 Task: Compose an email with the signature Joseph Clark with the subject Update on a new product launch and the message Just a friendly reminder to complete the mandatory training by the end of the day tomorrow. from softage.5@softage.net to softage.1@softage.net, select the message and change font size to huge, align the email to right Send the email. Finally, move the email from Sent Items to the label App development
Action: Mouse moved to (73, 48)
Screenshot: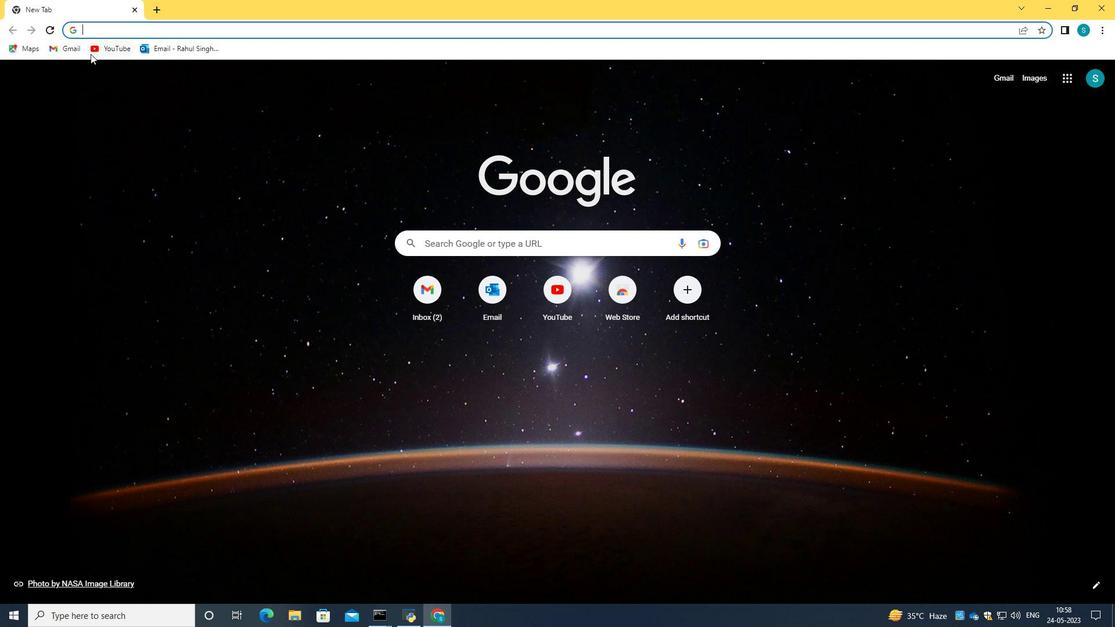 
Action: Mouse pressed left at (73, 48)
Screenshot: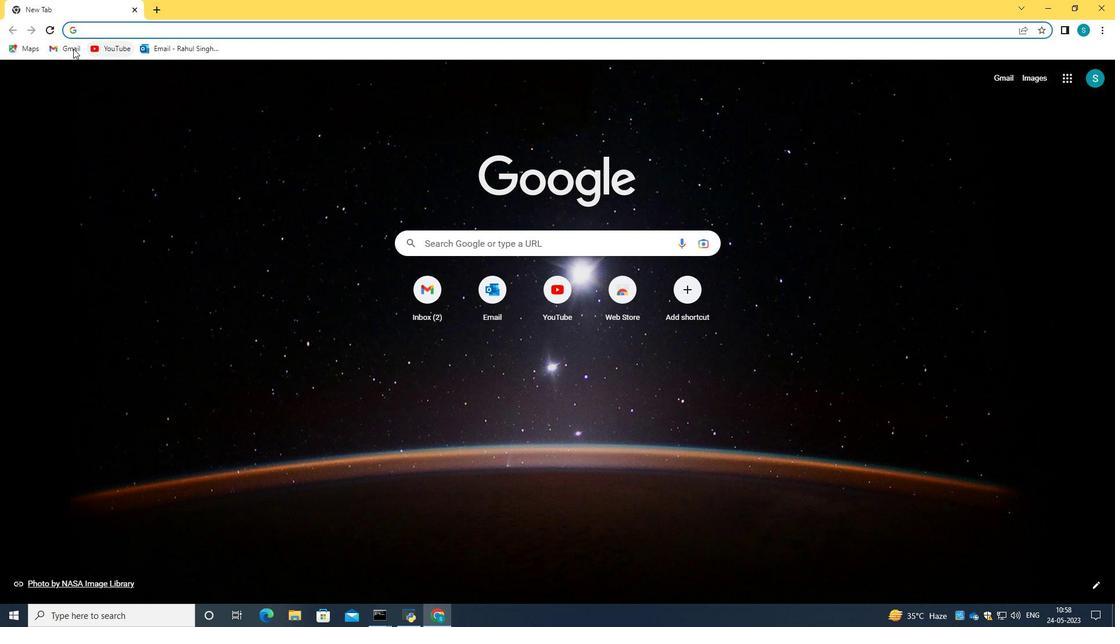 
Action: Mouse moved to (528, 171)
Screenshot: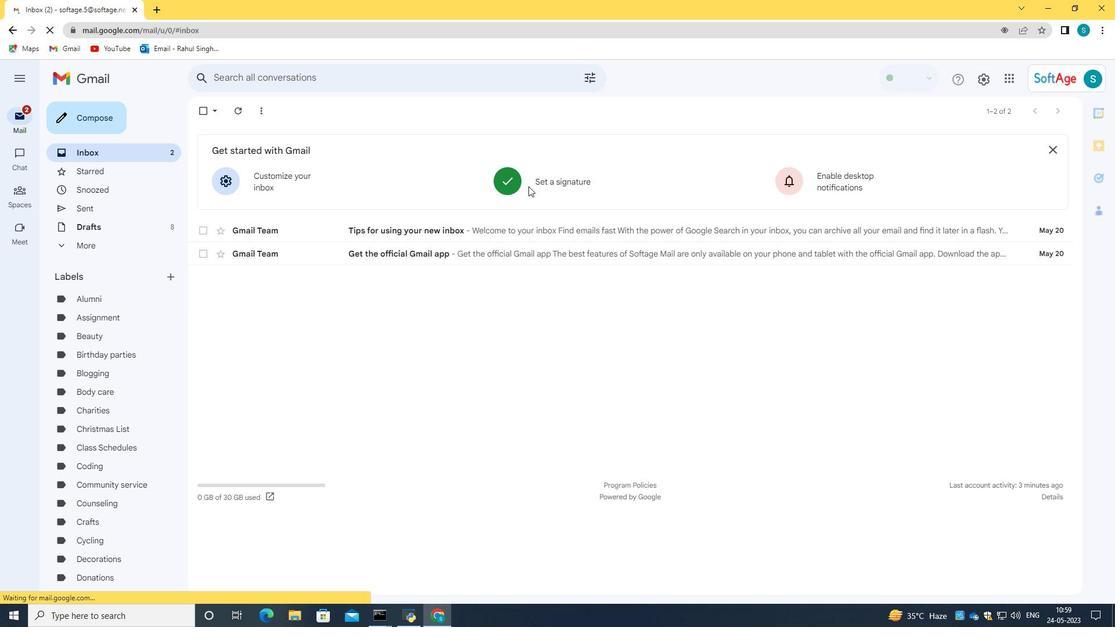 
Action: Mouse pressed left at (528, 171)
Screenshot: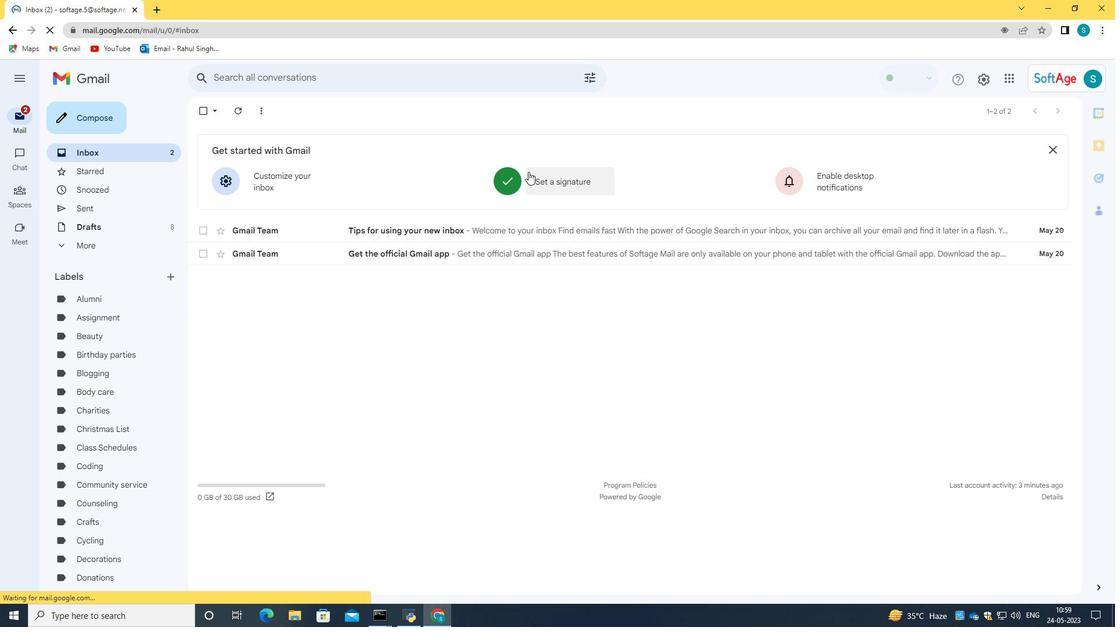 
Action: Mouse moved to (602, 236)
Screenshot: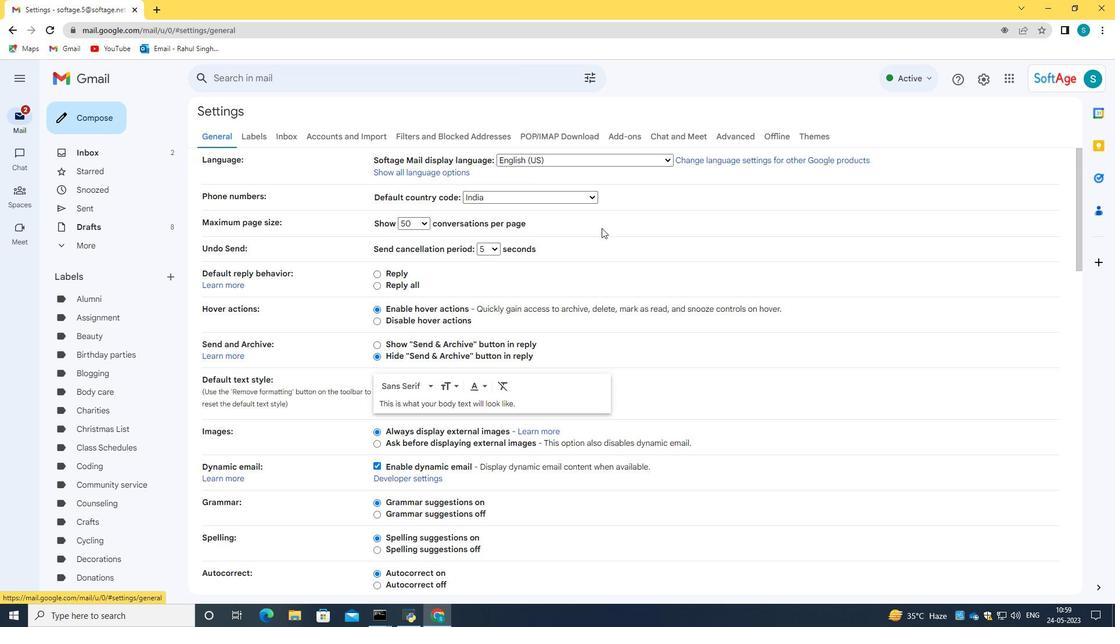 
Action: Mouse scrolled (602, 236) with delta (0, 0)
Screenshot: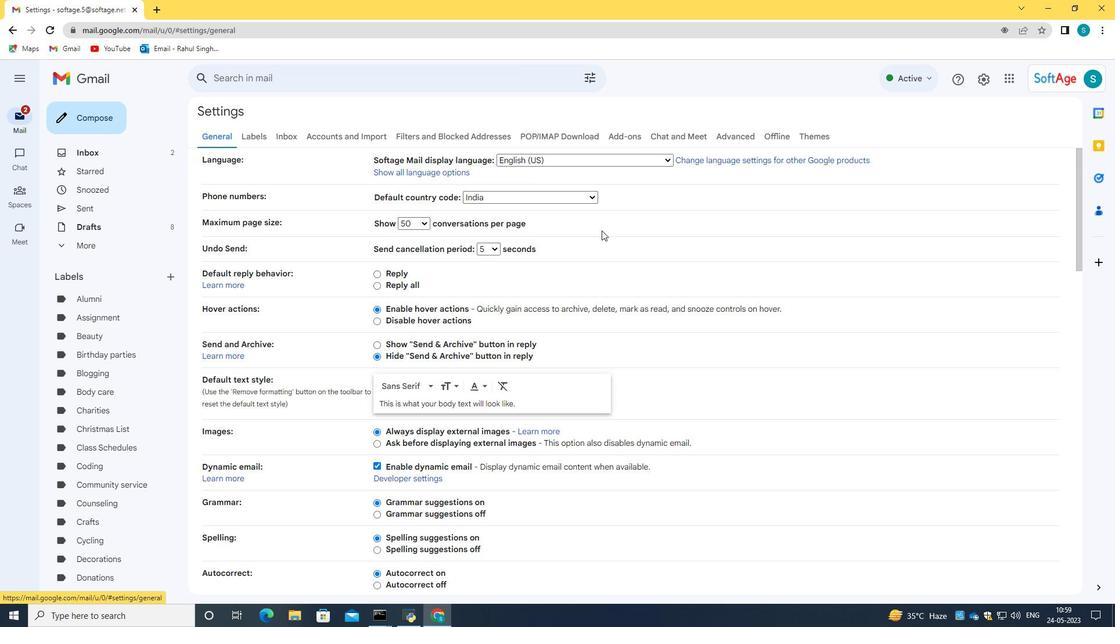 
Action: Mouse scrolled (602, 236) with delta (0, 0)
Screenshot: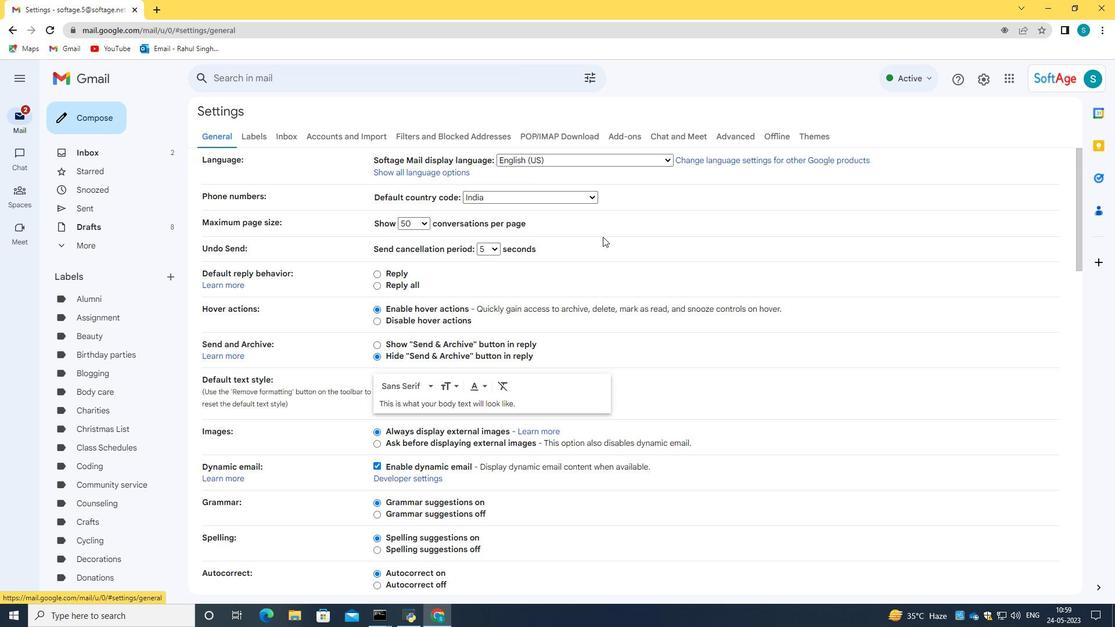 
Action: Mouse scrolled (602, 236) with delta (0, 0)
Screenshot: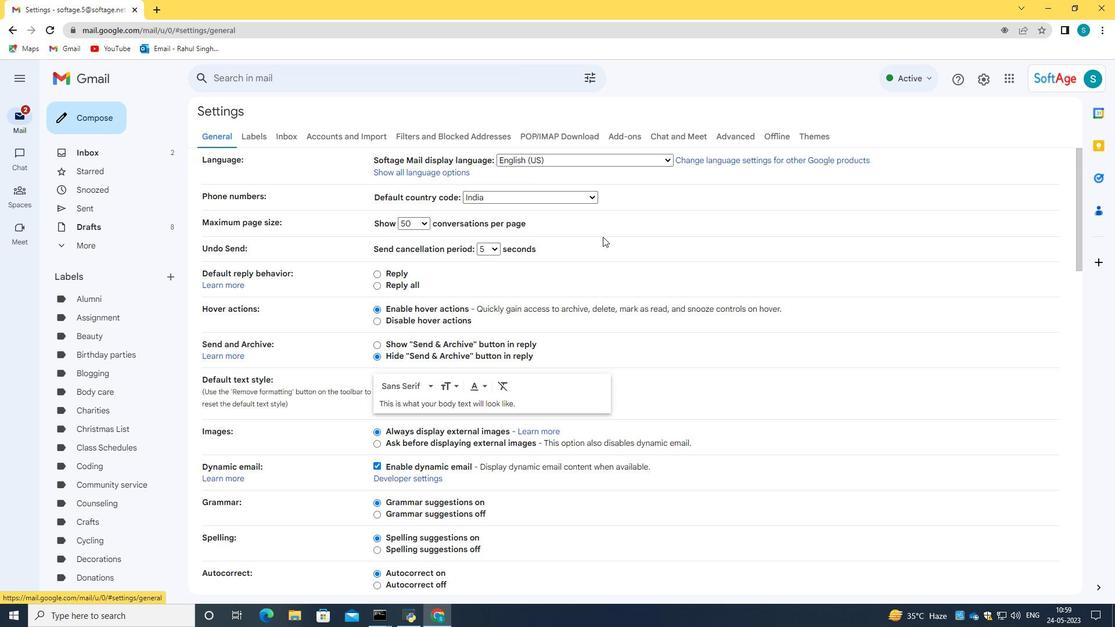 
Action: Mouse scrolled (602, 236) with delta (0, 0)
Screenshot: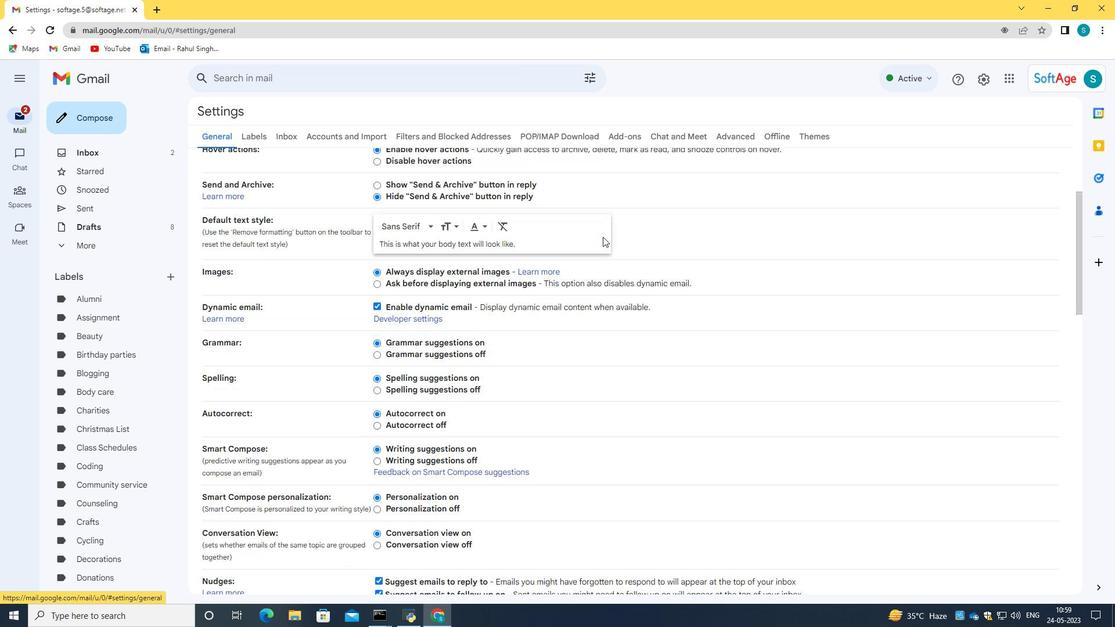 
Action: Mouse scrolled (602, 236) with delta (0, 0)
Screenshot: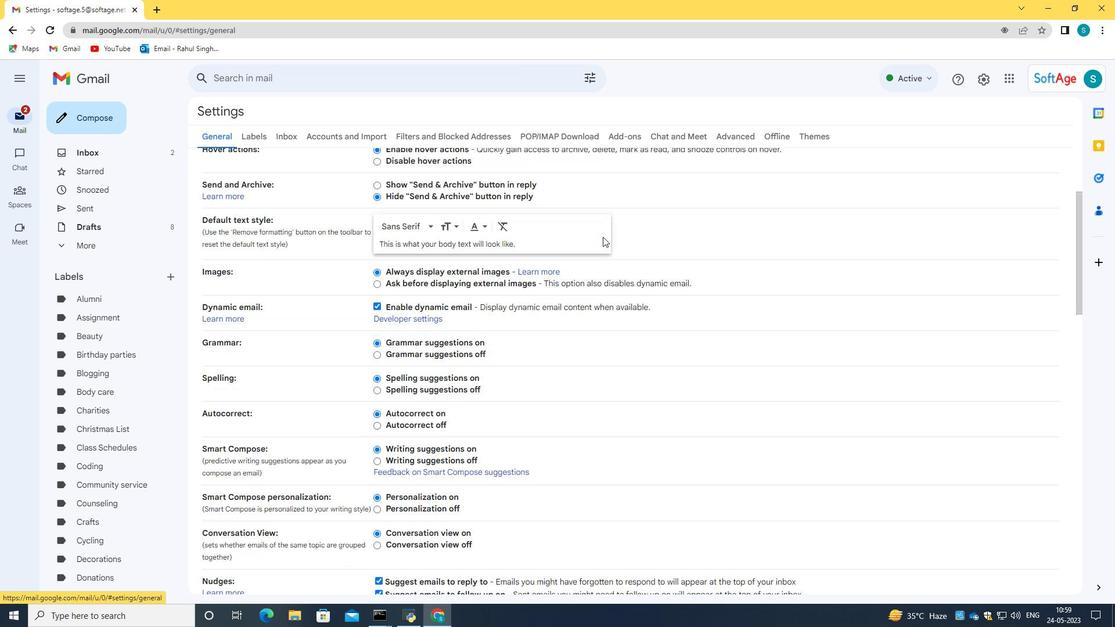 
Action: Mouse scrolled (602, 236) with delta (0, 0)
Screenshot: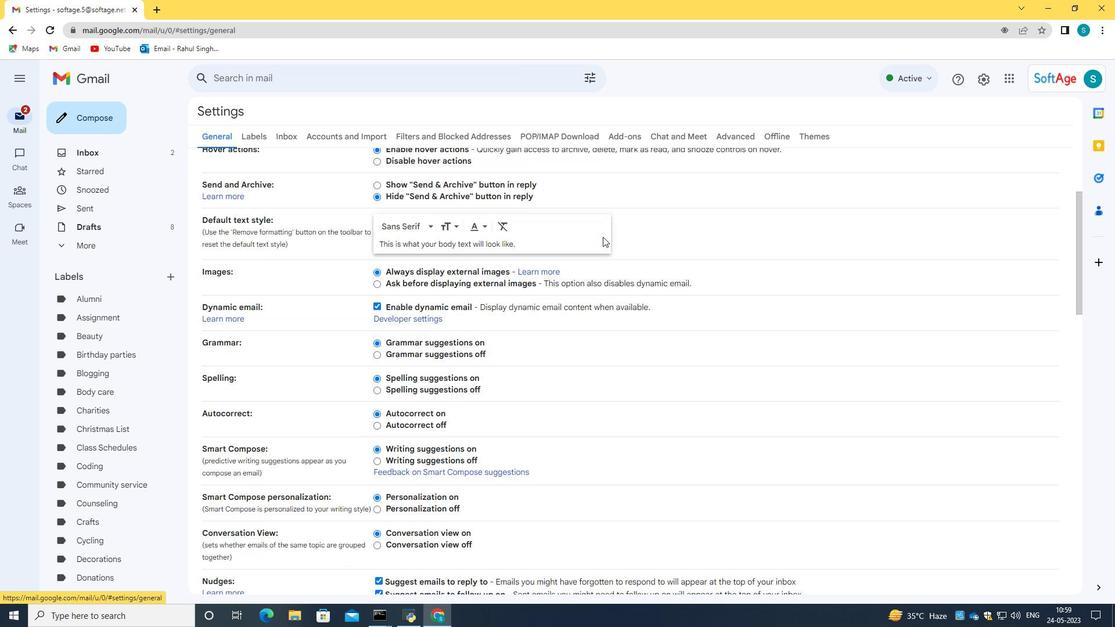 
Action: Mouse moved to (605, 238)
Screenshot: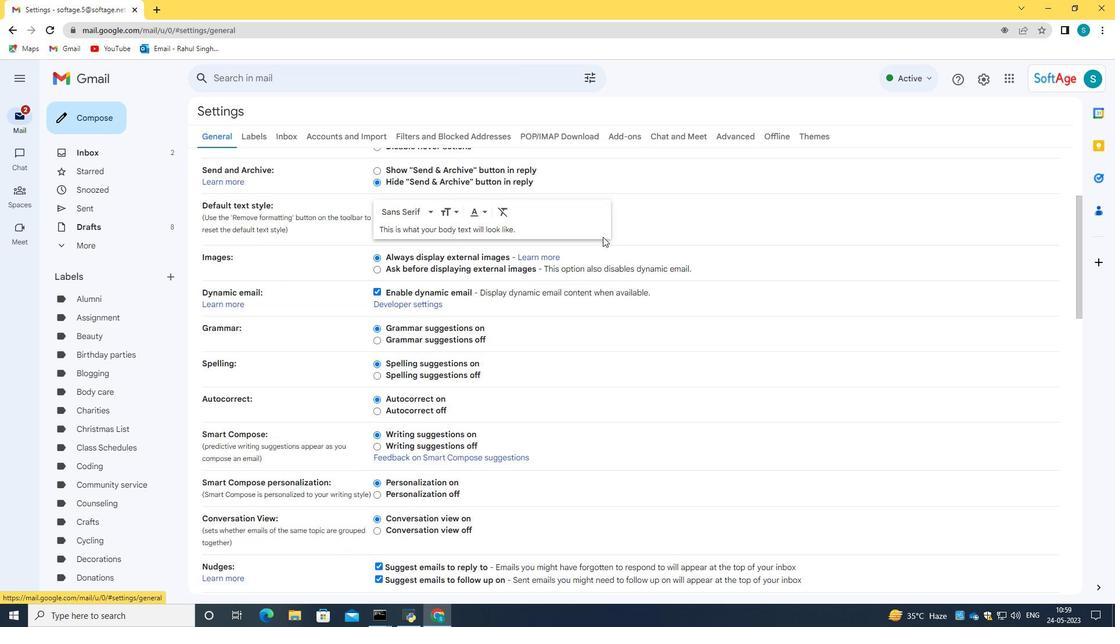 
Action: Mouse scrolled (605, 238) with delta (0, 0)
Screenshot: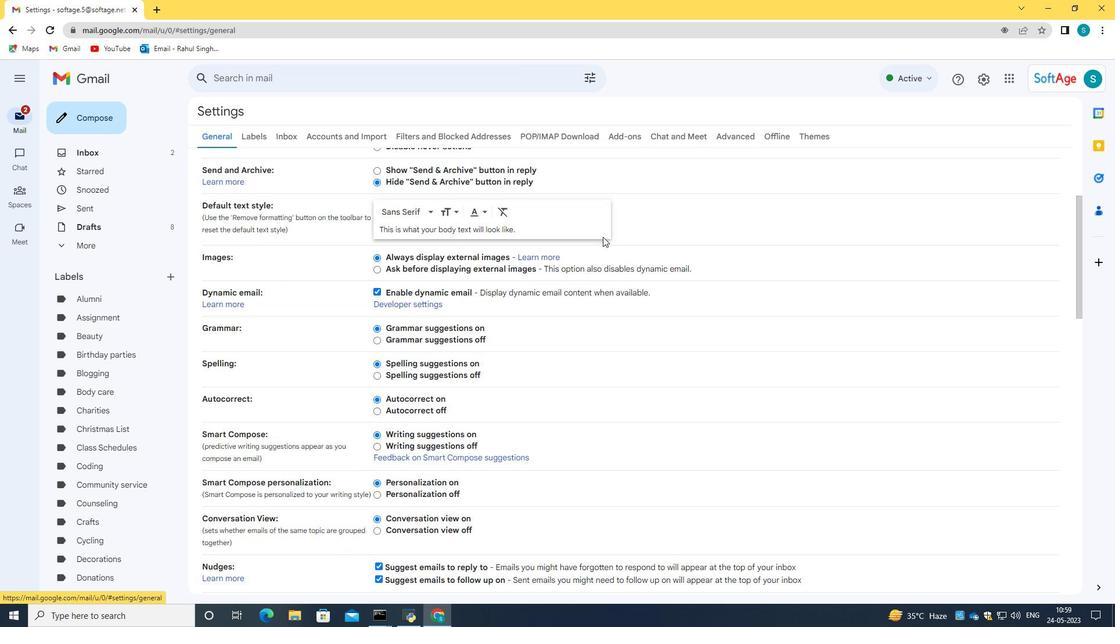 
Action: Mouse moved to (606, 239)
Screenshot: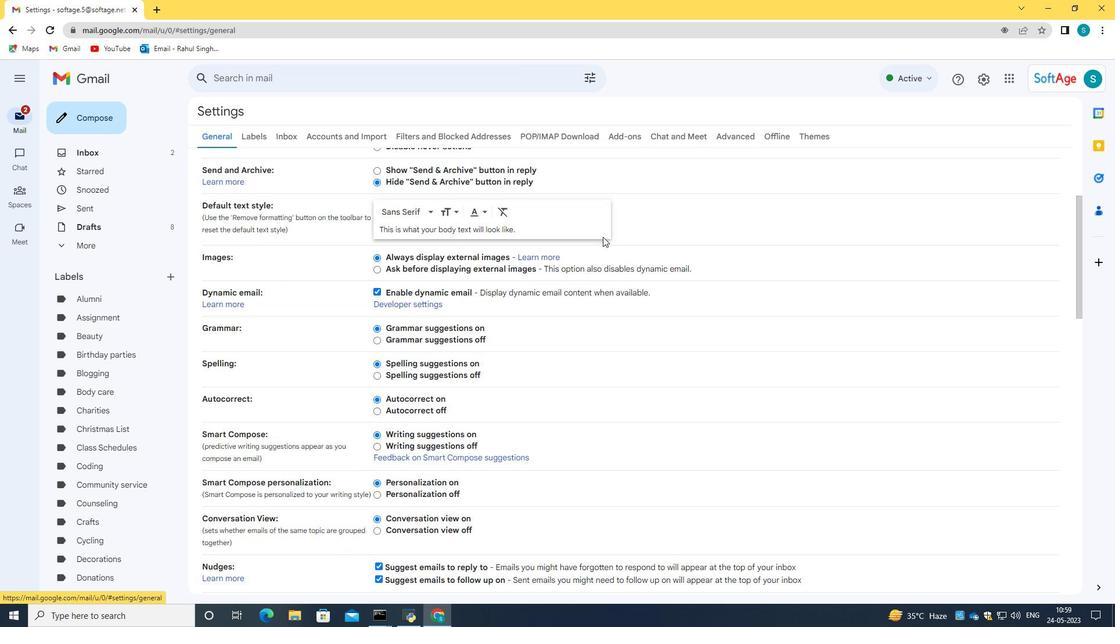 
Action: Mouse scrolled (606, 239) with delta (0, 0)
Screenshot: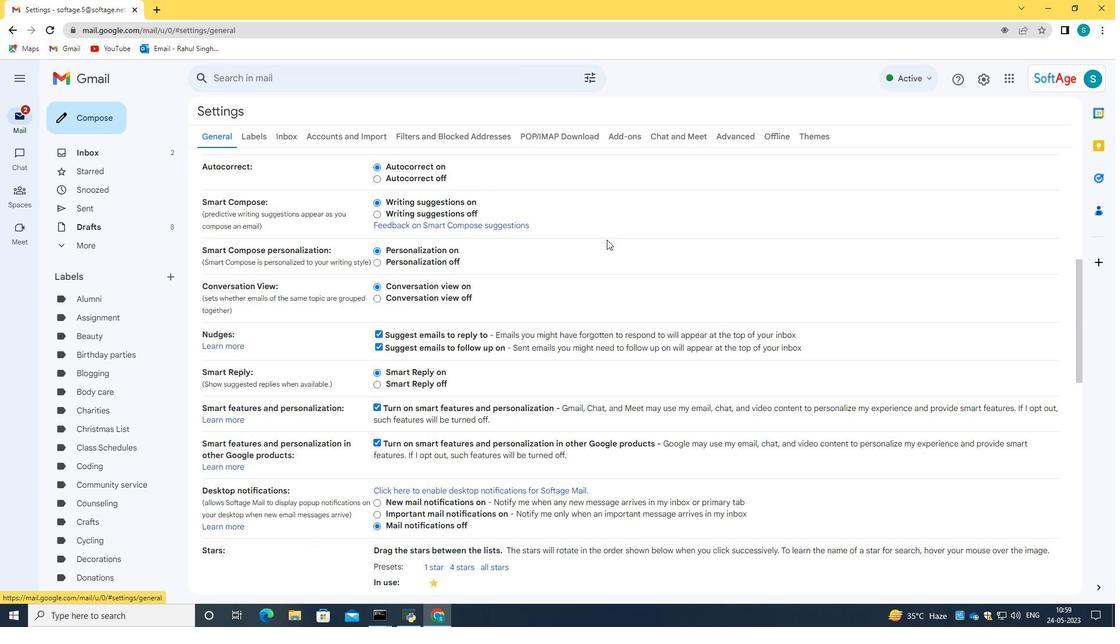 
Action: Mouse scrolled (606, 239) with delta (0, 0)
Screenshot: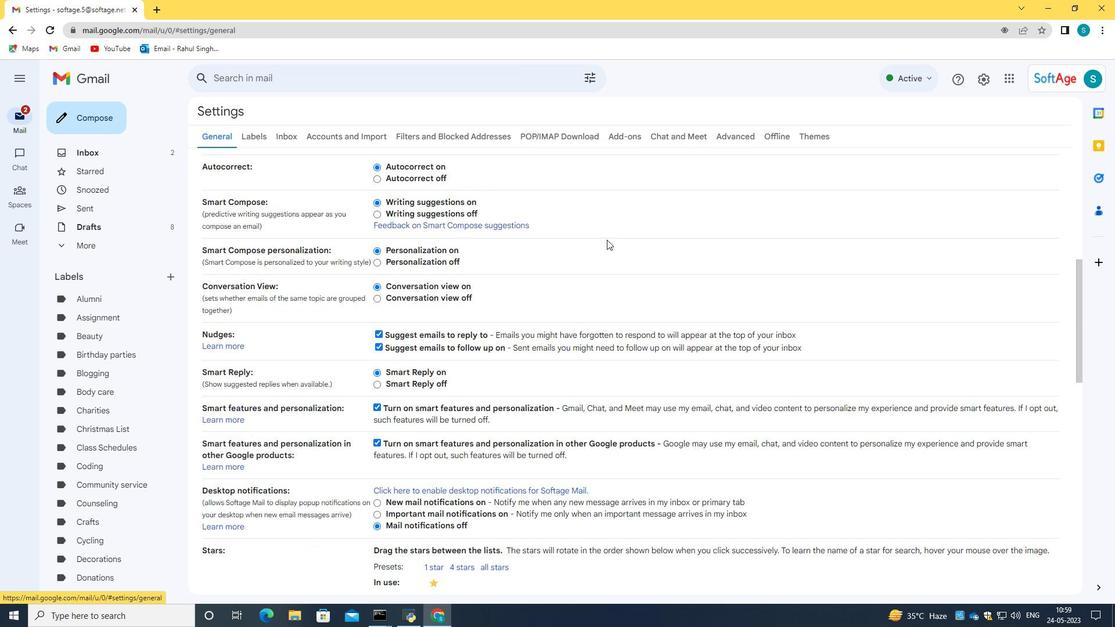 
Action: Mouse scrolled (606, 239) with delta (0, 0)
Screenshot: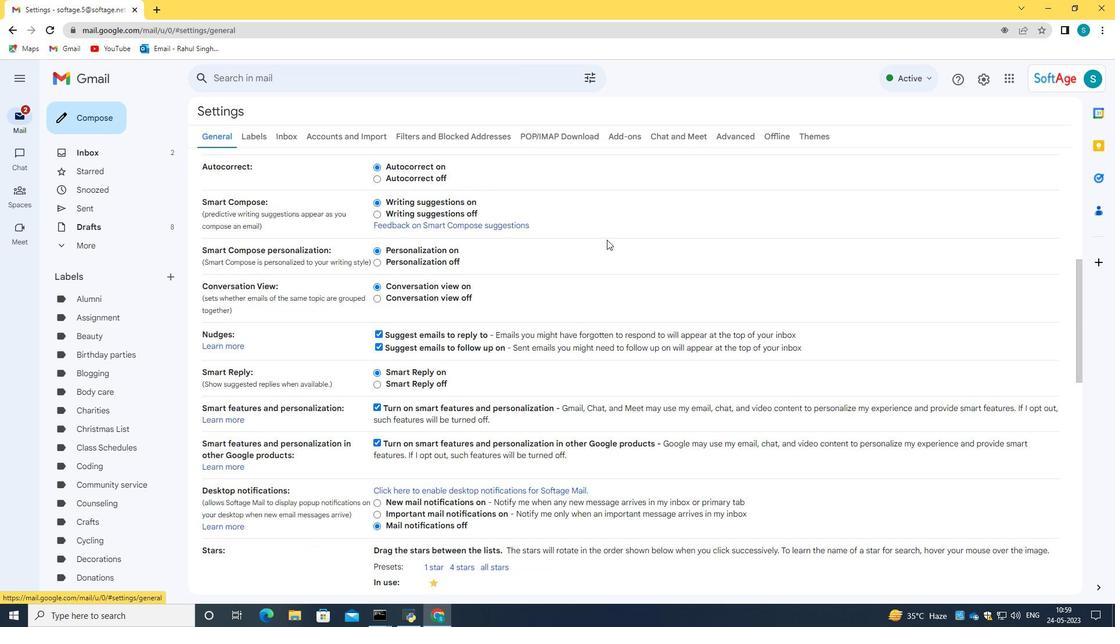 
Action: Mouse moved to (606, 239)
Screenshot: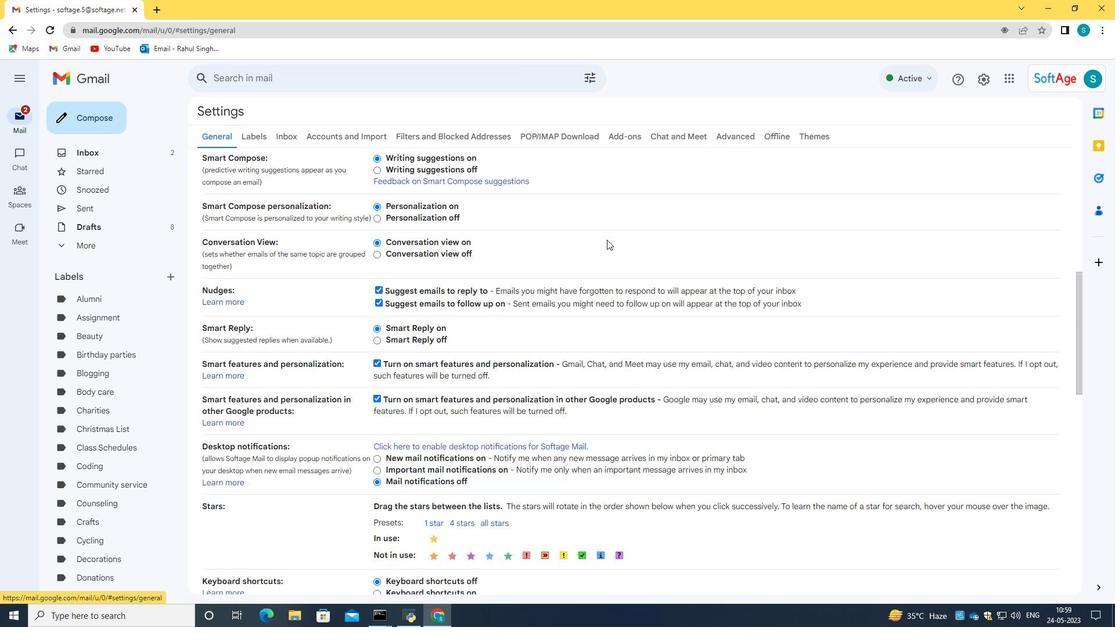 
Action: Mouse scrolled (606, 239) with delta (0, 0)
Screenshot: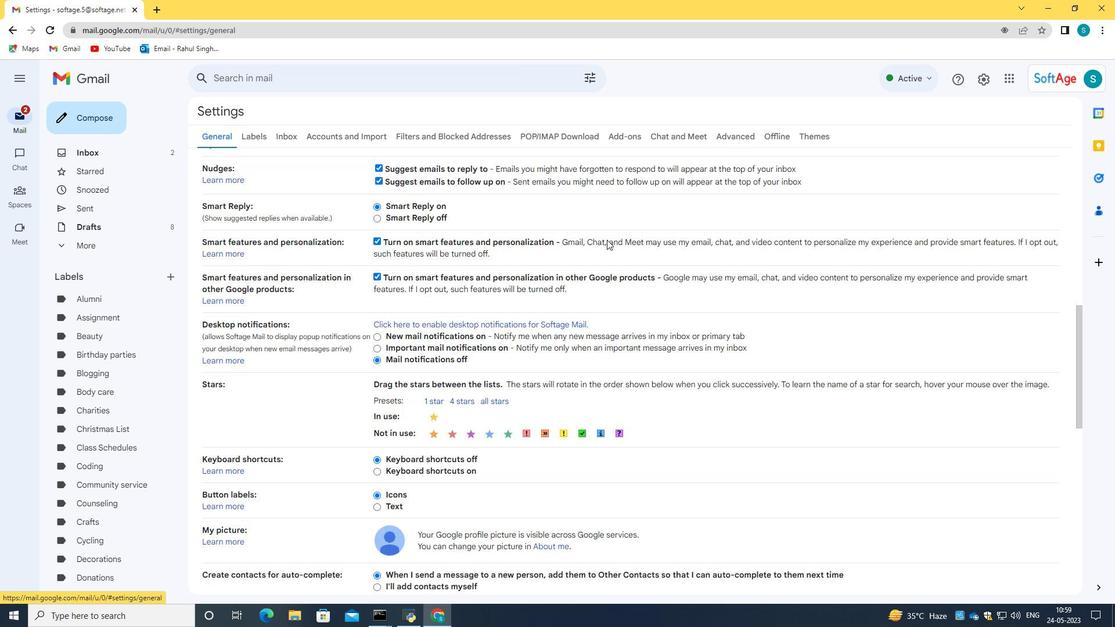 
Action: Mouse scrolled (606, 239) with delta (0, 0)
Screenshot: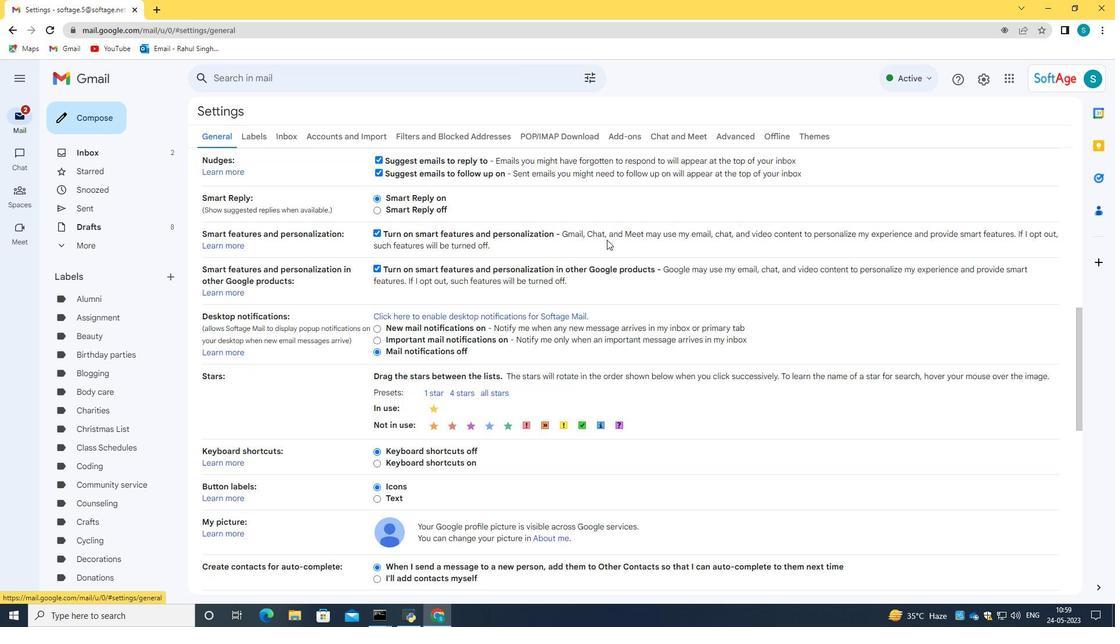 
Action: Mouse moved to (606, 241)
Screenshot: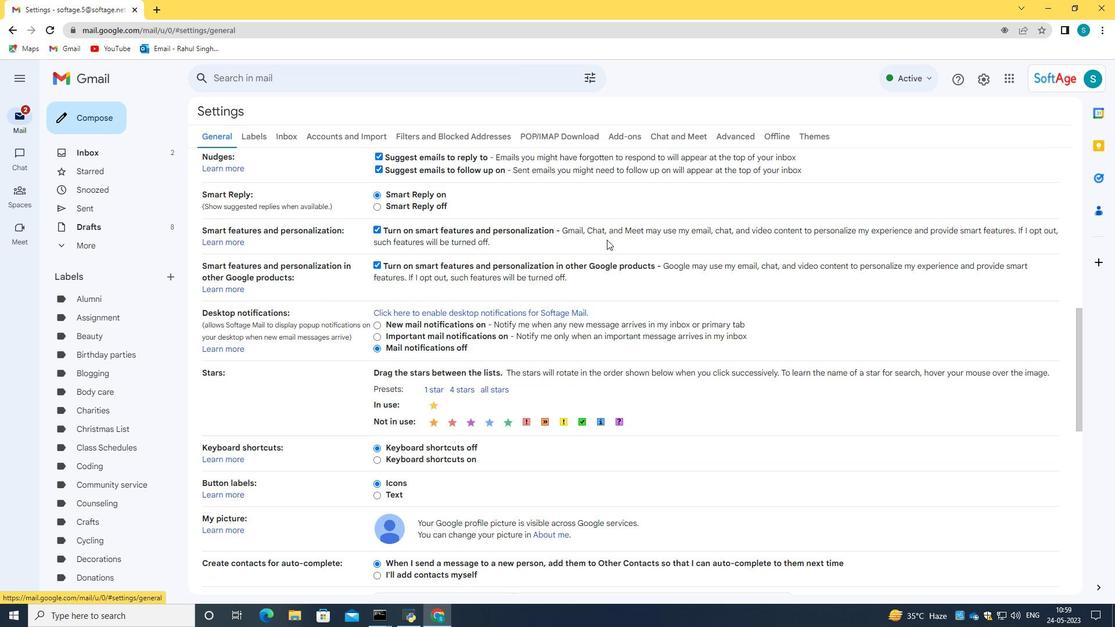 
Action: Mouse scrolled (606, 239) with delta (0, 0)
Screenshot: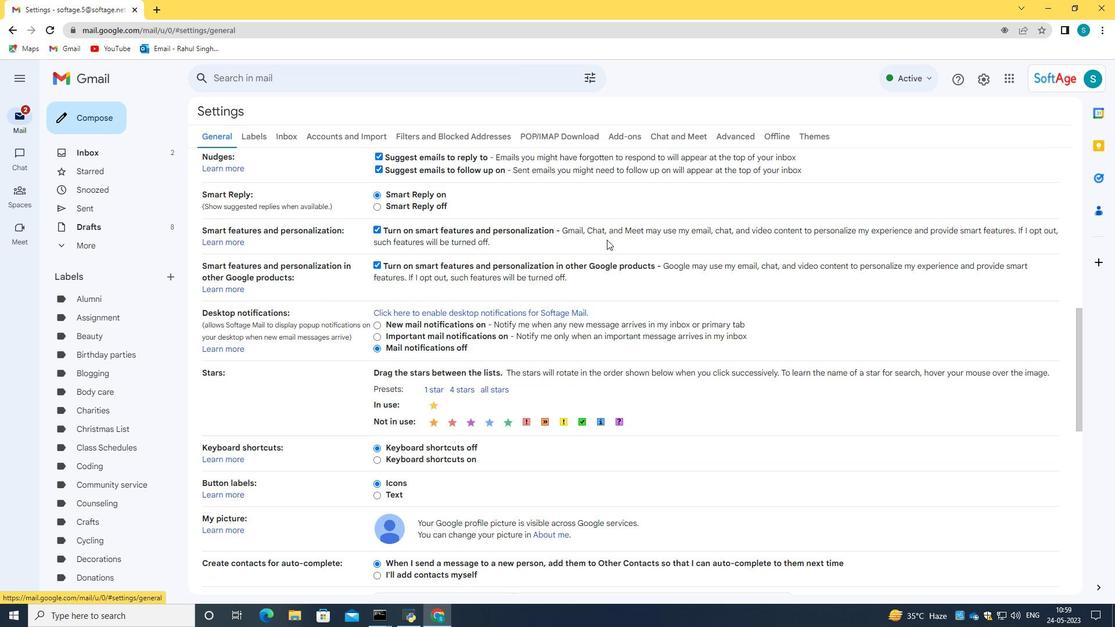 
Action: Mouse moved to (613, 270)
Screenshot: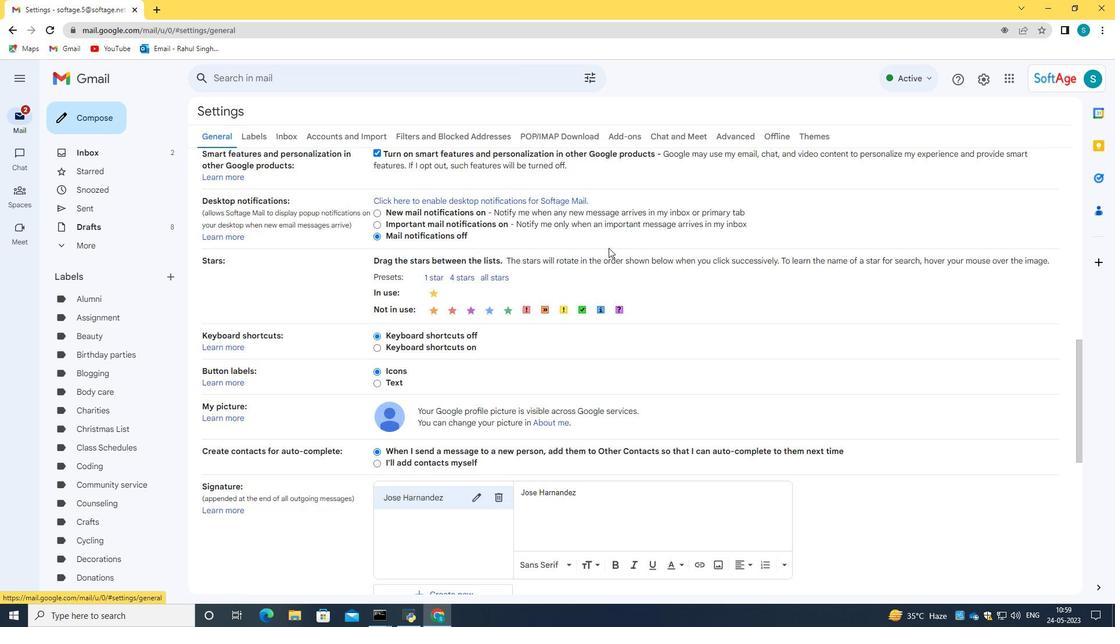 
Action: Mouse scrolled (613, 269) with delta (0, 0)
Screenshot: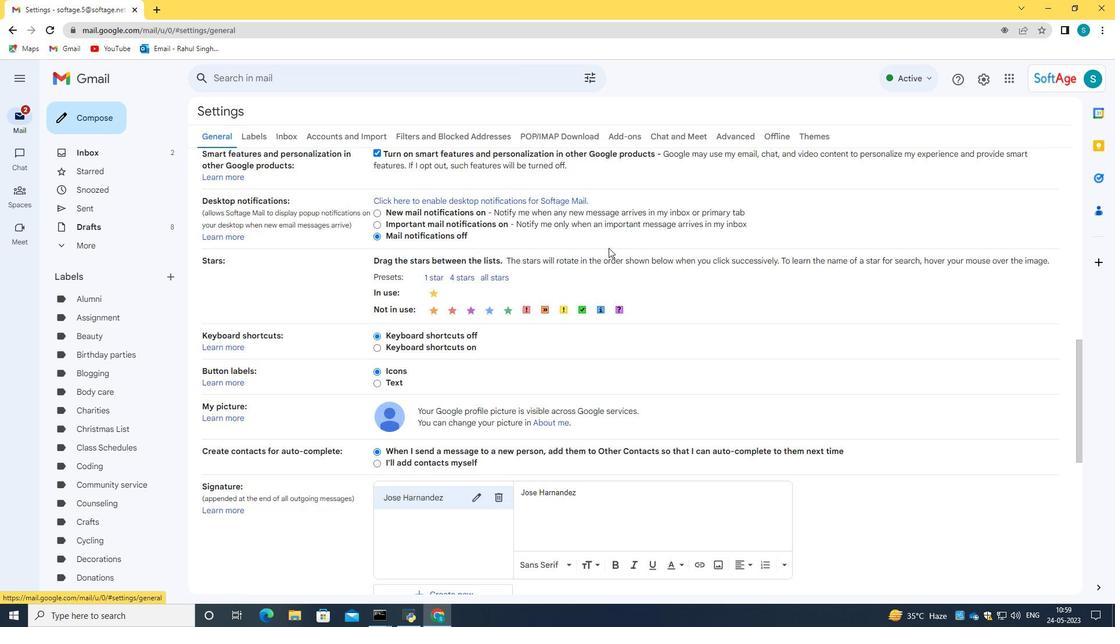 
Action: Mouse scrolled (613, 269) with delta (0, 0)
Screenshot: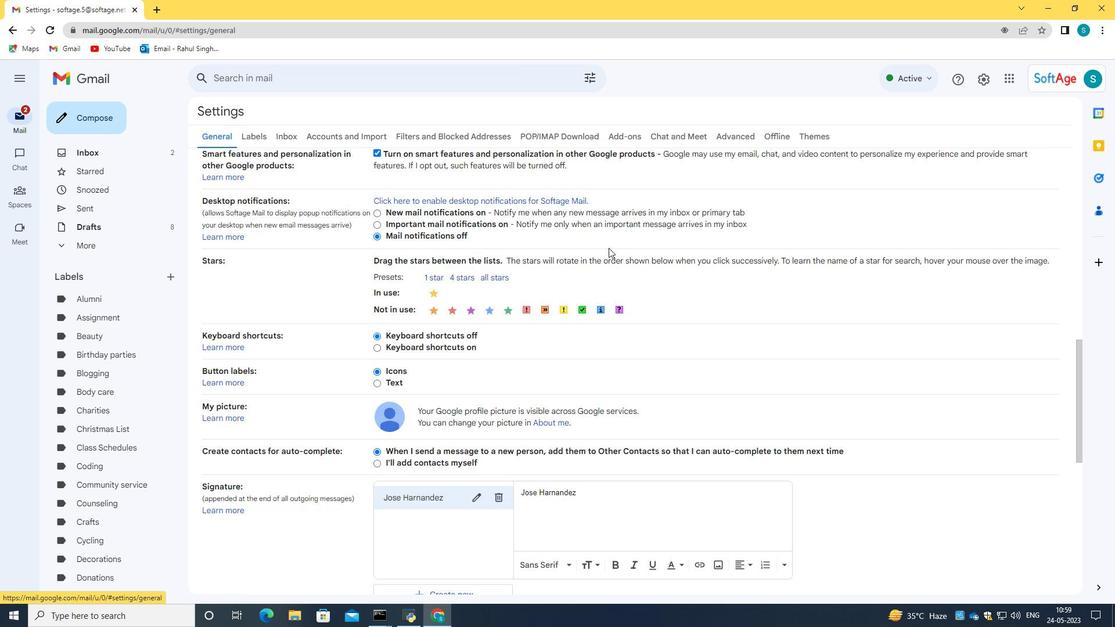
Action: Mouse scrolled (613, 269) with delta (0, 0)
Screenshot: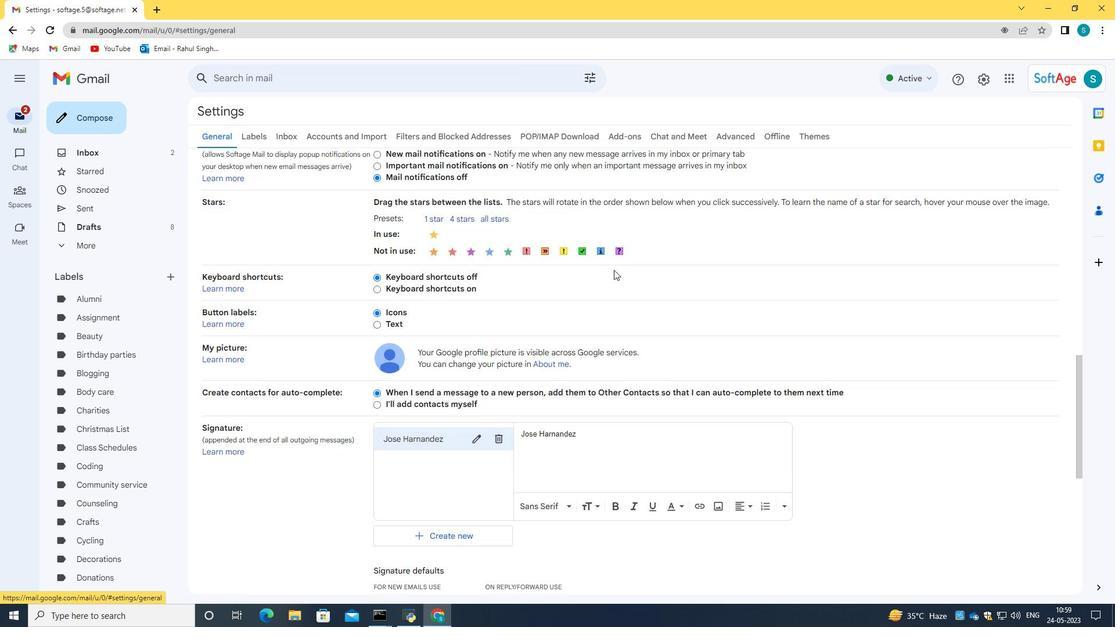 
Action: Mouse moved to (468, 367)
Screenshot: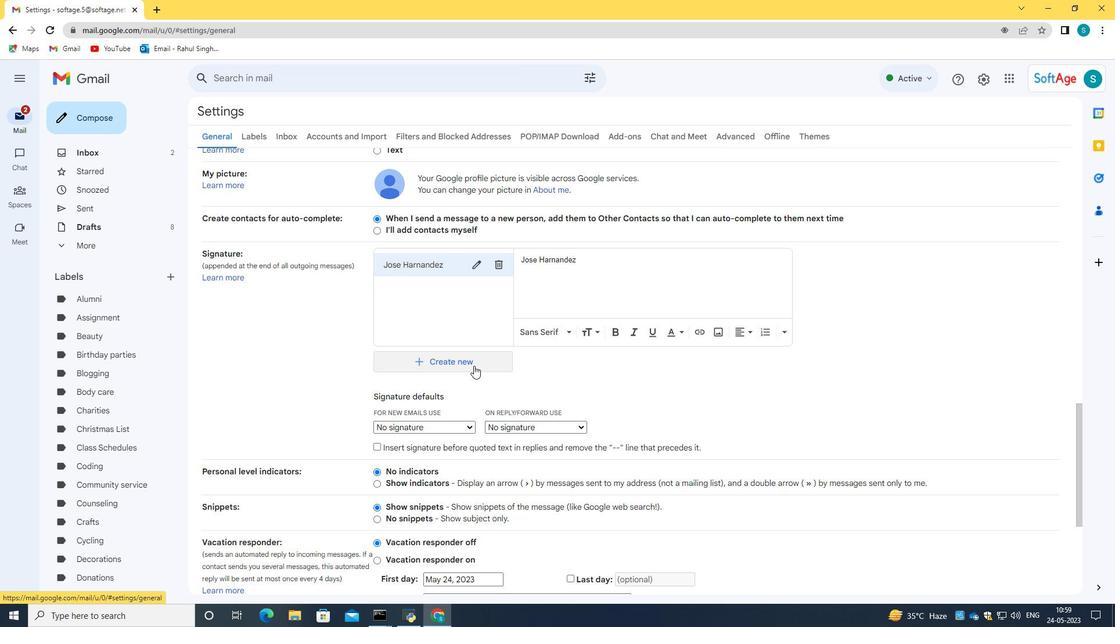 
Action: Mouse pressed left at (468, 367)
Screenshot: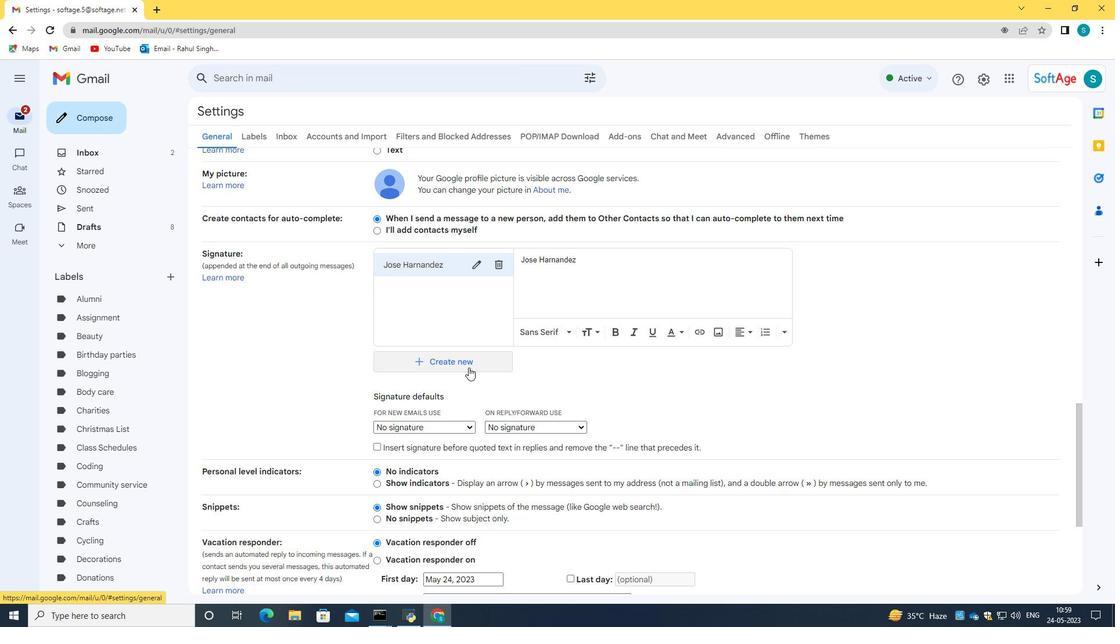 
Action: Mouse moved to (523, 331)
Screenshot: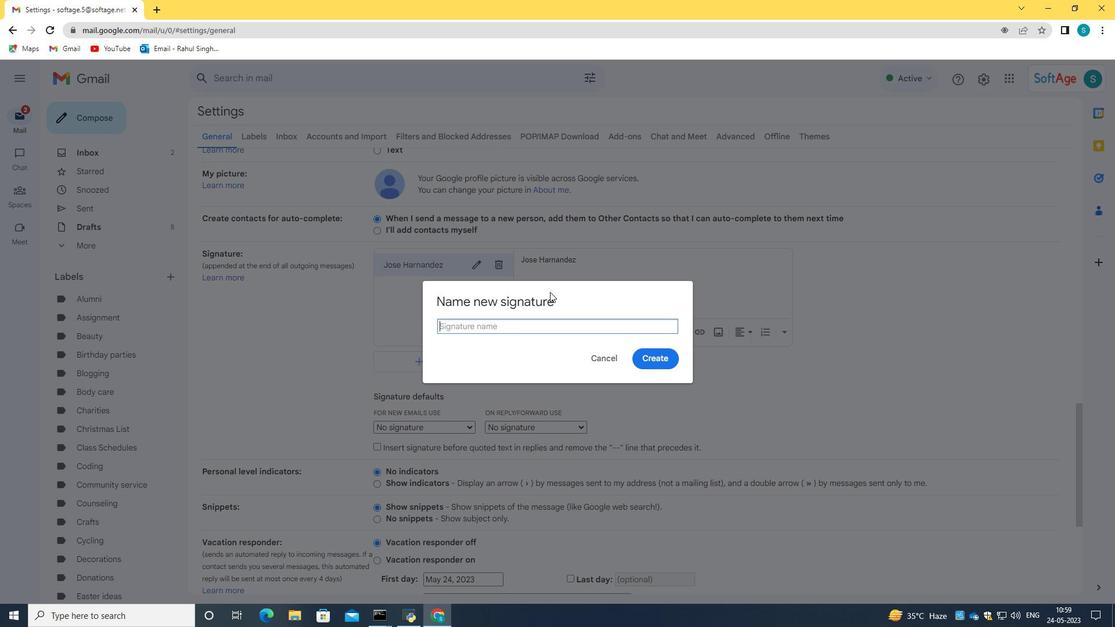 
Action: Key pressed <Key.caps_lock>J<Key.caps_lock>oseph<Key.space><Key.caps_lock>C<Key.caps_lock>lark
Screenshot: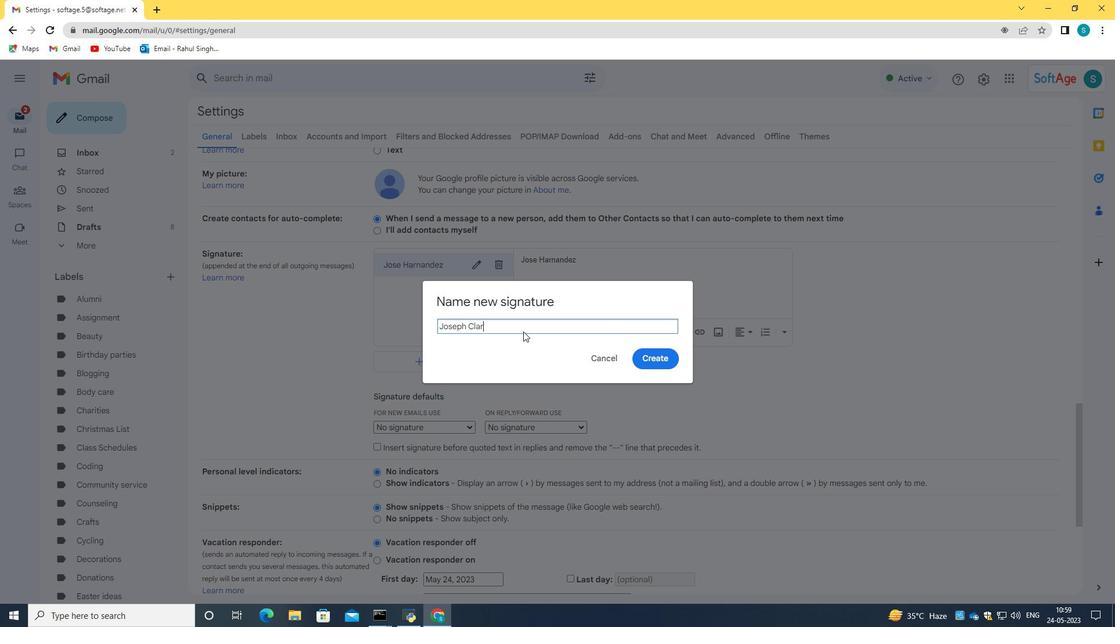 
Action: Mouse moved to (653, 365)
Screenshot: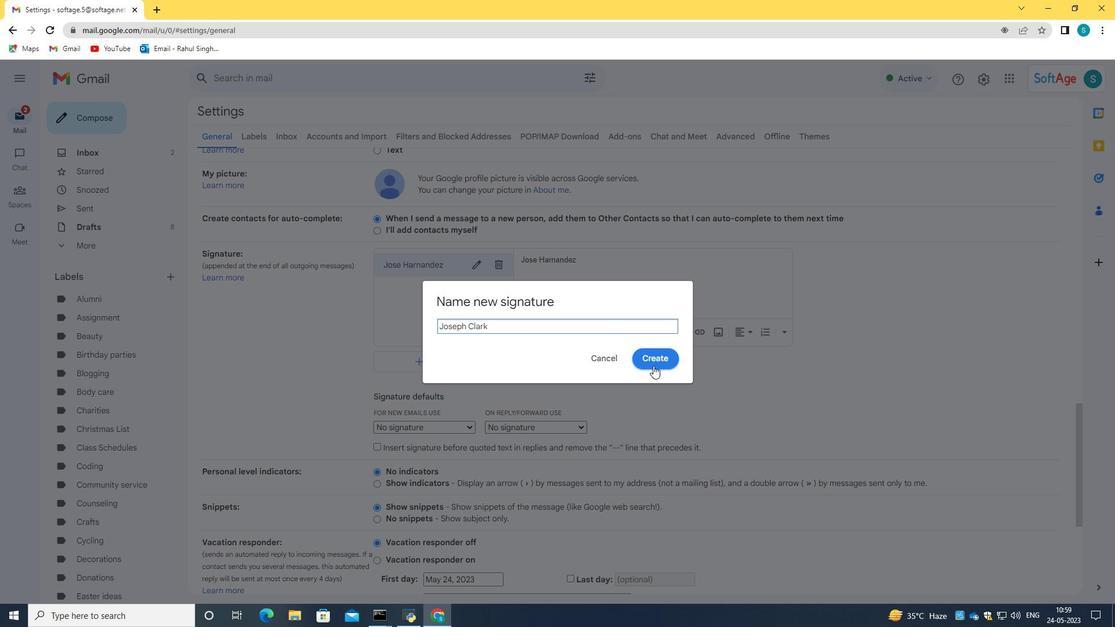 
Action: Mouse pressed left at (653, 365)
Screenshot: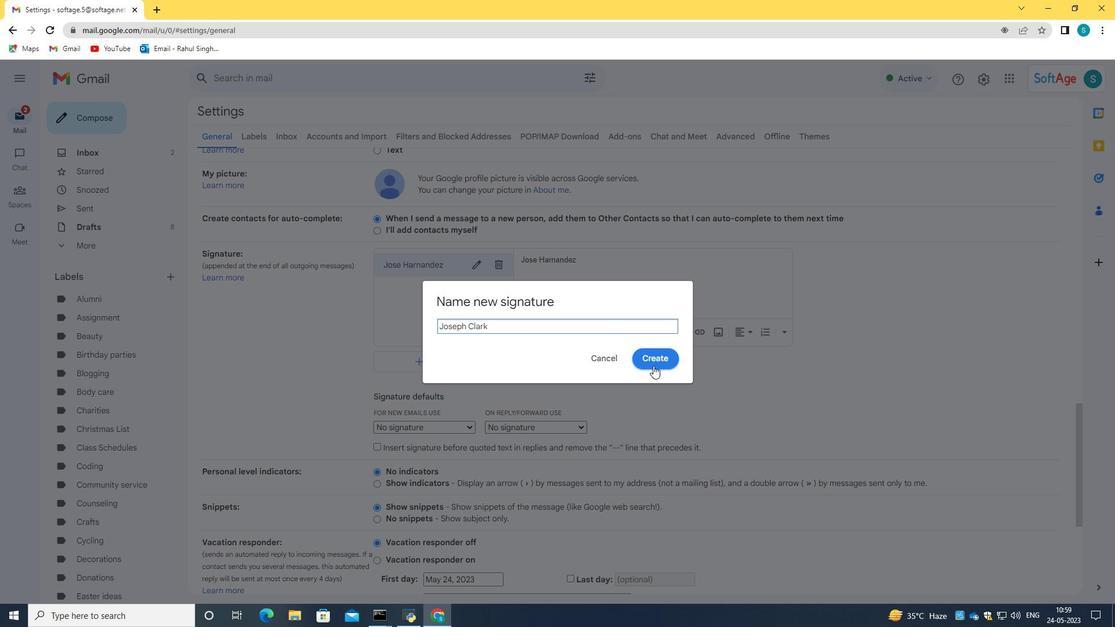 
Action: Mouse moved to (581, 290)
Screenshot: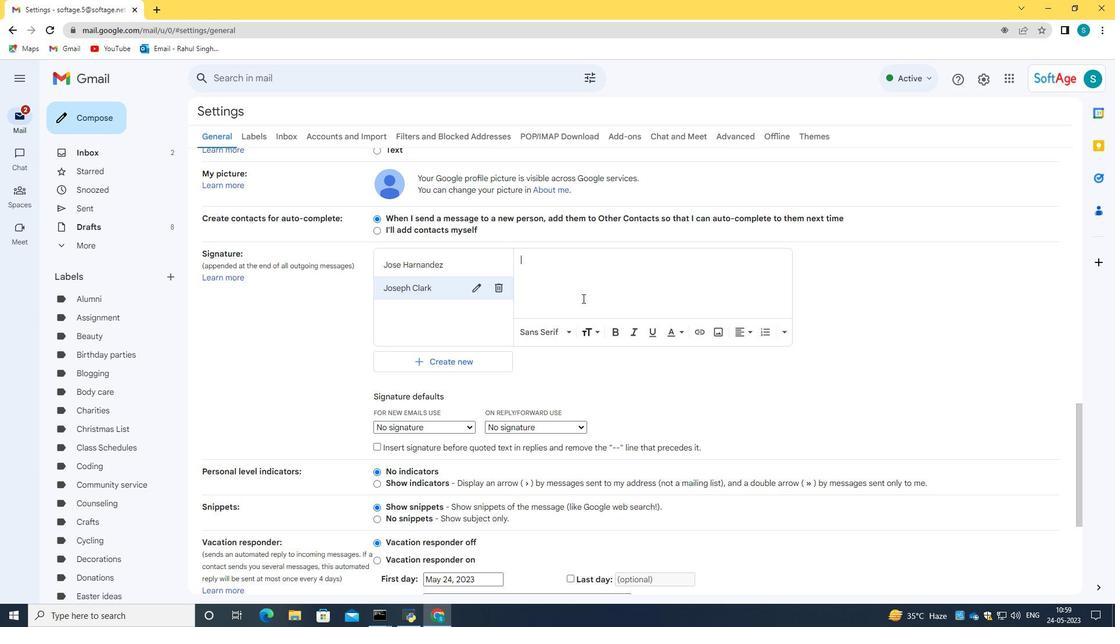 
Action: Key pressed <Key.caps_lock>J<Key.caps_lock>oseph<Key.space><Key.caps_lock>C<Key.caps_lock>lark
Screenshot: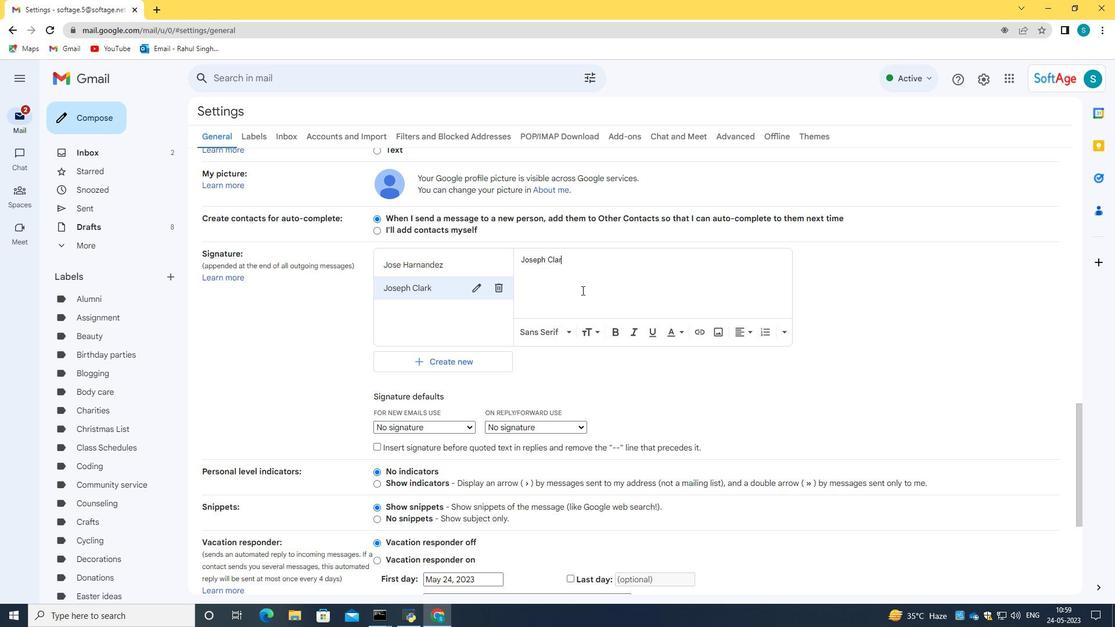 
Action: Mouse moved to (545, 342)
Screenshot: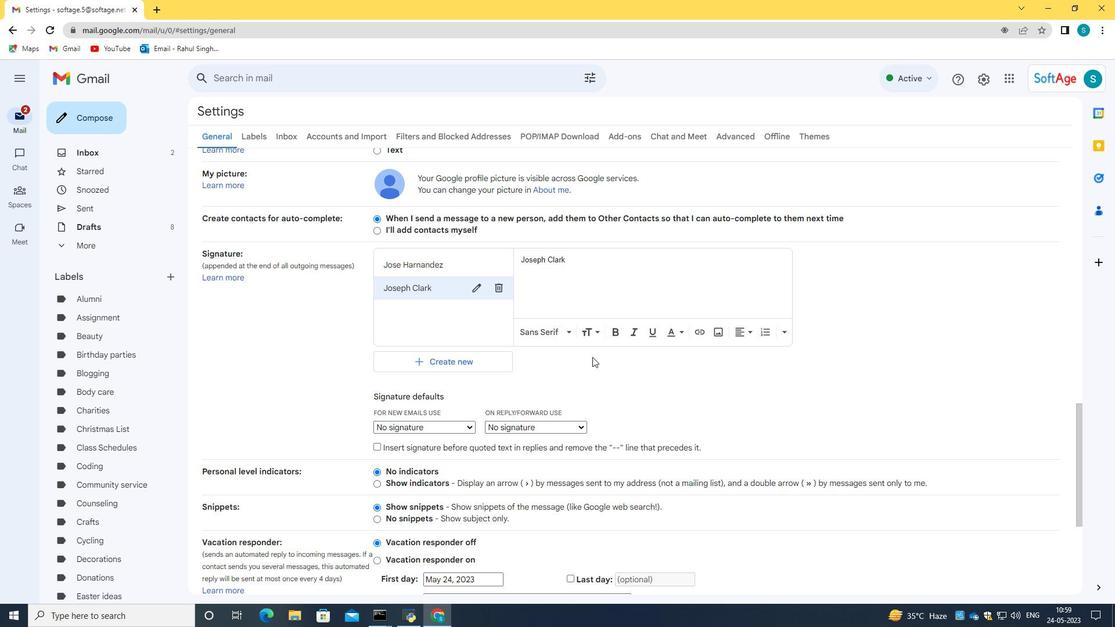 
Action: Mouse scrolled (545, 342) with delta (0, 0)
Screenshot: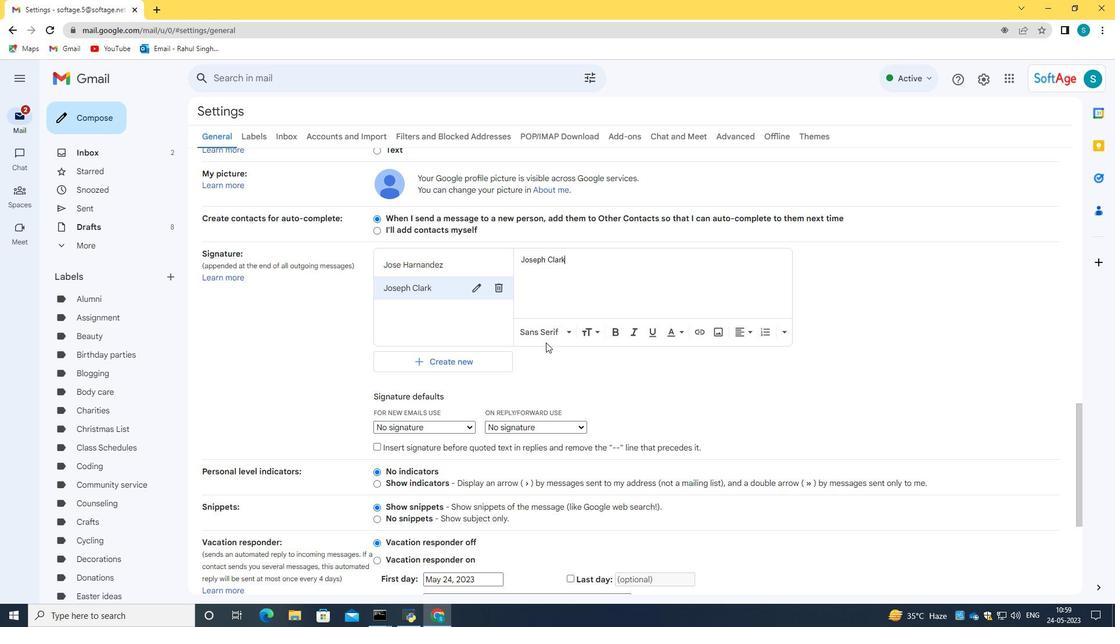 
Action: Mouse scrolled (545, 342) with delta (0, 0)
Screenshot: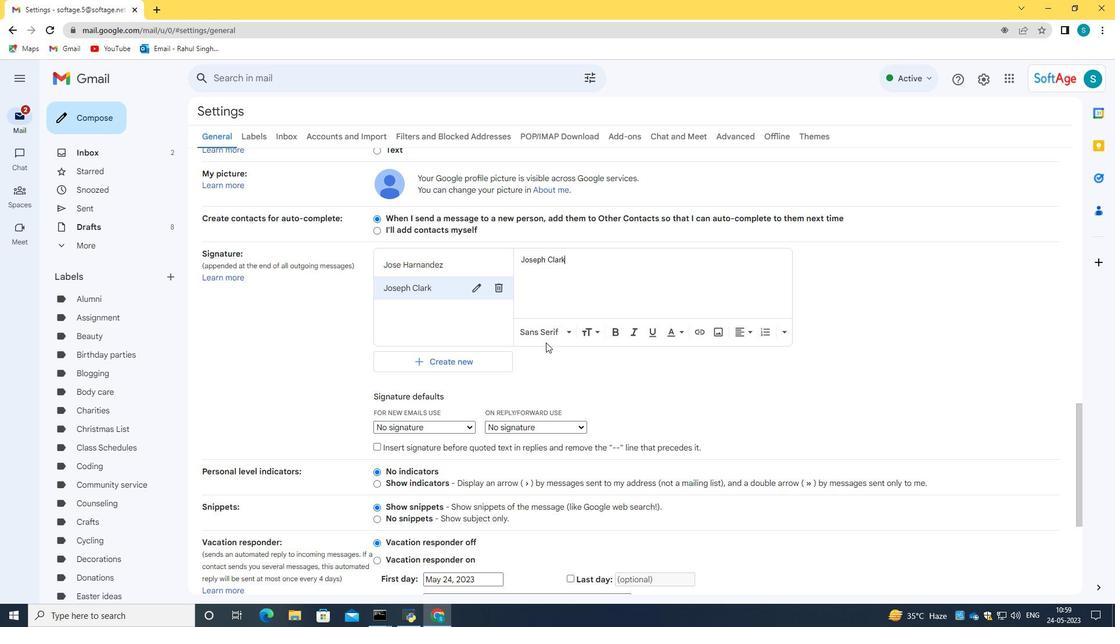 
Action: Mouse scrolled (545, 342) with delta (0, 0)
Screenshot: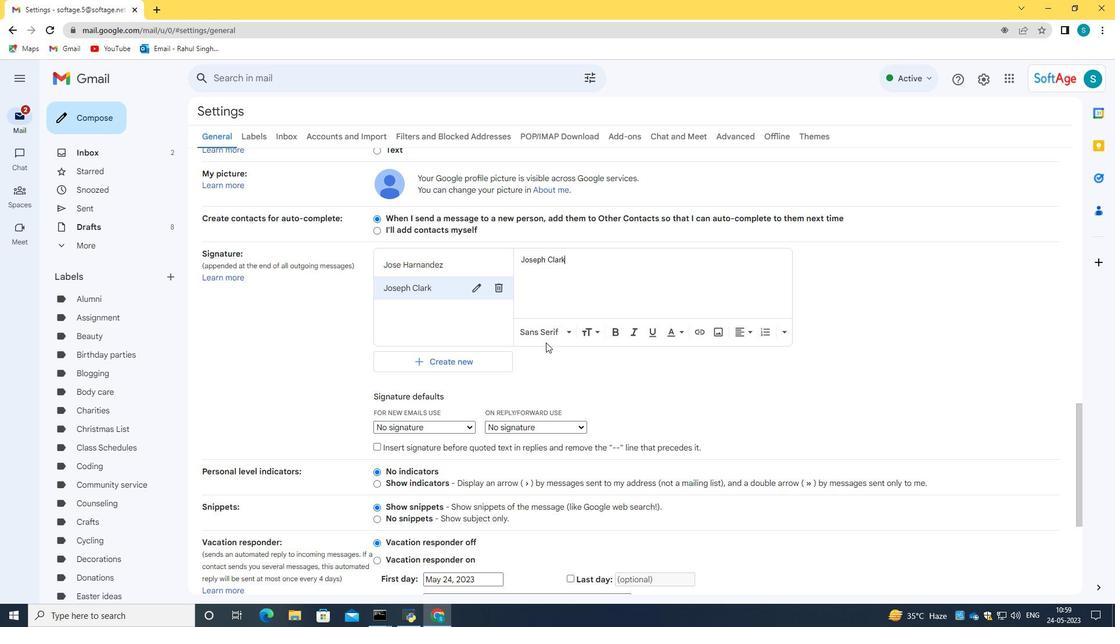 
Action: Mouse scrolled (545, 342) with delta (0, 0)
Screenshot: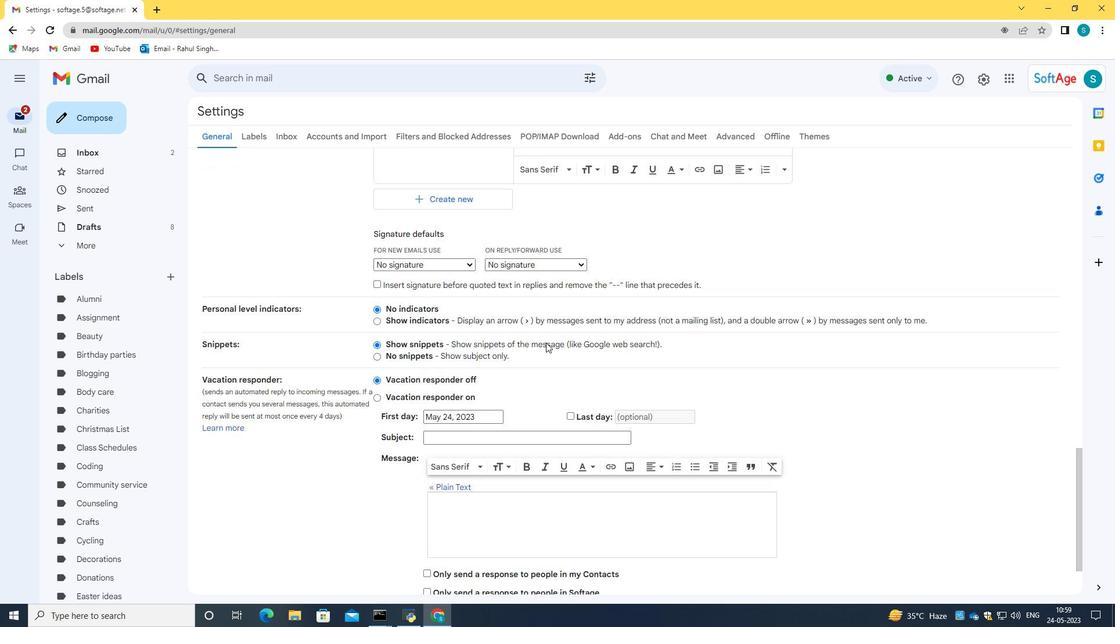 
Action: Mouse scrolled (545, 342) with delta (0, 0)
Screenshot: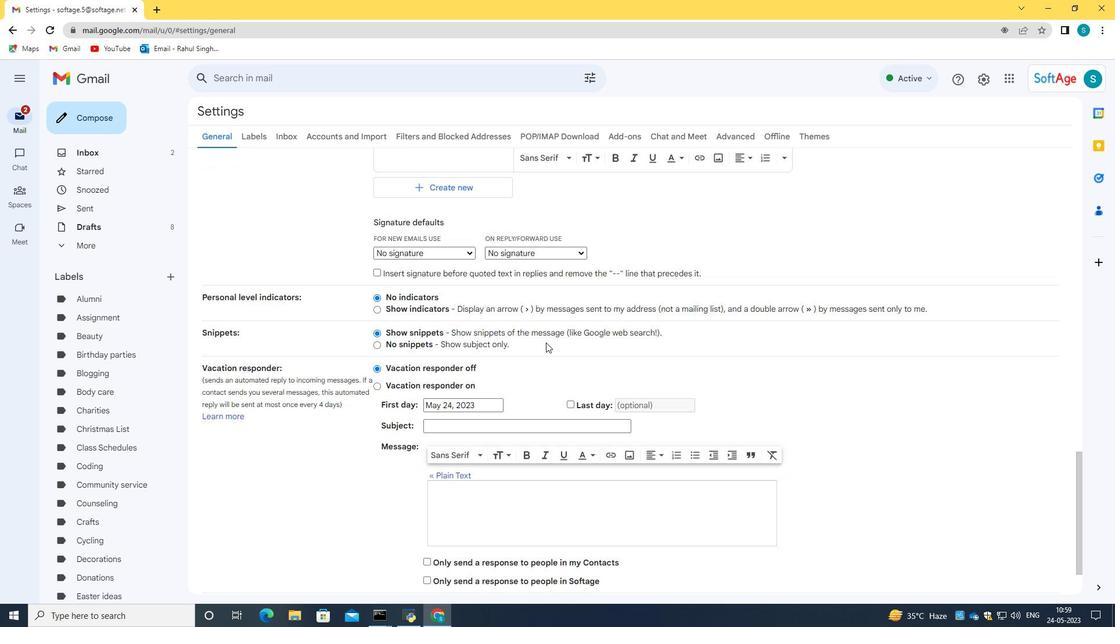 
Action: Mouse scrolled (545, 342) with delta (0, 0)
Screenshot: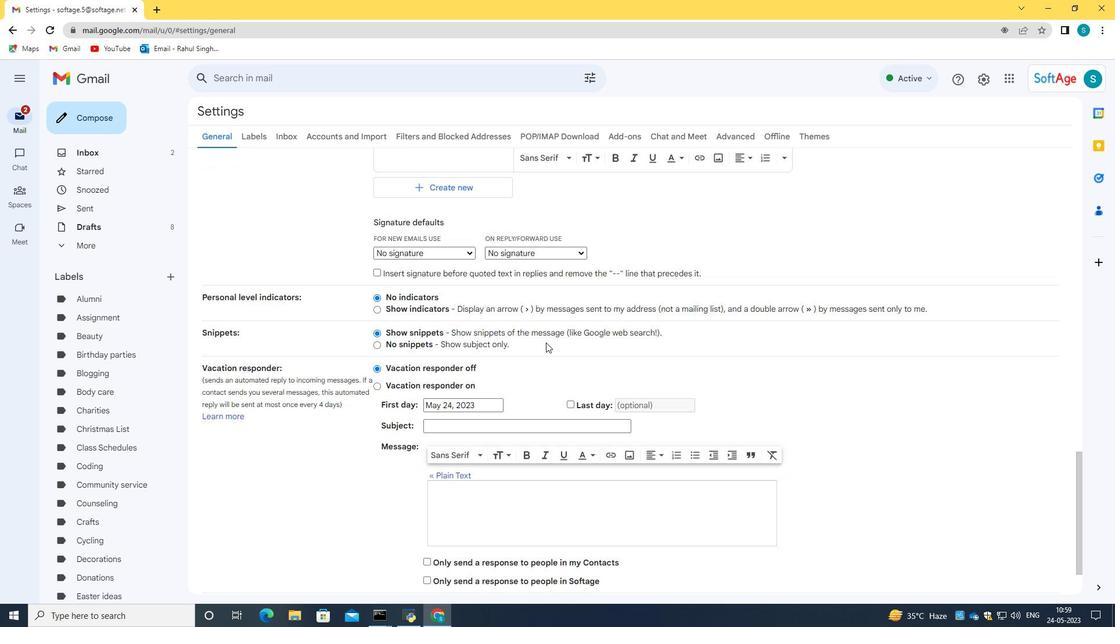 
Action: Mouse scrolled (545, 342) with delta (0, 0)
Screenshot: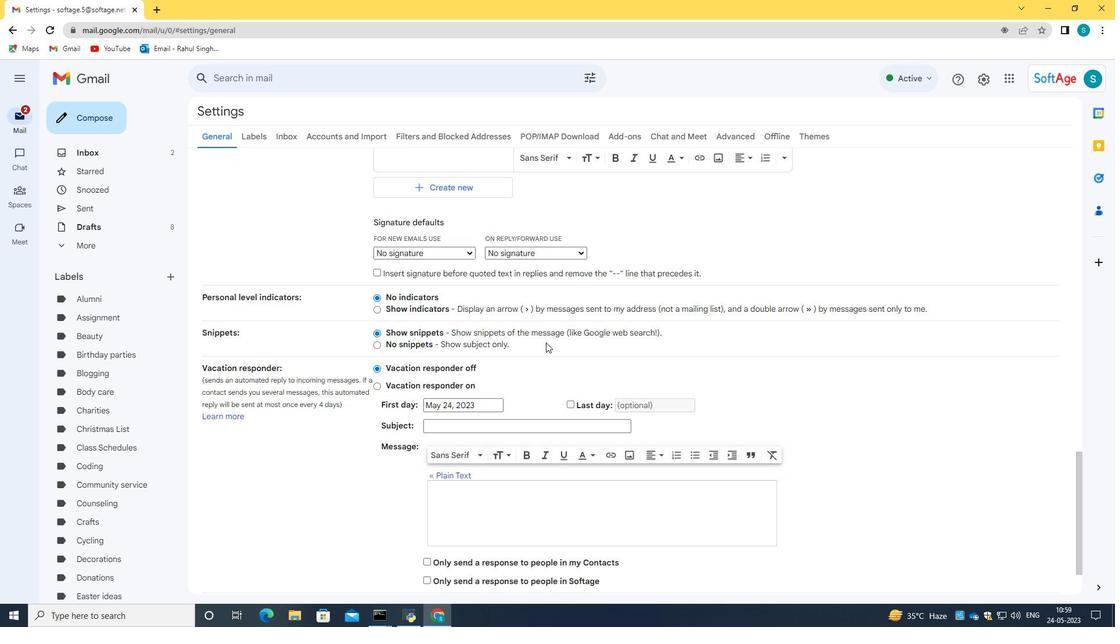 
Action: Mouse moved to (600, 530)
Screenshot: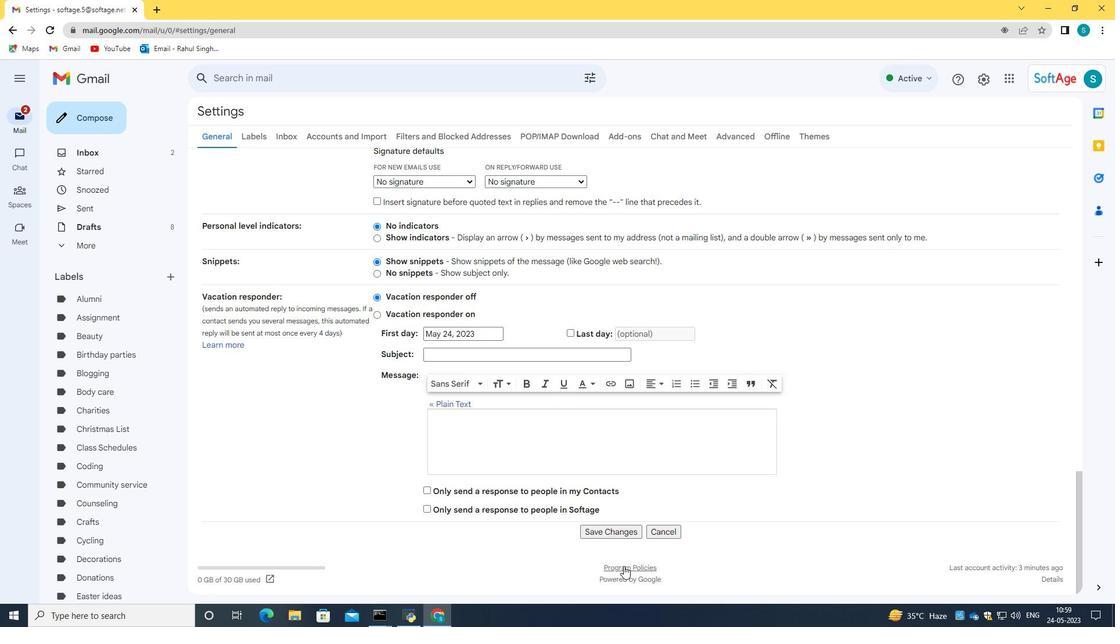 
Action: Mouse pressed left at (600, 530)
Screenshot: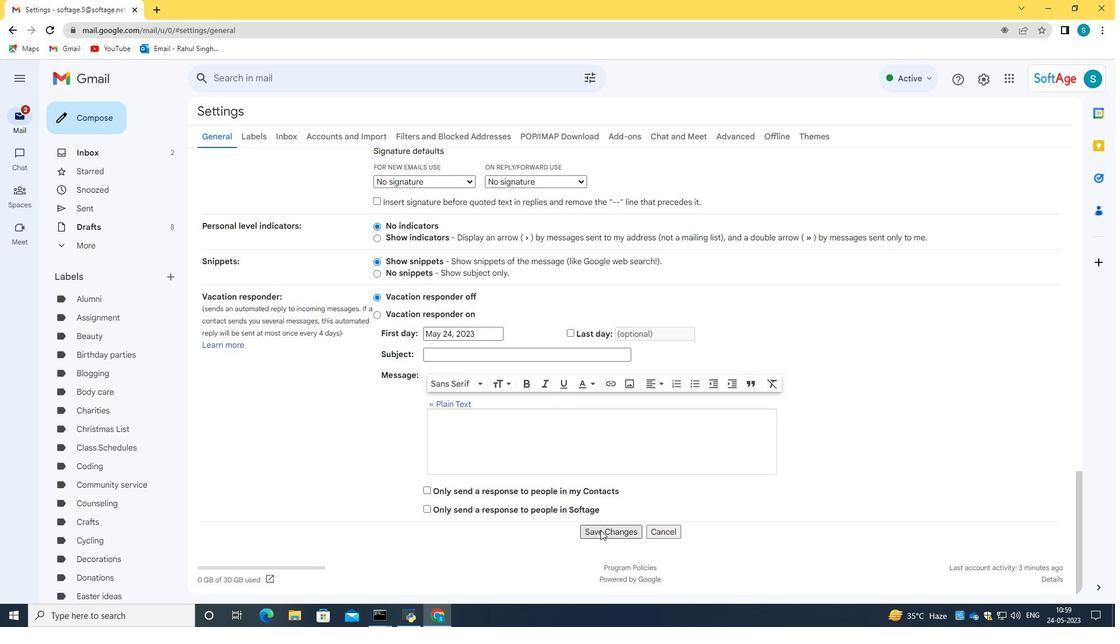 
Action: Mouse moved to (79, 112)
Screenshot: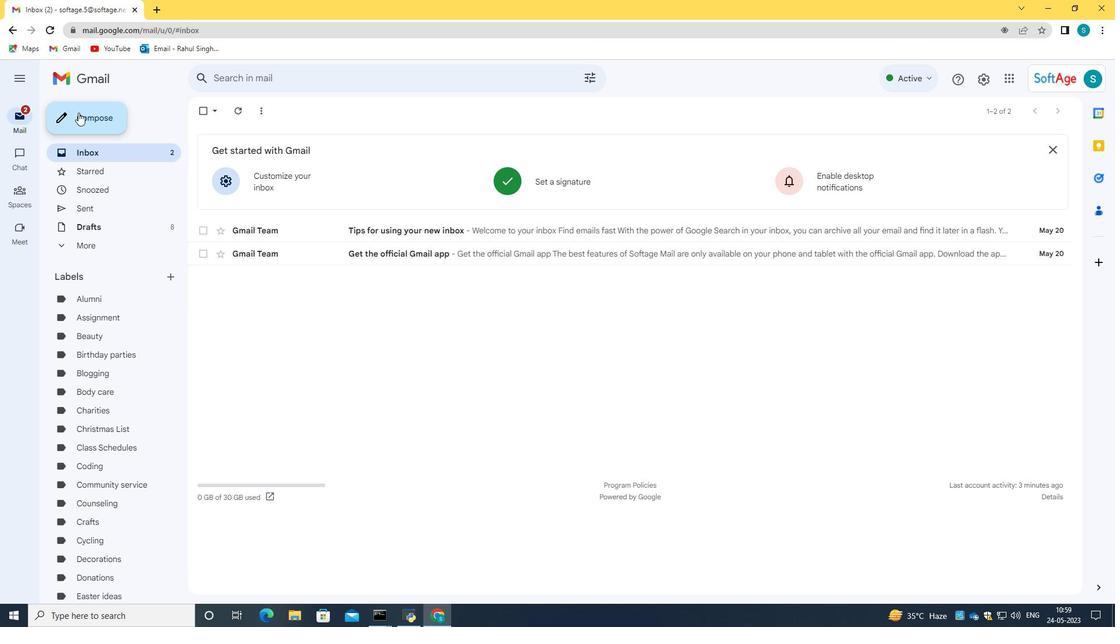 
Action: Mouse pressed left at (79, 112)
Screenshot: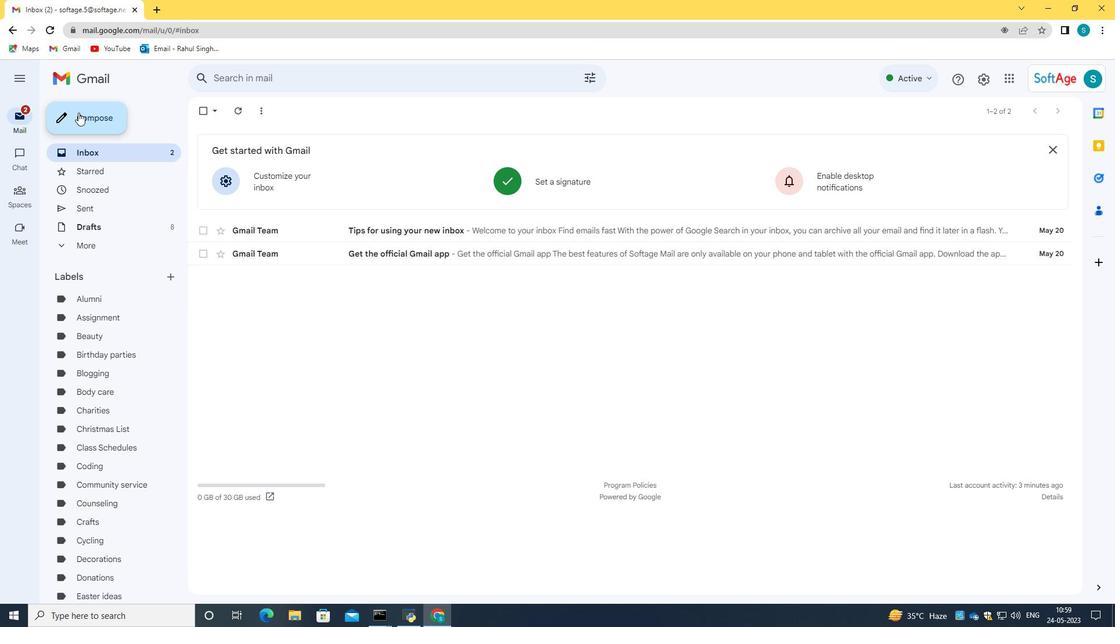 
Action: Mouse moved to (1052, 261)
Screenshot: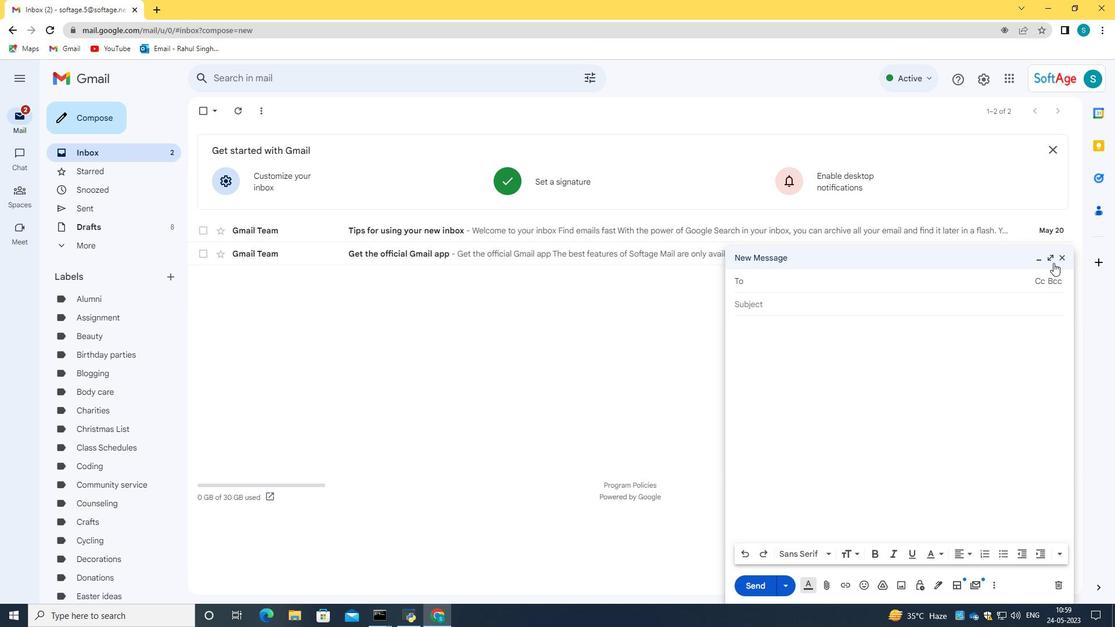 
Action: Mouse pressed left at (1052, 261)
Screenshot: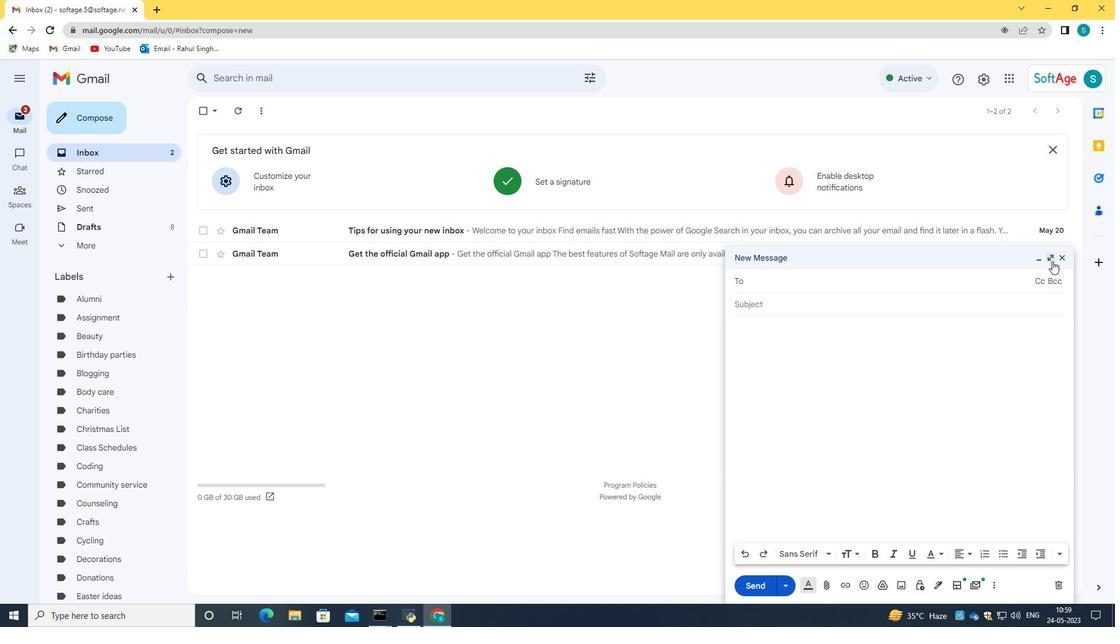
Action: Mouse moved to (300, 574)
Screenshot: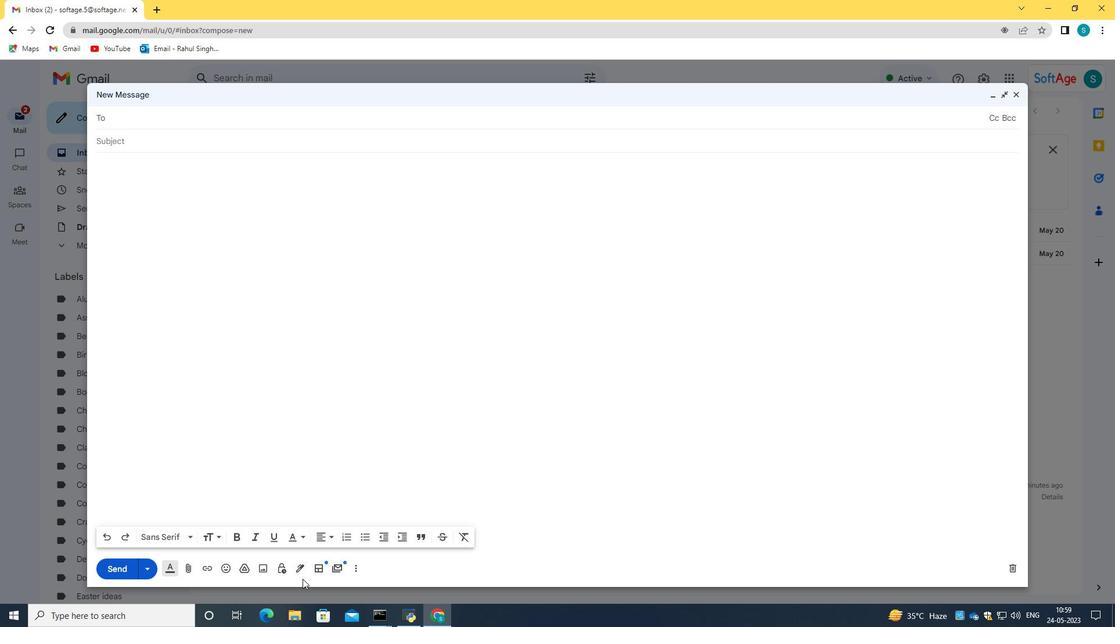 
Action: Mouse pressed left at (300, 574)
Screenshot: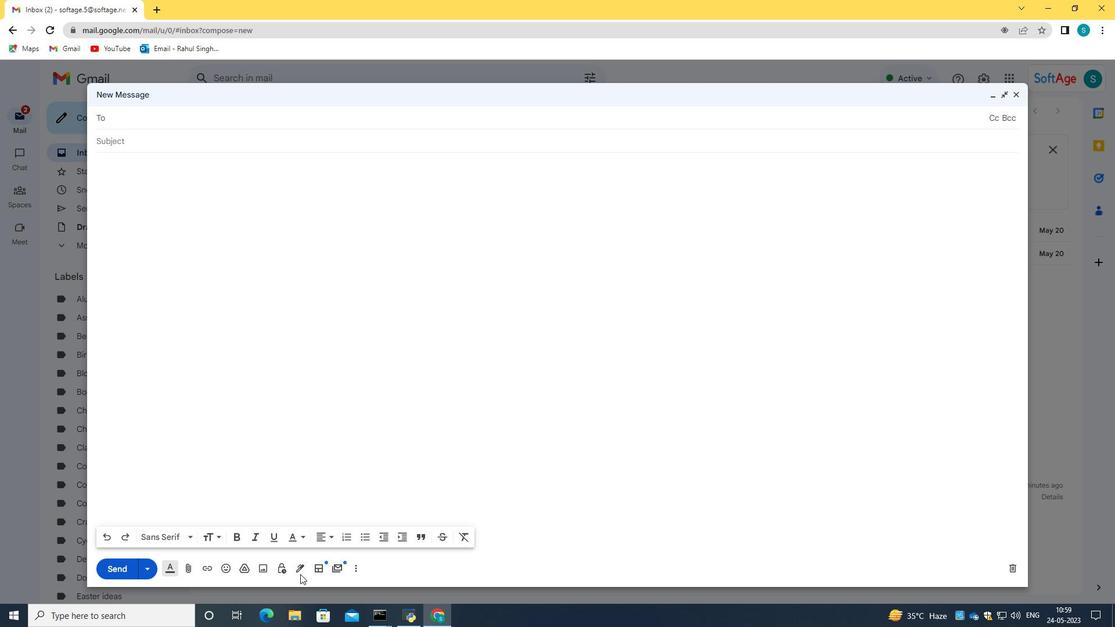 
Action: Mouse moved to (300, 565)
Screenshot: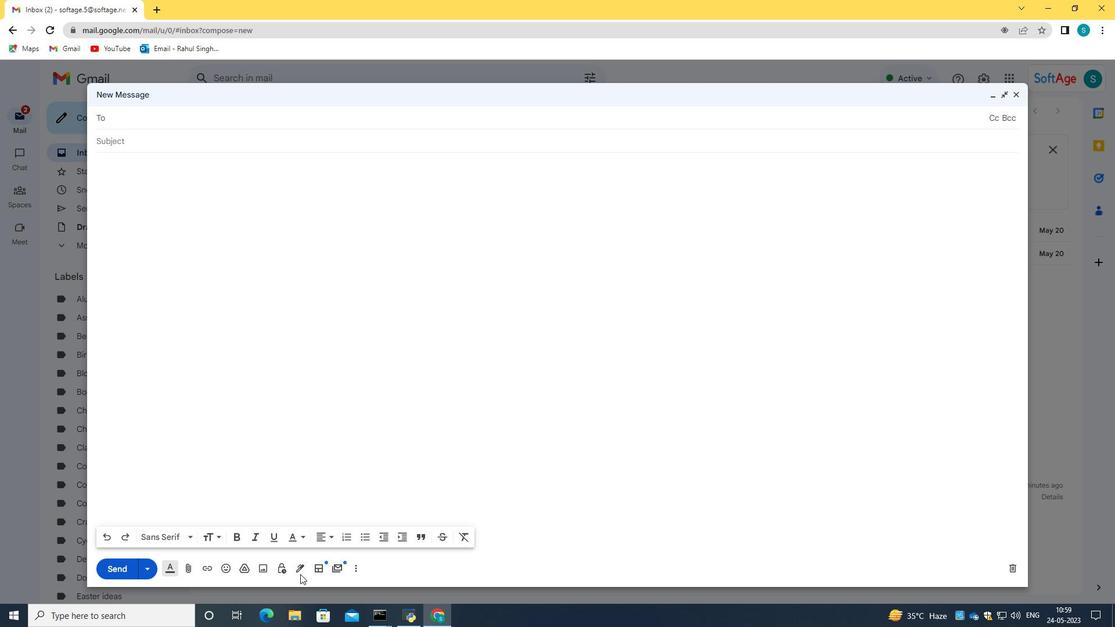 
Action: Mouse pressed left at (300, 565)
Screenshot: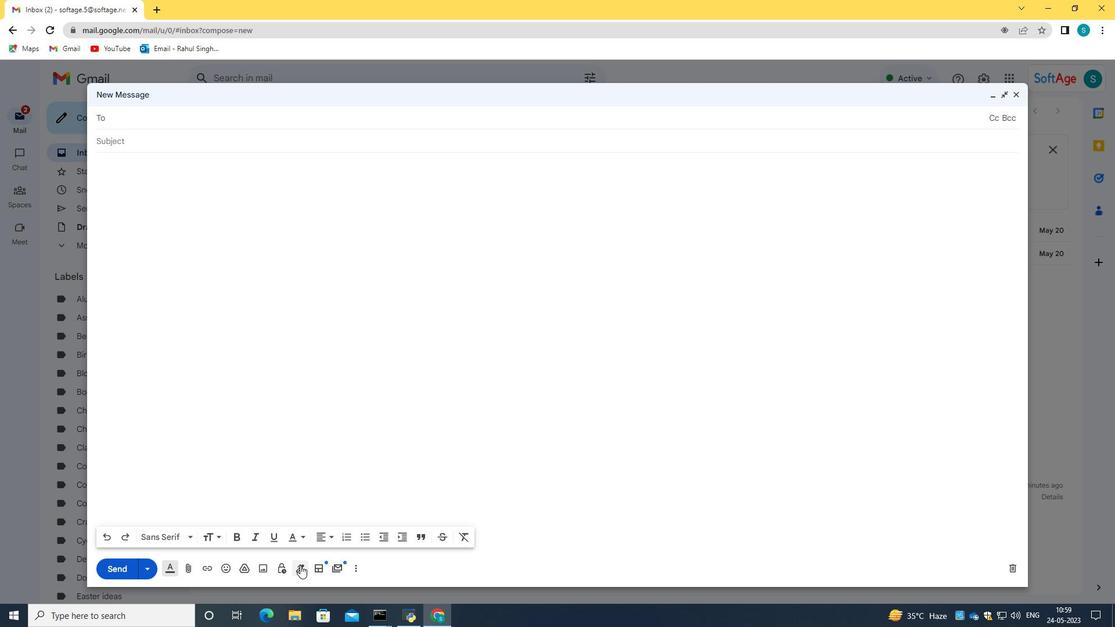 
Action: Mouse moved to (329, 547)
Screenshot: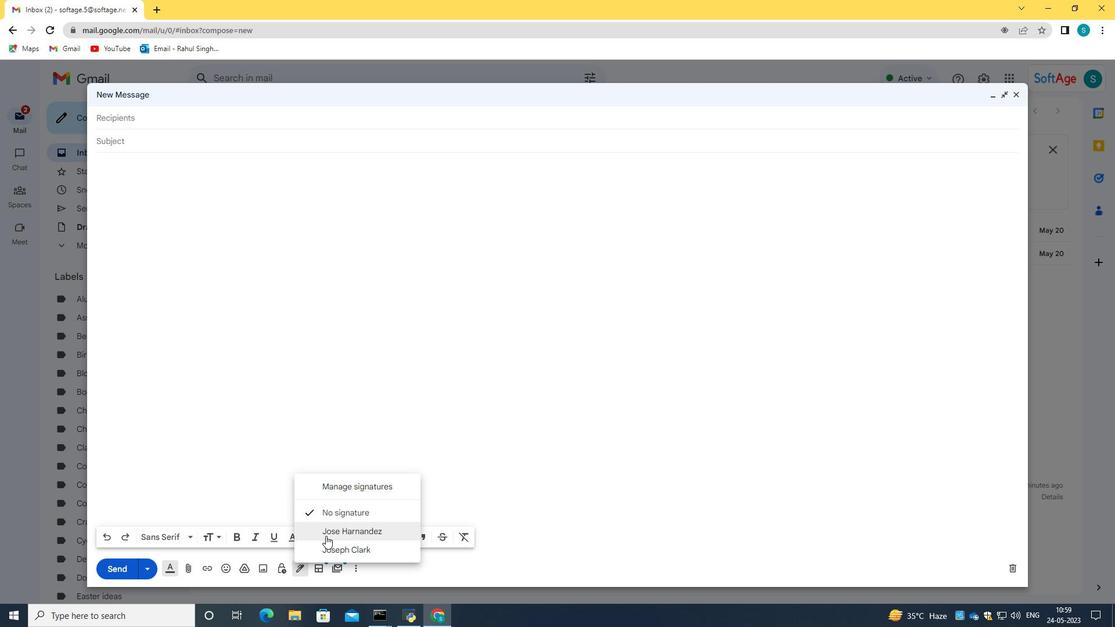 
Action: Mouse pressed left at (329, 547)
Screenshot: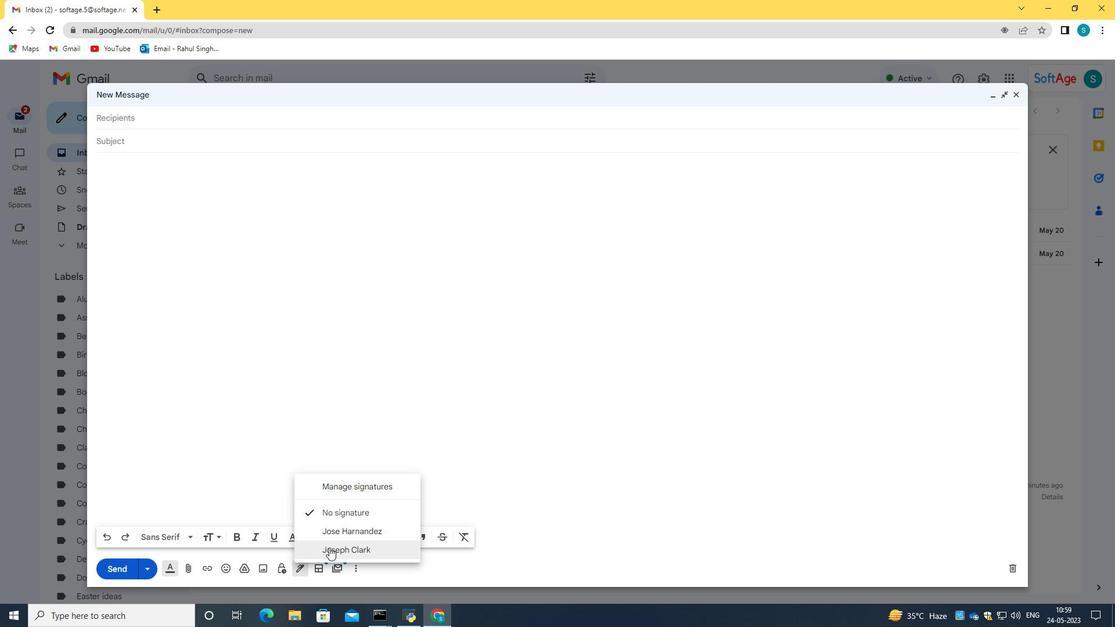 
Action: Mouse moved to (118, 144)
Screenshot: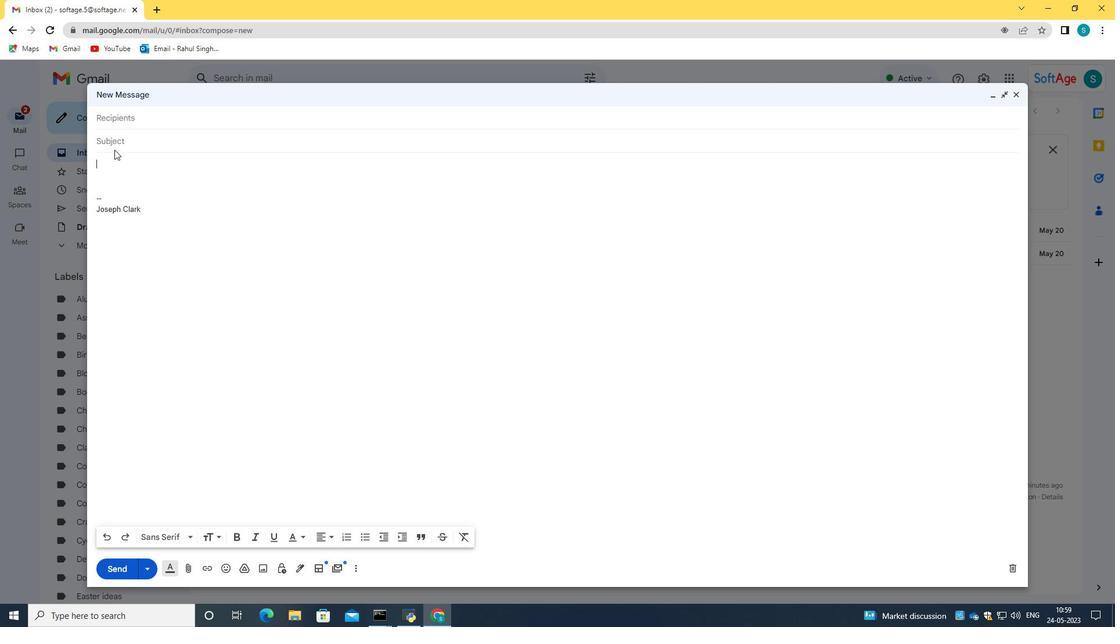 
Action: Mouse pressed left at (118, 144)
Screenshot: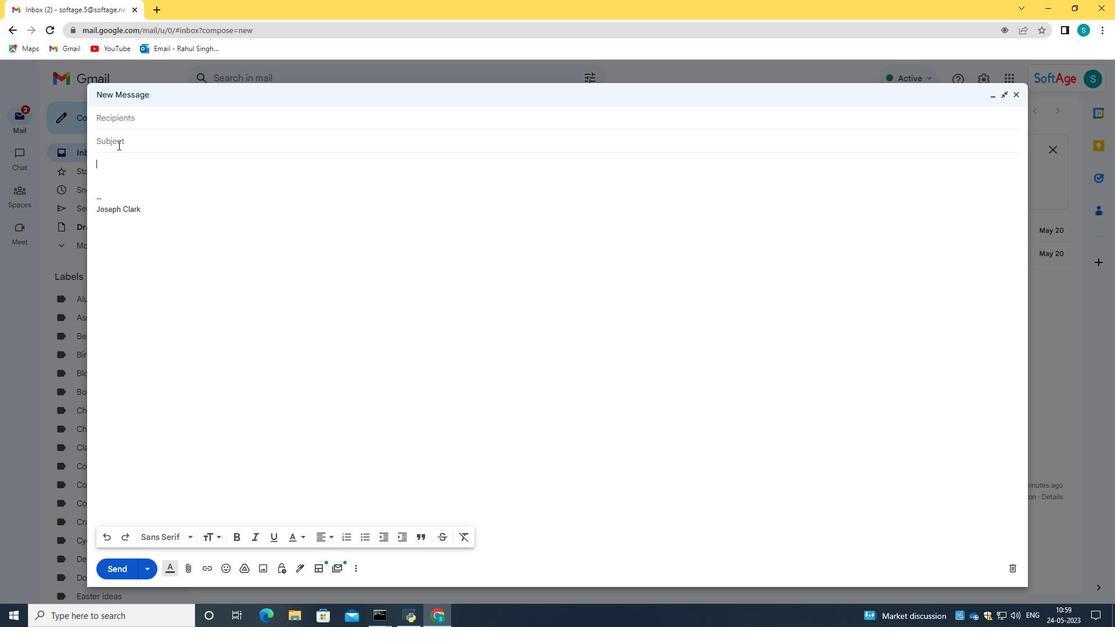 
Action: Key pressed <Key.caps_lock>U<Key.caps_lock>pdate<Key.space>on<Key.space>a<Key.space>new<Key.space>product<Key.space>launch
Screenshot: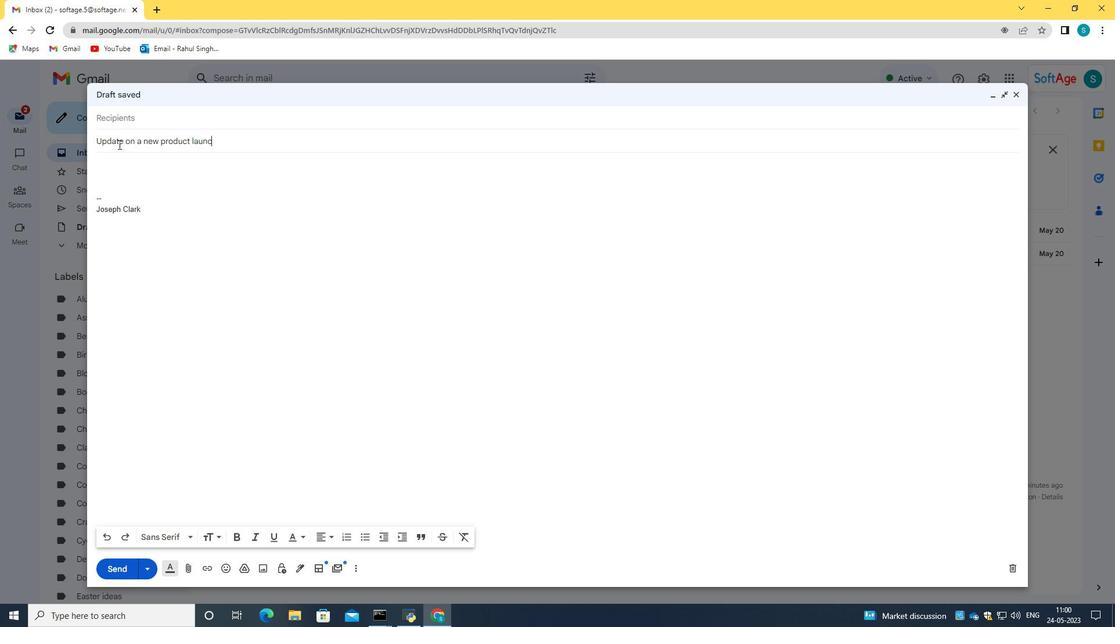 
Action: Mouse moved to (137, 165)
Screenshot: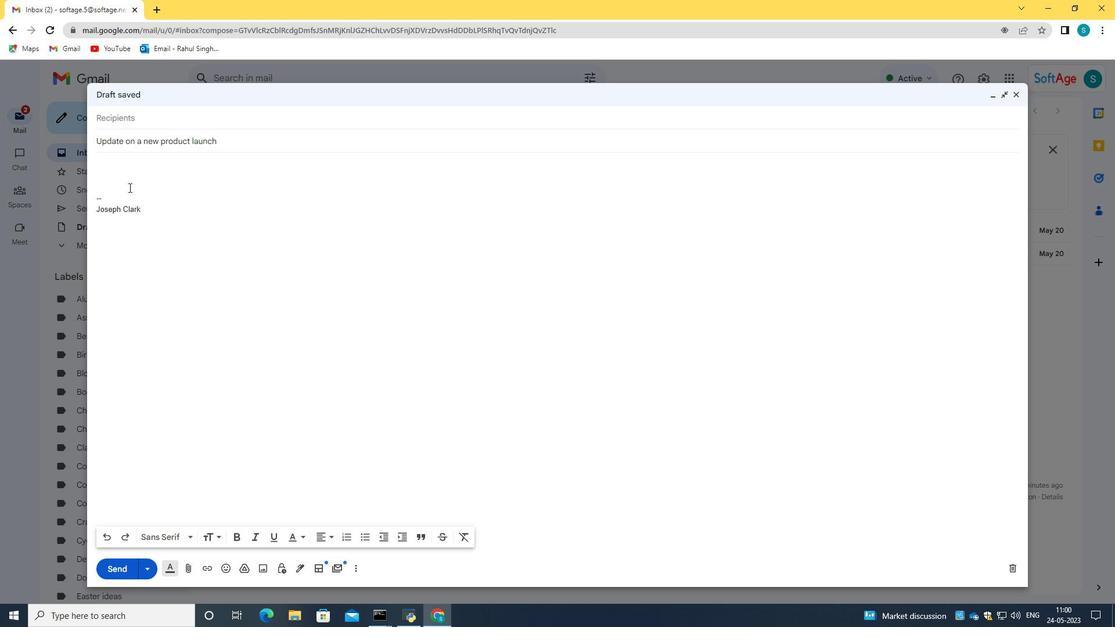 
Action: Mouse pressed left at (137, 165)
Screenshot: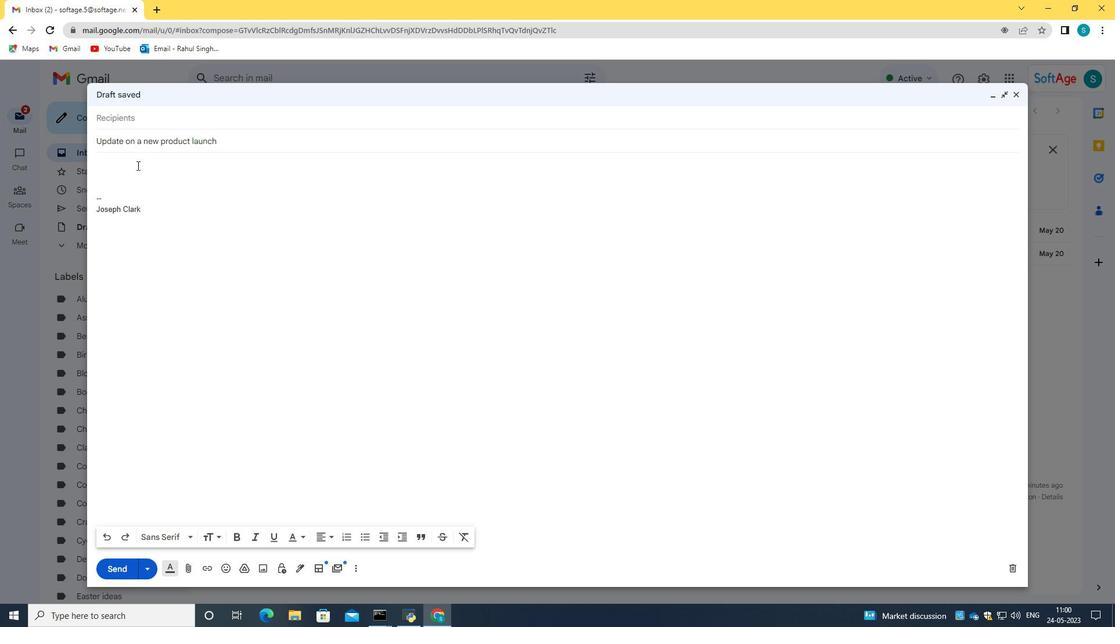 
Action: Key pressed <Key.caps_lock>J<Key.caps_lock>ust<Key.space>a<Key.space>friendly<Key.space>reminder<Key.space>to<Key.space>complet<Key.space><Key.backspace>e<Key.space>the<Key.space>mandatory<Key.backspace>y<Key.space>training<Key.space>by<Key.space>the<Key.space>end<Key.space>of<Key.space>the<Key.space>day<Key.space>tomorrow/<Key.backspace>.
Screenshot: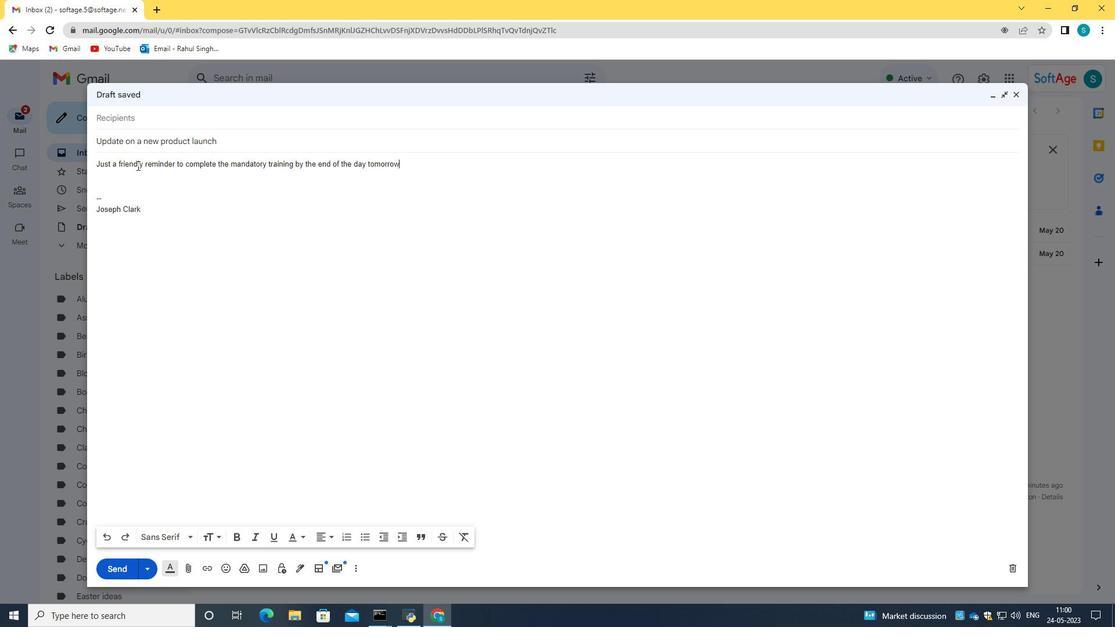 
Action: Mouse moved to (169, 118)
Screenshot: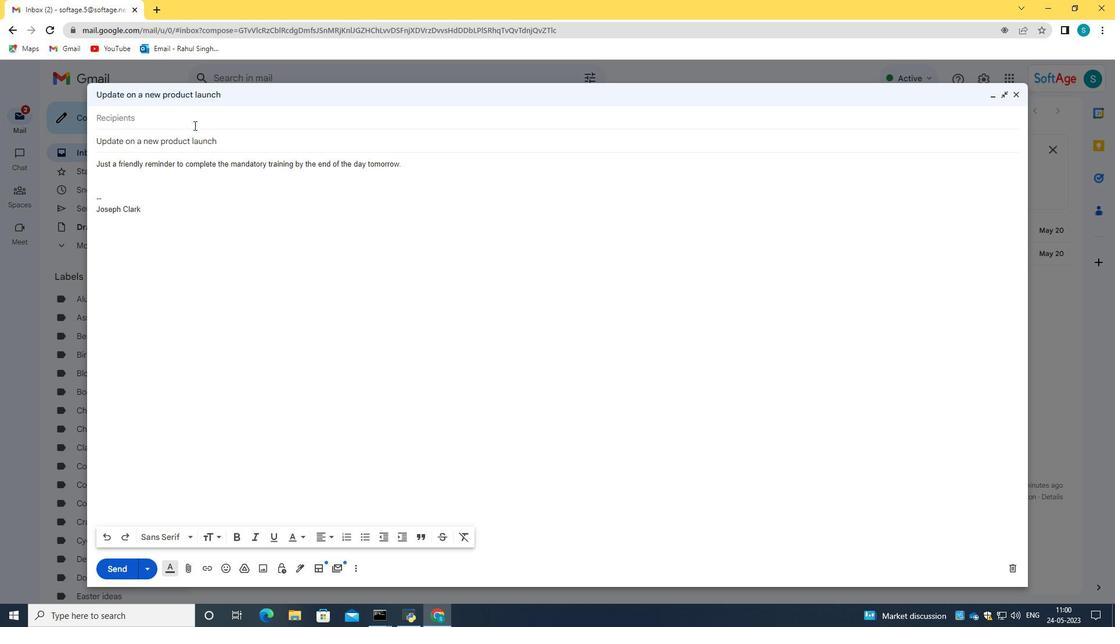
Action: Mouse pressed left at (169, 118)
Screenshot: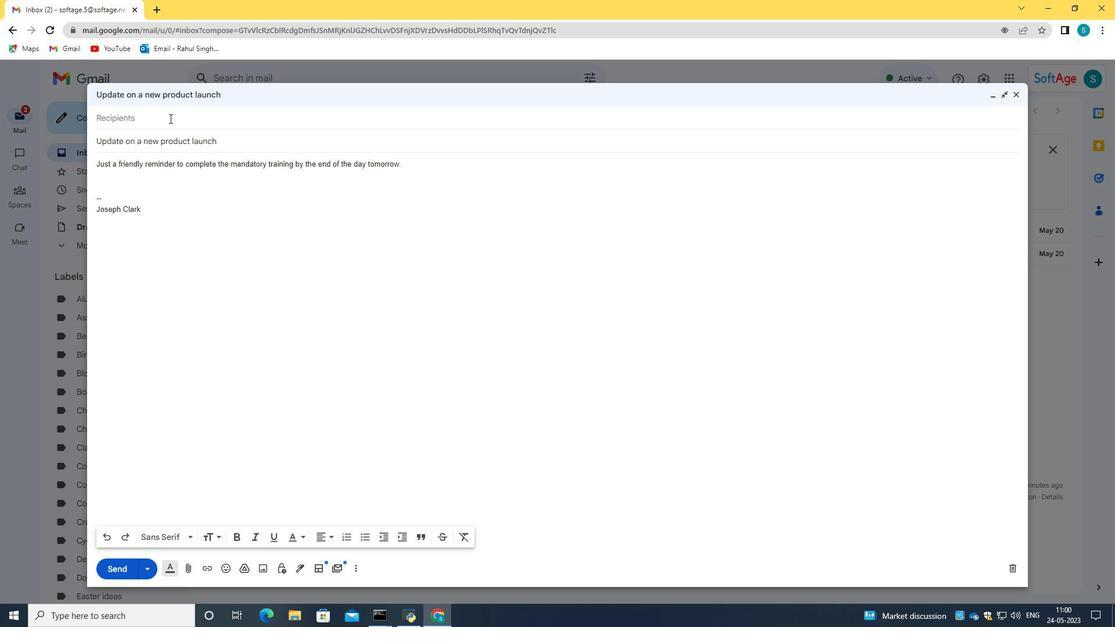 
Action: Key pressed softage.1<Key.shift>@softage.net
Screenshot: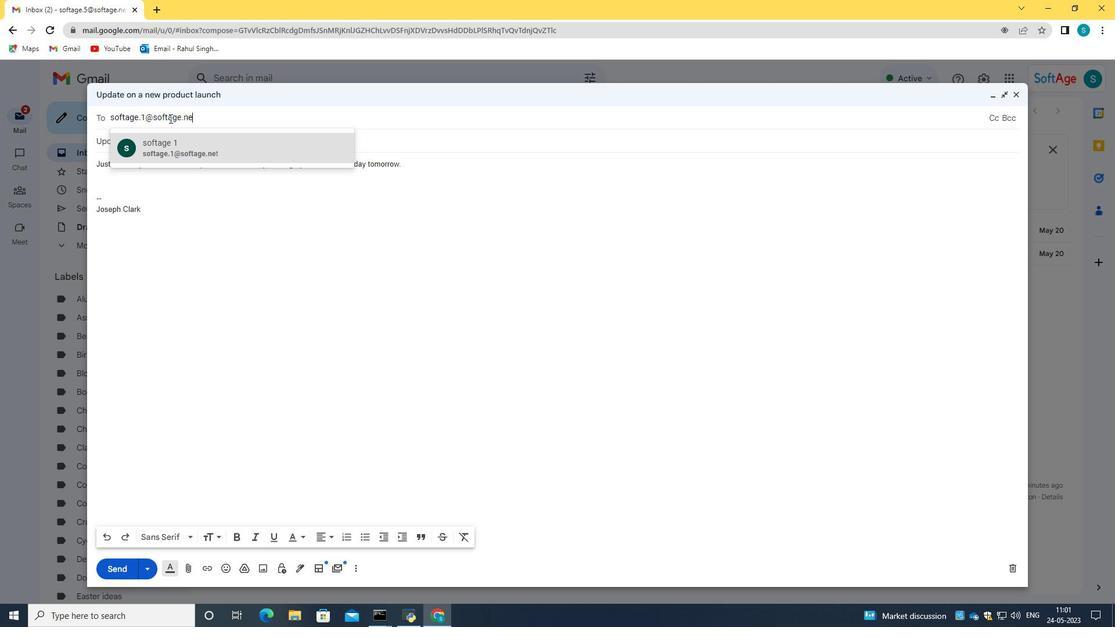 
Action: Mouse moved to (179, 151)
Screenshot: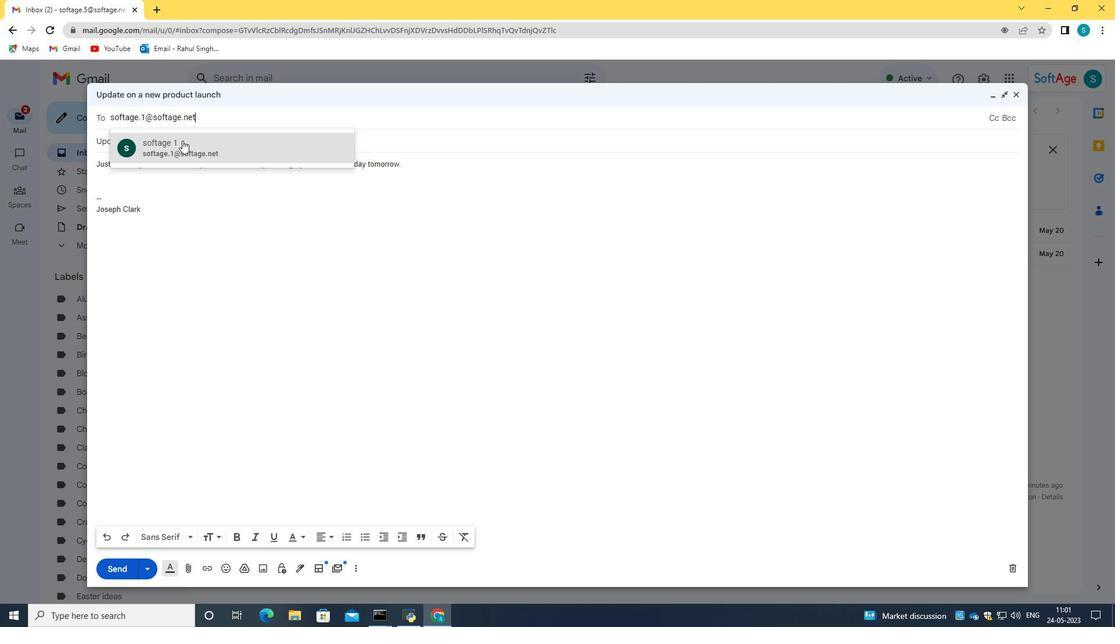 
Action: Mouse pressed left at (179, 151)
Screenshot: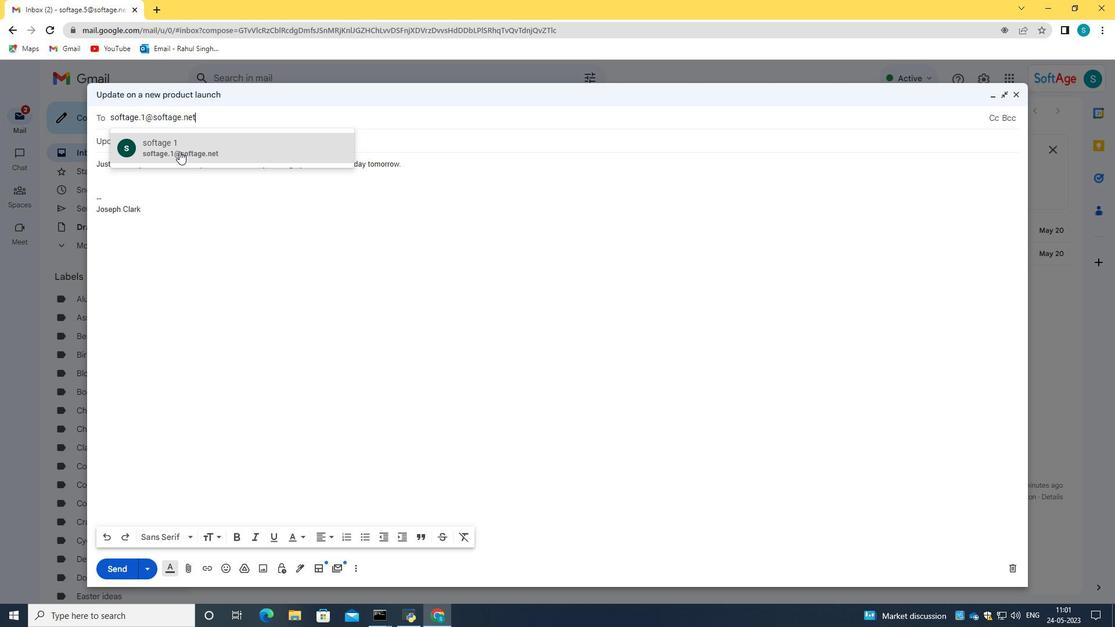 
Action: Mouse moved to (408, 182)
Screenshot: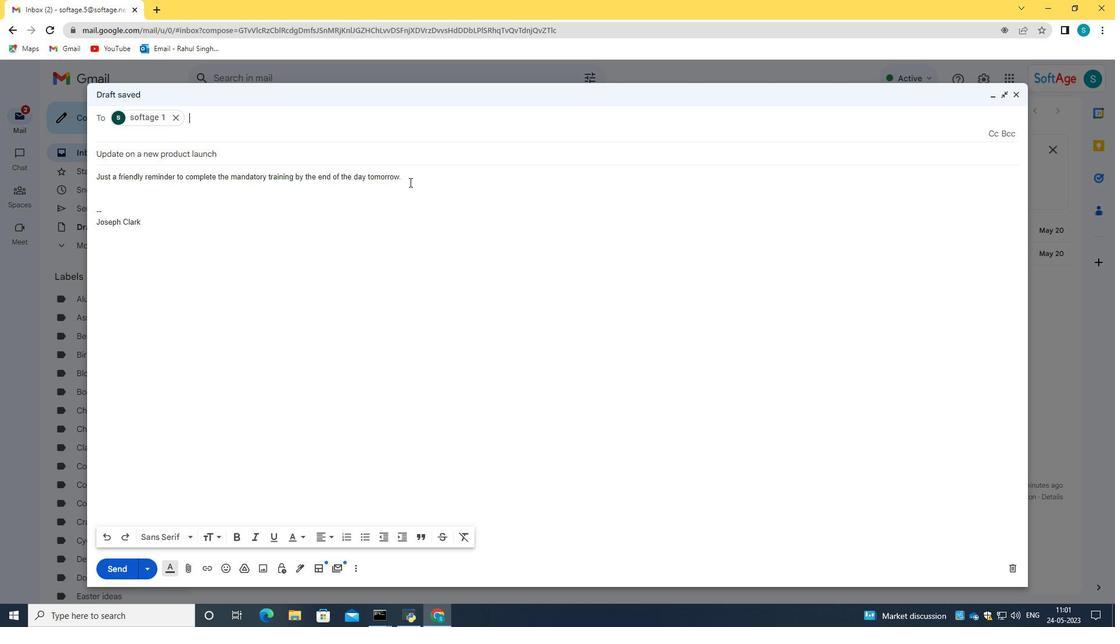 
Action: Mouse pressed left at (408, 182)
Screenshot: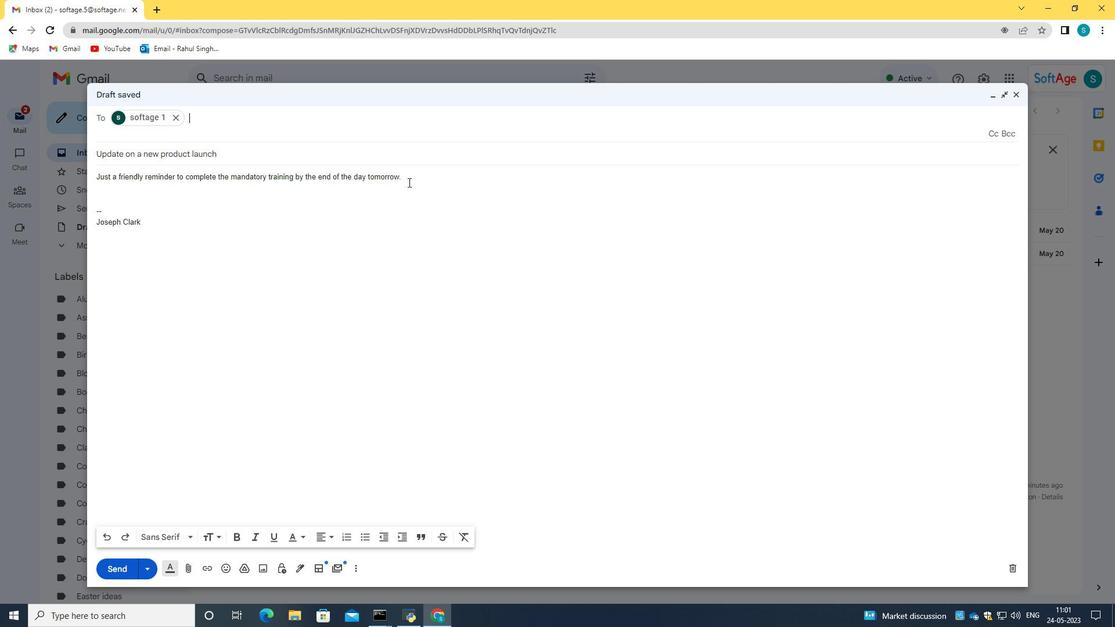 
Action: Mouse moved to (410, 164)
Screenshot: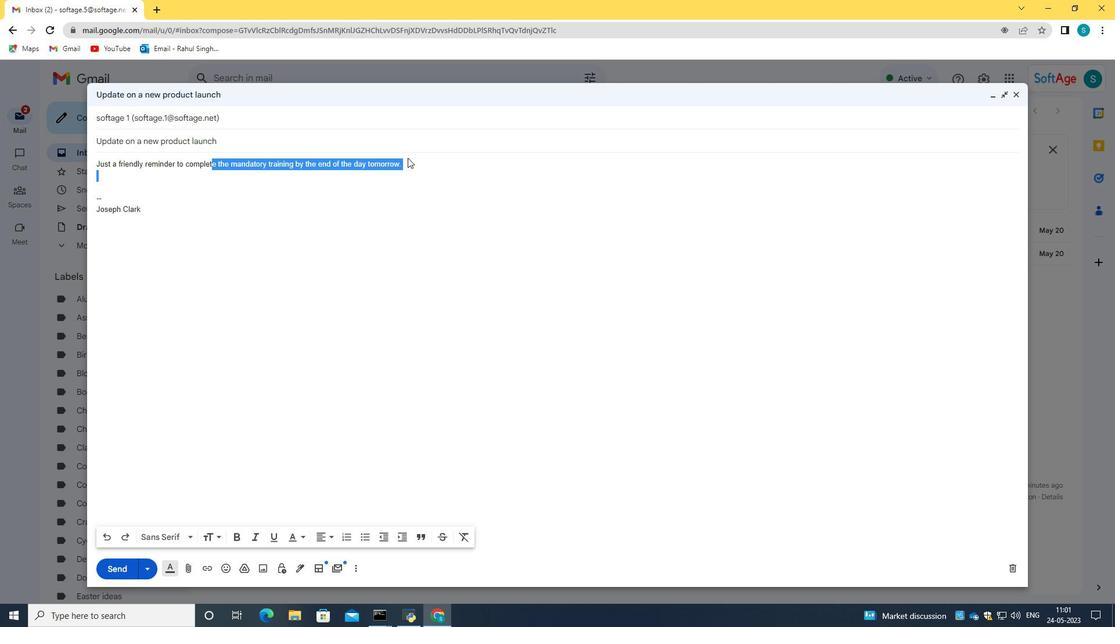 
Action: Mouse pressed left at (410, 164)
Screenshot: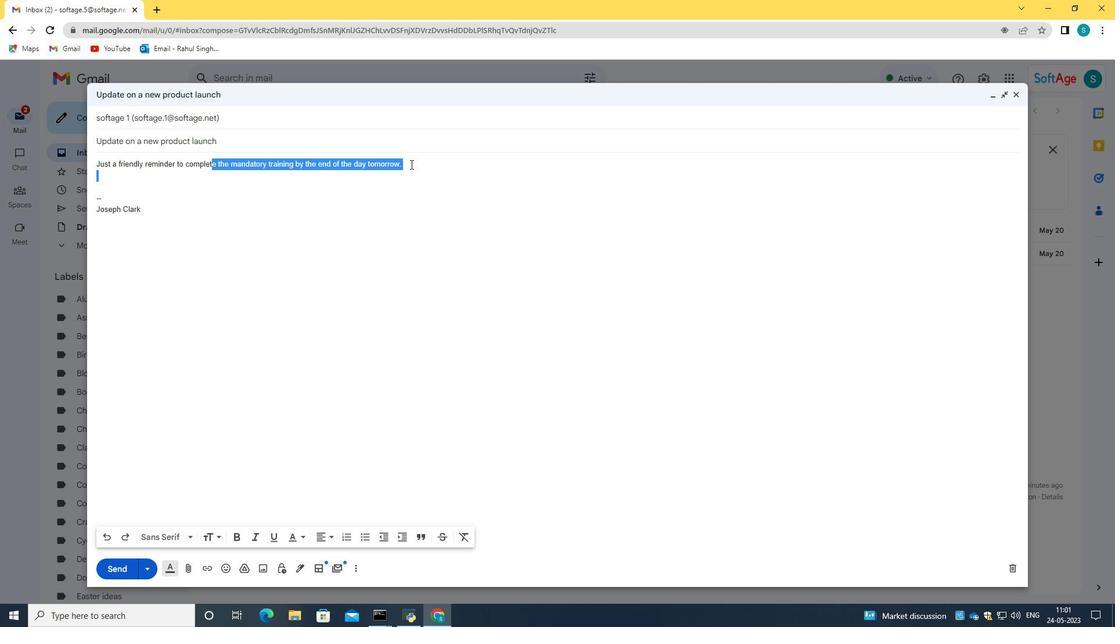 
Action: Mouse moved to (409, 164)
Screenshot: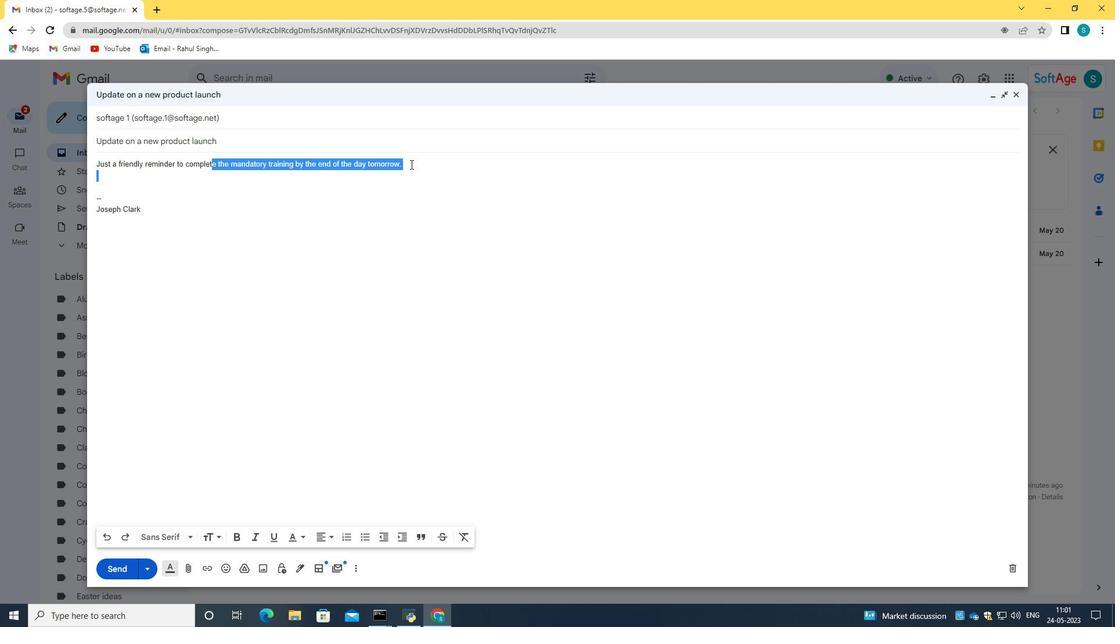 
Action: Key pressed <Key.shift_r><Key.left><Key.left><Key.left><Key.left><Key.left><Key.left><Key.left><Key.left><Key.left><Key.left><Key.left><Key.left><Key.left><Key.left><Key.left><Key.left><Key.left><Key.left><Key.left><Key.left><Key.left><Key.left><Key.left><Key.left><Key.left><Key.left><Key.left><Key.left><Key.left><Key.left><Key.left><Key.left><Key.left><Key.left><Key.left><Key.left><Key.left><Key.left><Key.left><Key.left><Key.left><Key.left><Key.left><Key.left><Key.left><Key.left><Key.left><Key.left><Key.left><Key.left><Key.left><Key.left><Key.left><Key.left><Key.left><Key.left><Key.left><Key.left><Key.left><Key.left><Key.left><Key.left><Key.left><Key.left><Key.left><Key.left><Key.left><Key.left><Key.left><Key.left><Key.left><Key.left><Key.left><Key.left><Key.left><Key.left><Key.left><Key.left><Key.left><Key.left><Key.left><Key.left><Key.left><Key.left><Key.left><Key.left><Key.left><Key.left><Key.left><Key.left><Key.left><Key.left><Key.left><Key.left><Key.left><Key.left><Key.left><Key.left><Key.left><Key.left><Key.left><Key.left><Key.left><Key.left><Key.left><Key.left><Key.left><Key.left><Key.left><Key.left><Key.left><Key.left><Key.left><Key.left><Key.left><Key.left><Key.left><Key.left><Key.left><Key.left><Key.left><Key.left><Key.left>
Screenshot: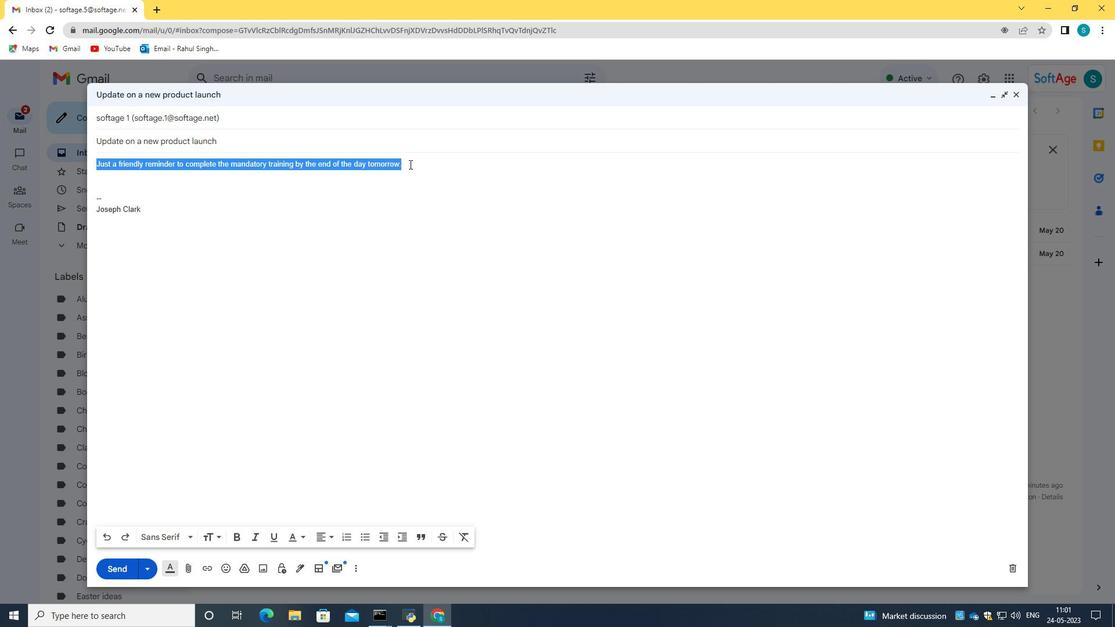 
Action: Mouse moved to (210, 543)
Screenshot: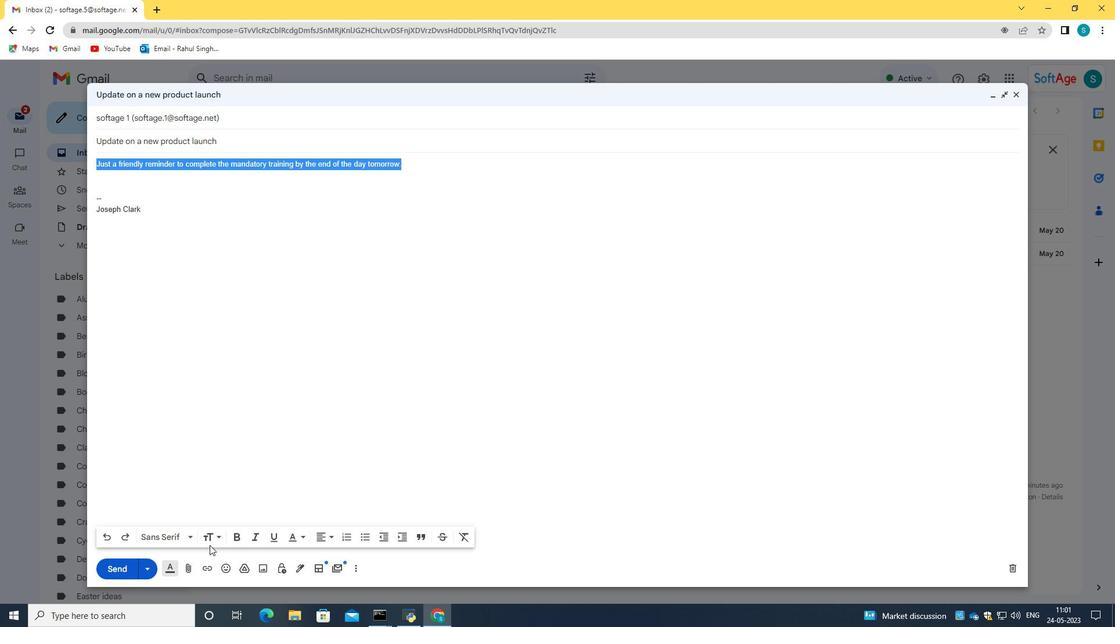 
Action: Mouse pressed left at (210, 543)
Screenshot: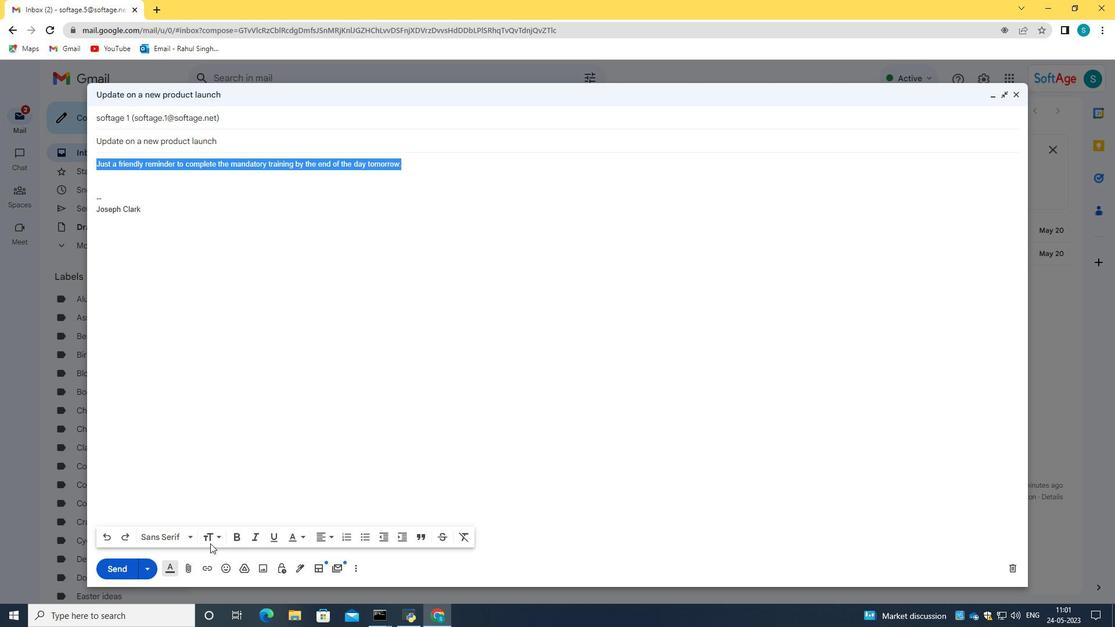 
Action: Mouse moved to (214, 530)
Screenshot: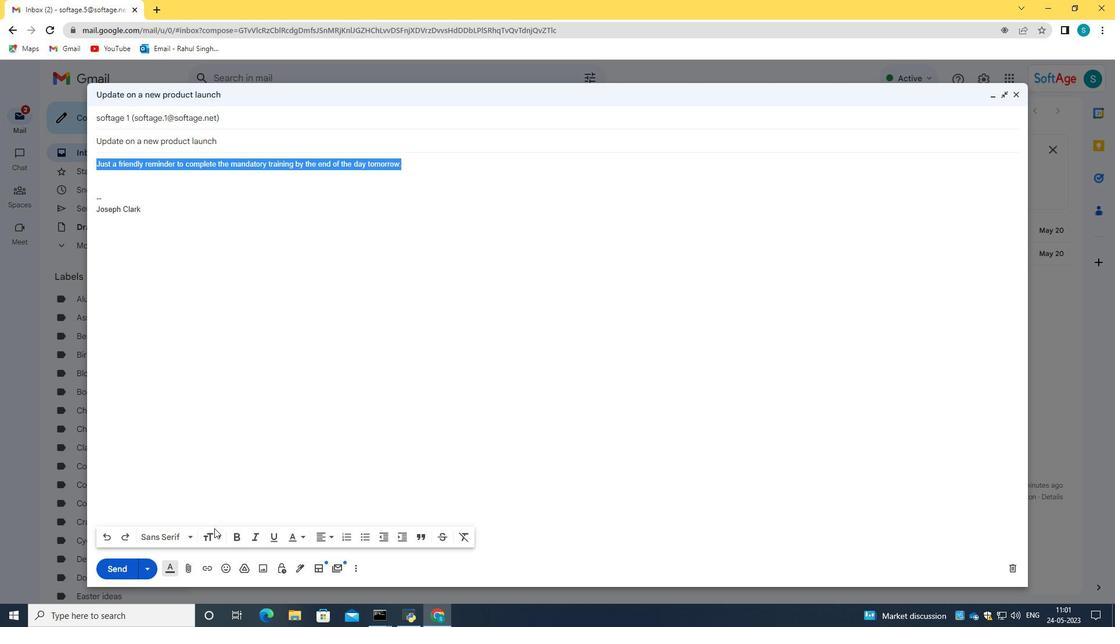 
Action: Mouse pressed left at (214, 530)
Screenshot: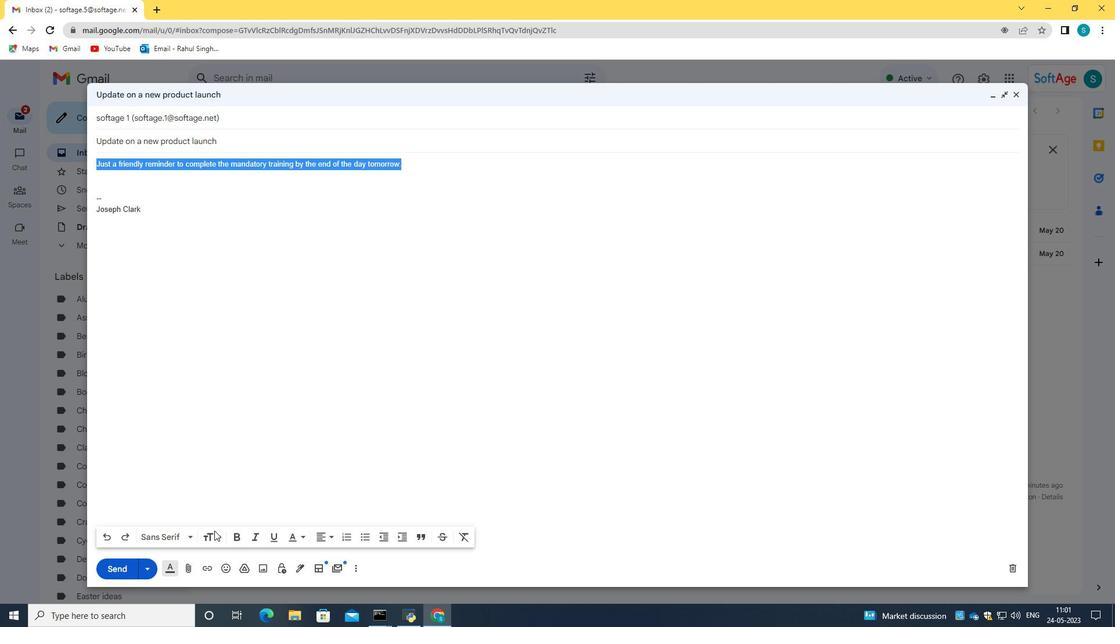 
Action: Mouse moved to (209, 538)
Screenshot: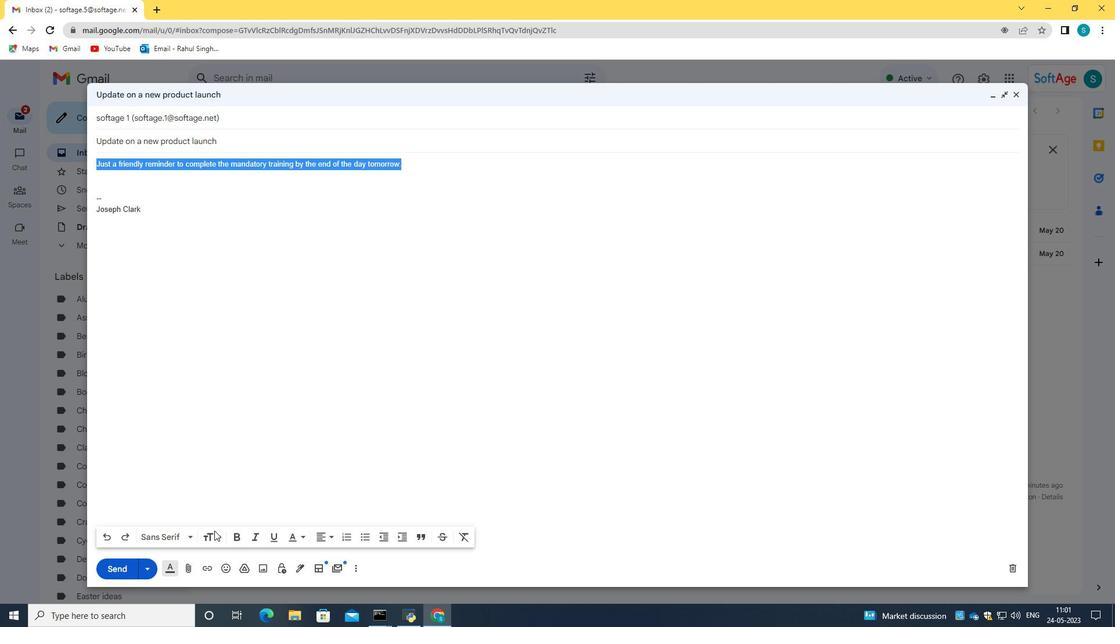 
Action: Mouse pressed left at (209, 538)
Screenshot: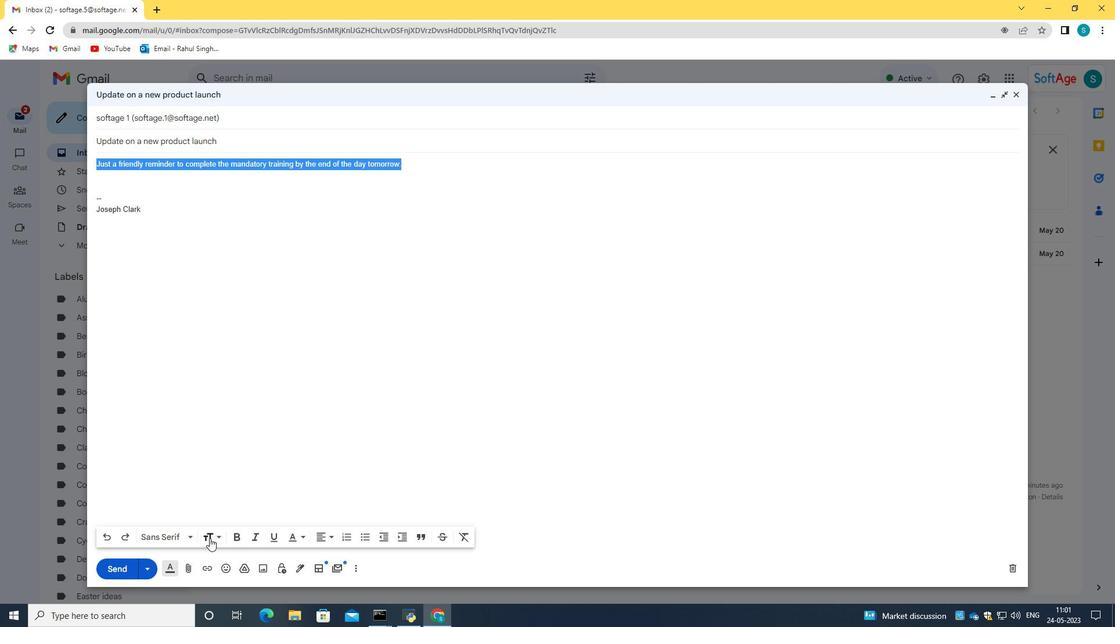
Action: Mouse moved to (221, 517)
Screenshot: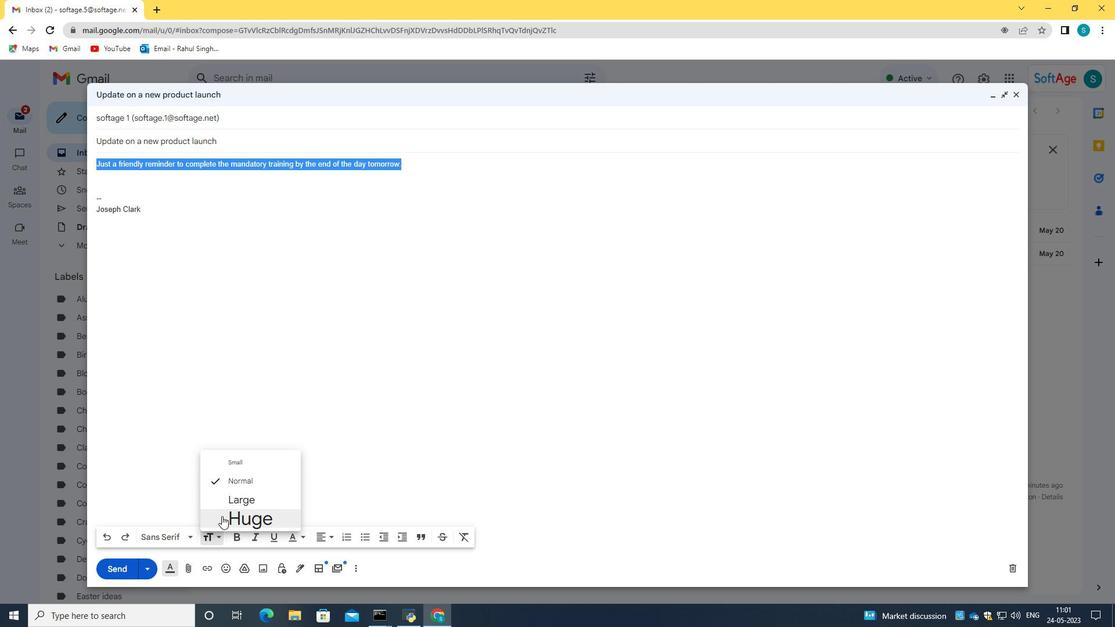 
Action: Mouse pressed left at (221, 517)
Screenshot: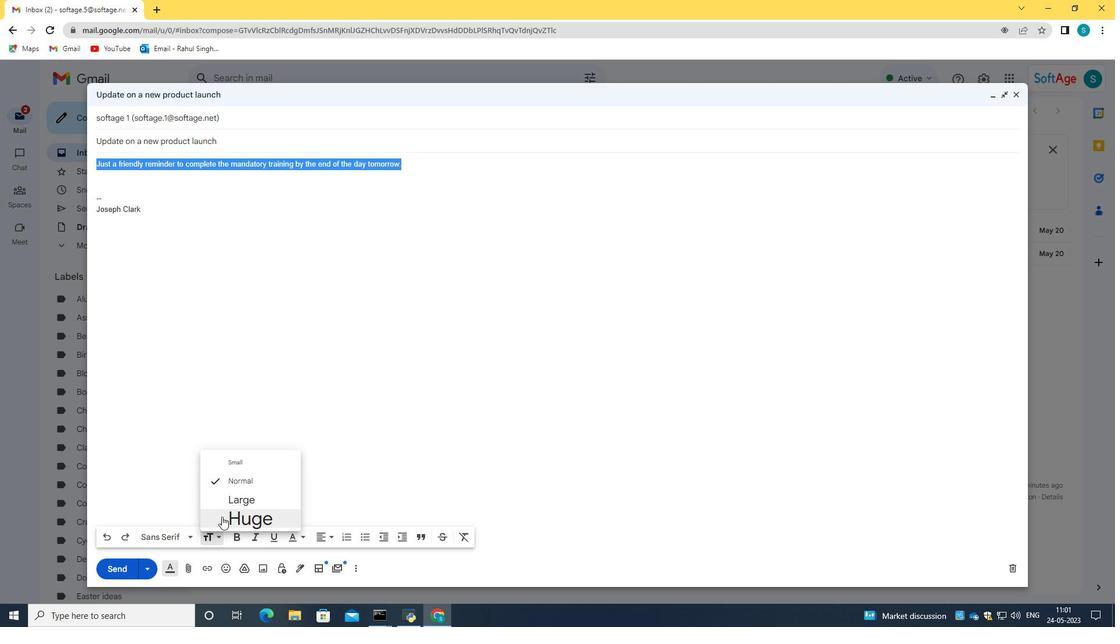 
Action: Mouse moved to (322, 540)
Screenshot: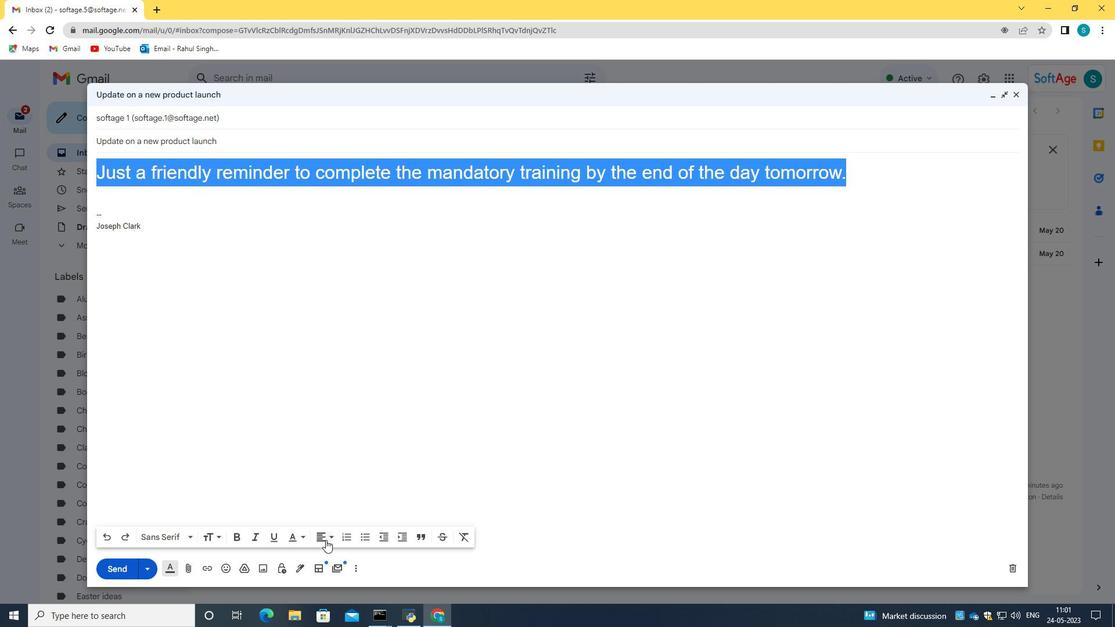 
Action: Mouse pressed left at (322, 540)
Screenshot: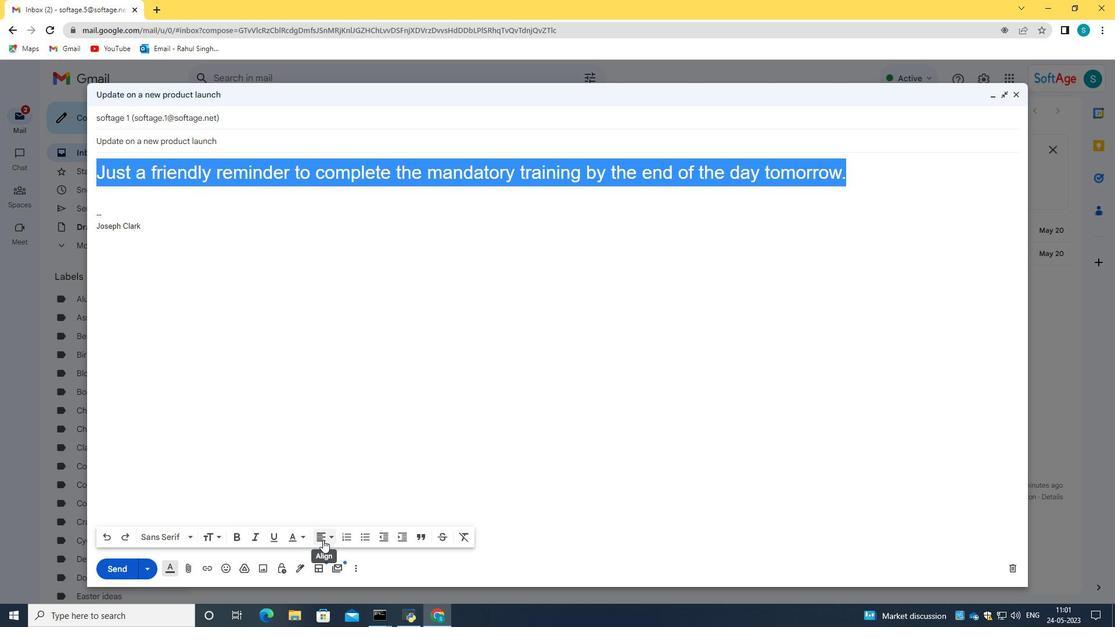 
Action: Mouse moved to (322, 522)
Screenshot: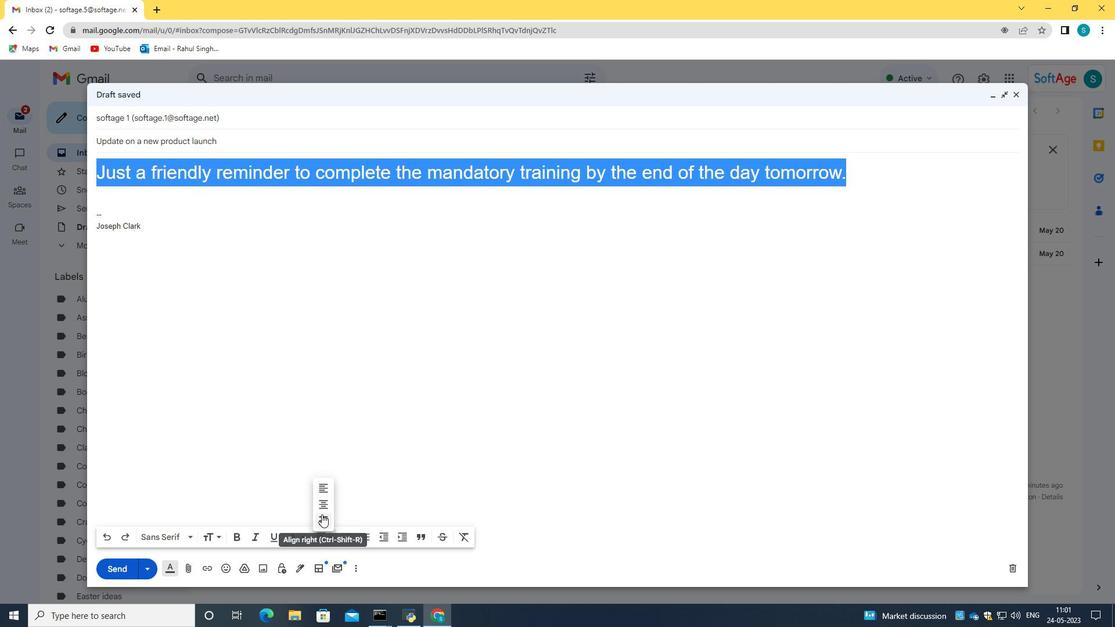 
Action: Mouse pressed left at (322, 522)
Screenshot: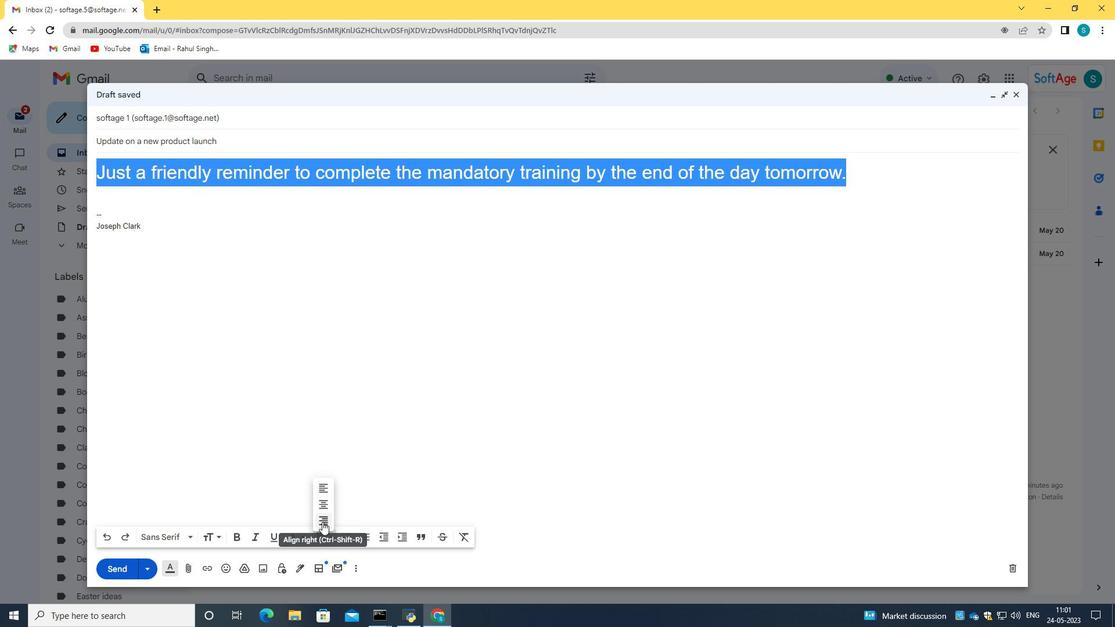 
Action: Mouse moved to (354, 405)
Screenshot: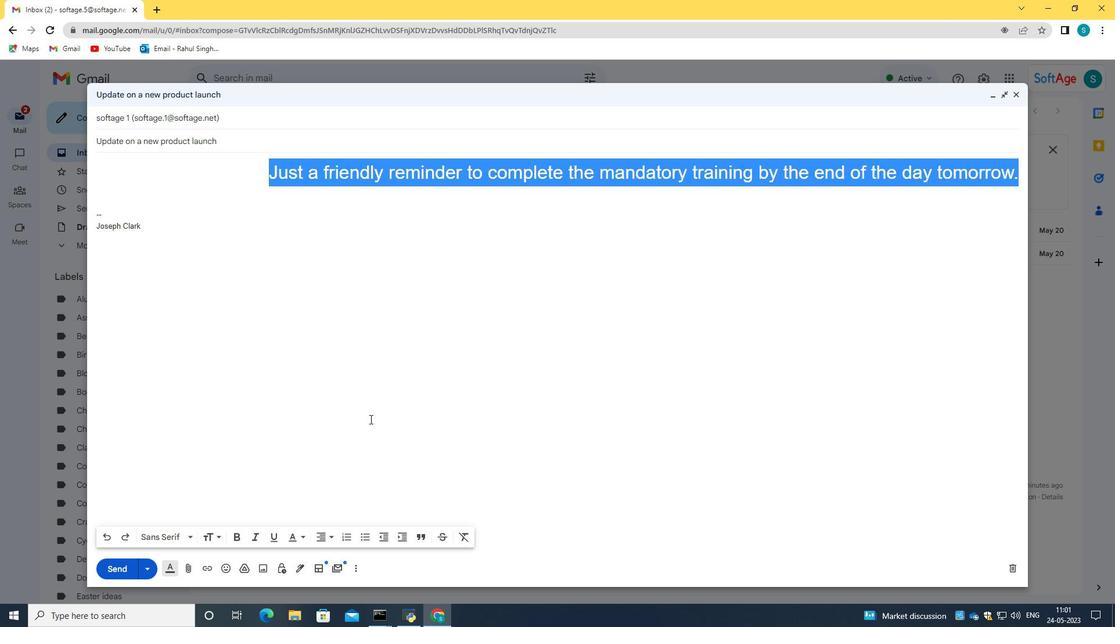 
Action: Mouse pressed left at (354, 405)
Screenshot: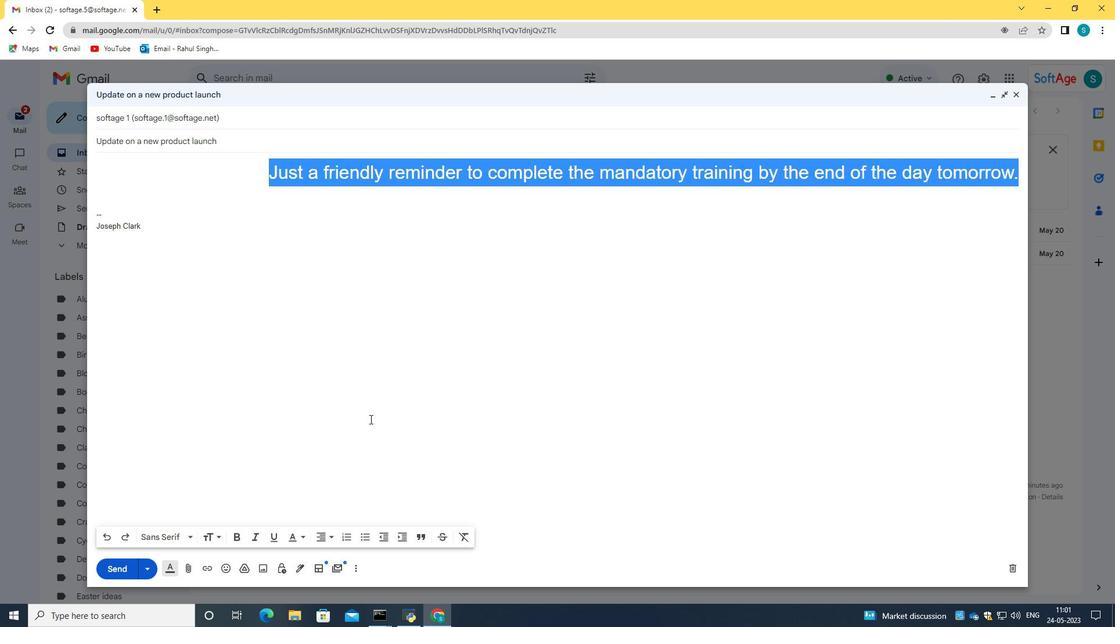 
Action: Mouse moved to (113, 564)
Screenshot: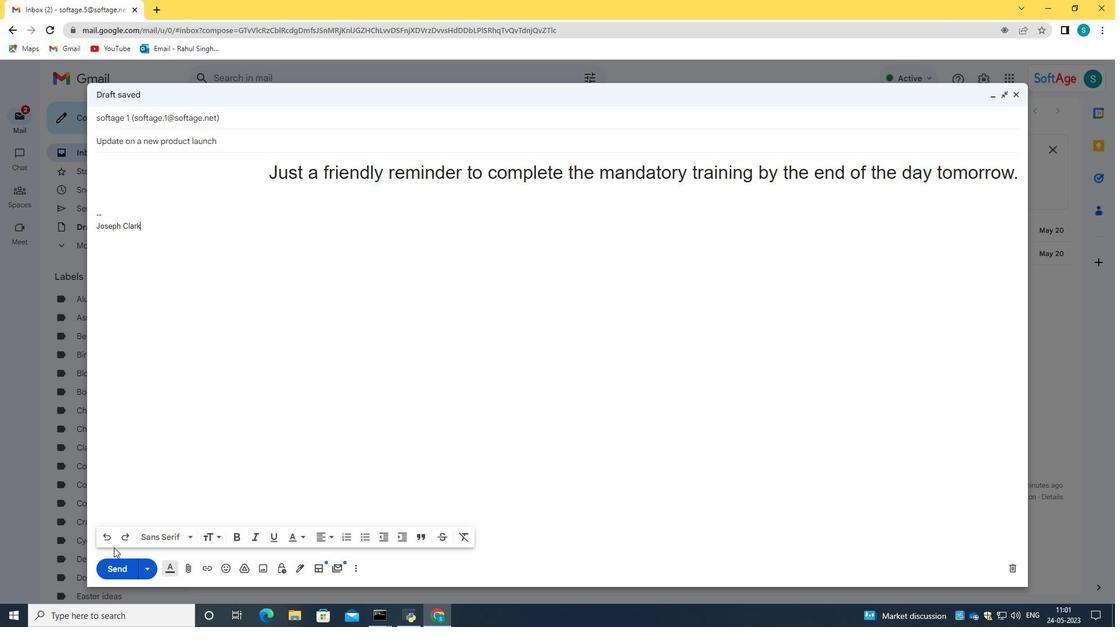 
Action: Mouse pressed left at (113, 564)
Screenshot: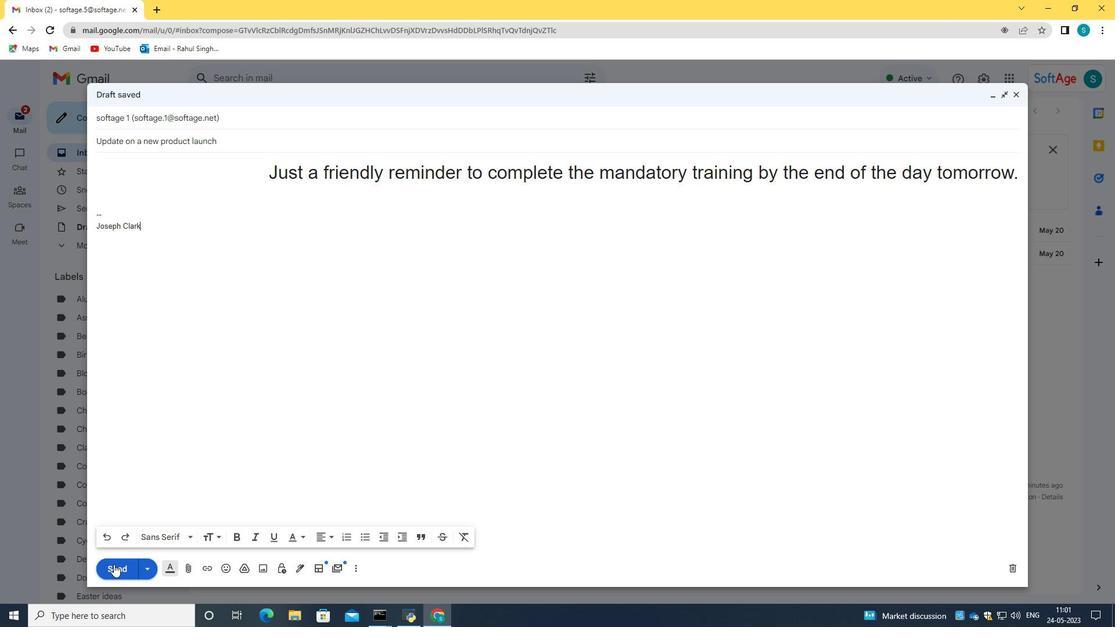 
Action: Mouse moved to (94, 209)
Screenshot: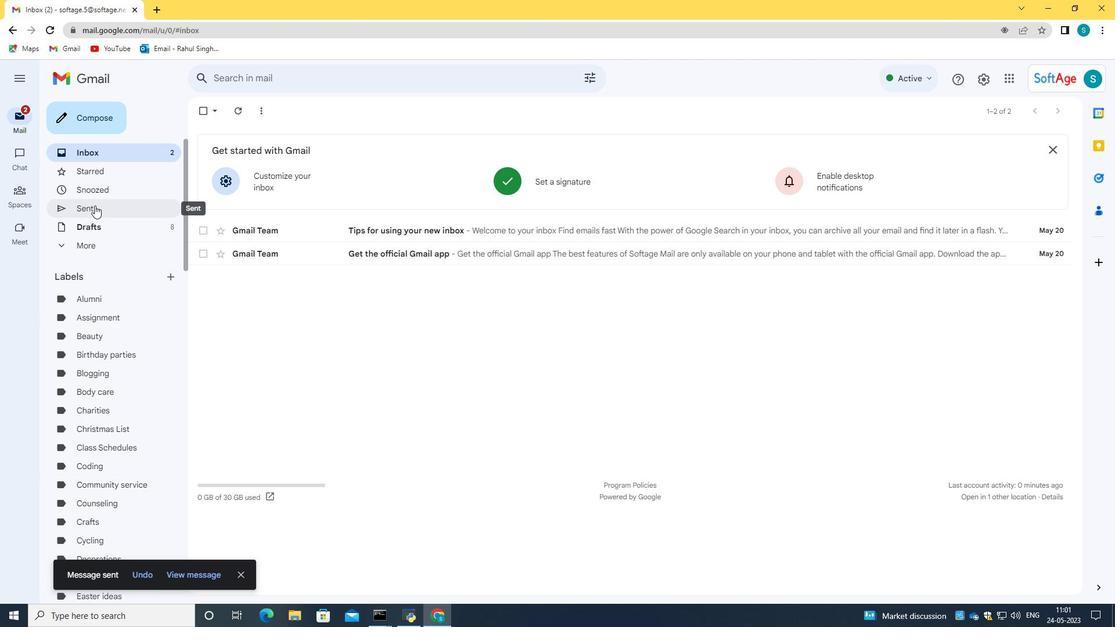 
Action: Mouse pressed left at (94, 209)
Screenshot: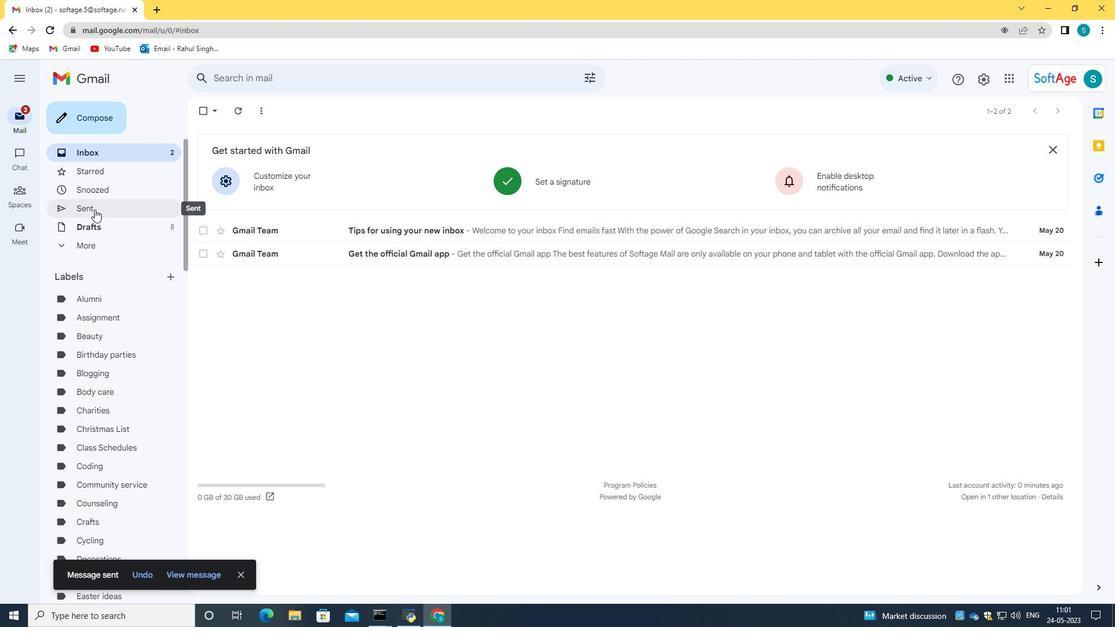 
Action: Mouse moved to (207, 168)
Screenshot: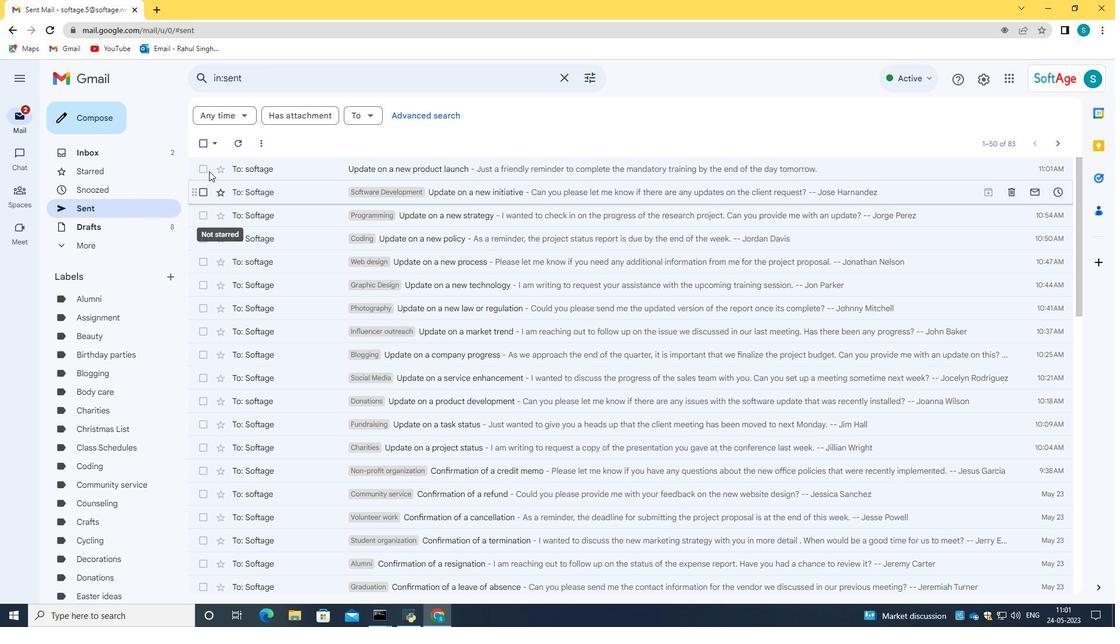 
Action: Mouse pressed left at (207, 168)
Screenshot: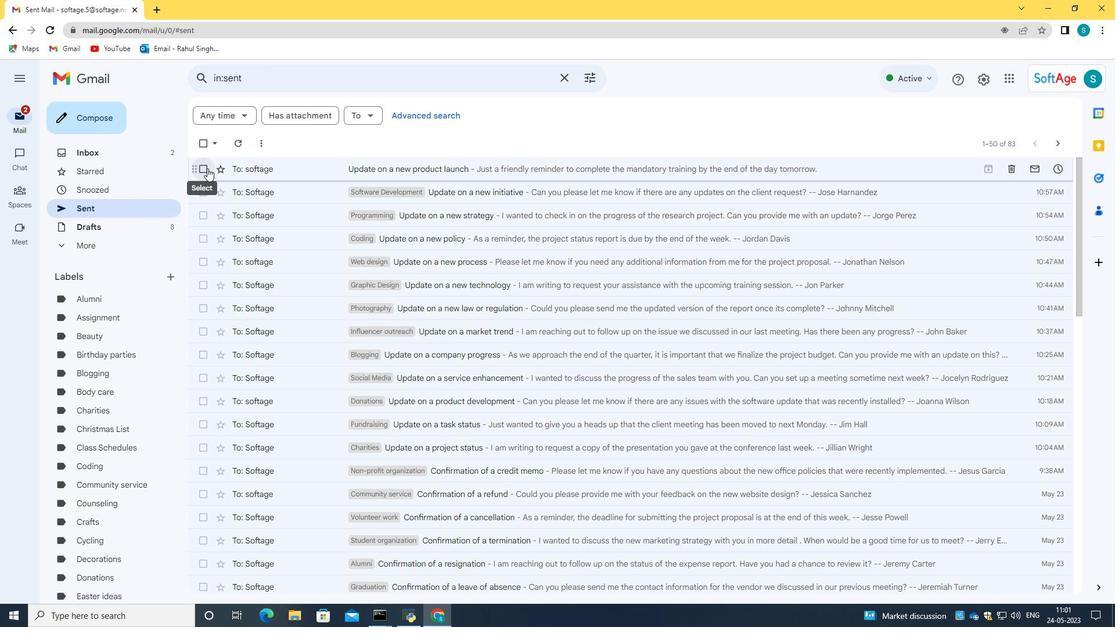 
Action: Mouse moved to (295, 168)
Screenshot: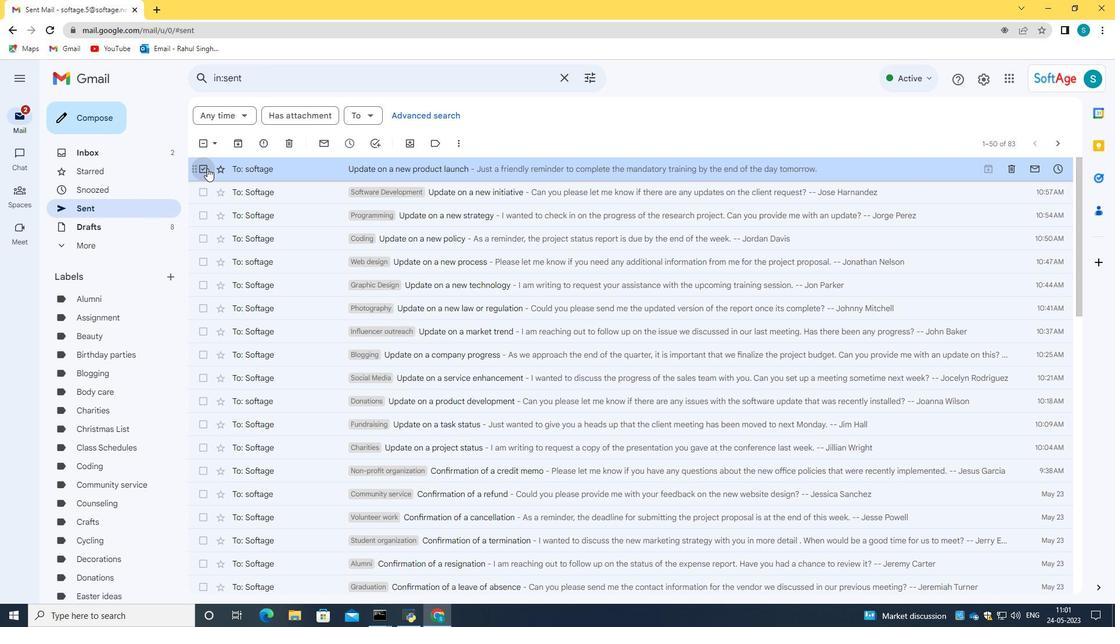 
Action: Mouse pressed right at (295, 168)
Screenshot: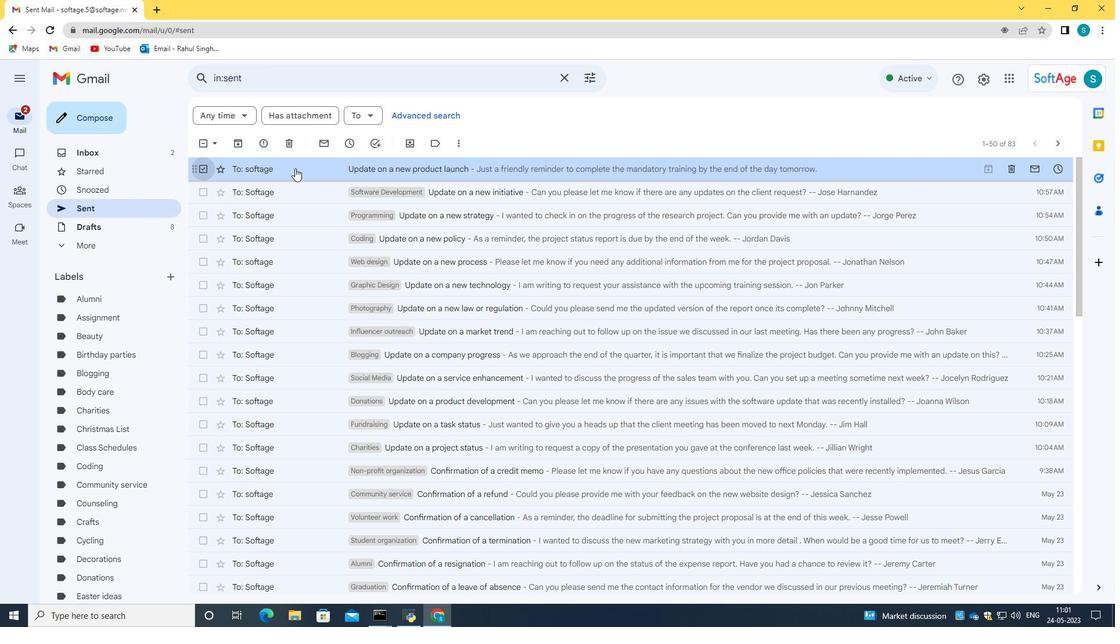
Action: Mouse moved to (508, 338)
Screenshot: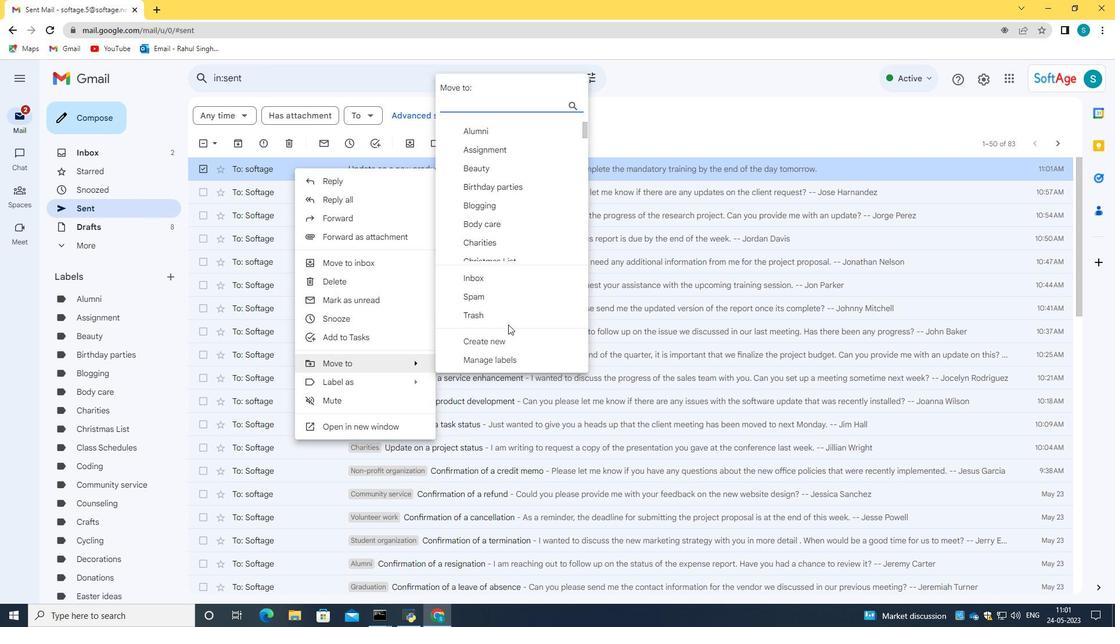 
Action: Mouse pressed left at (508, 338)
Screenshot: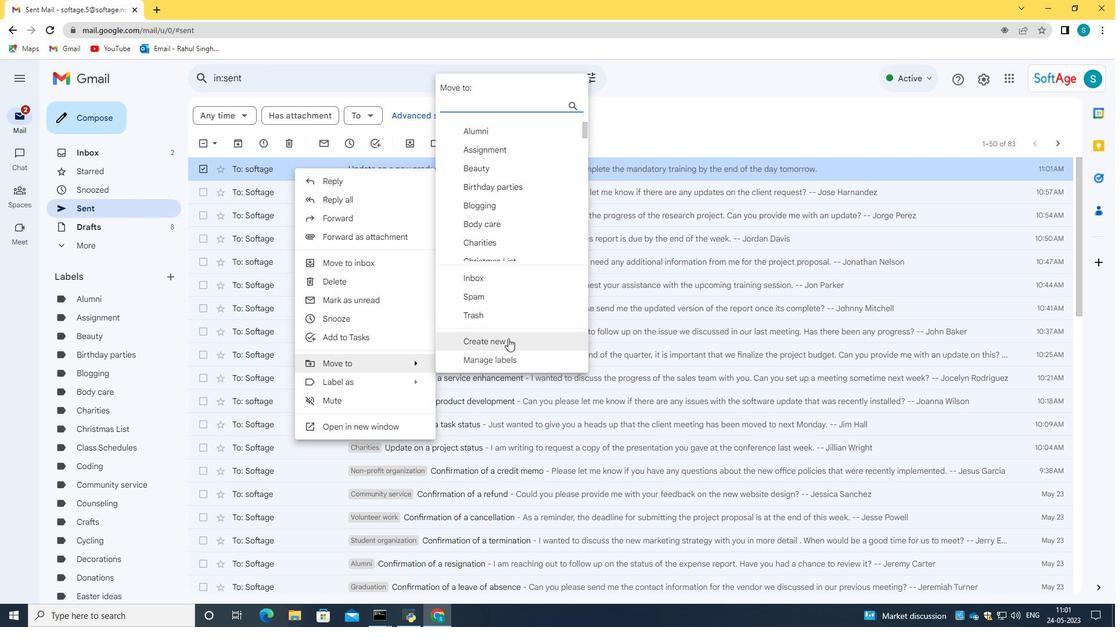 
Action: Key pressed <Key.caps_lock>A<Key.caps_lock>pp<Key.space><Key.caps_lock>D<Key.caps_lock>evelopment
Screenshot: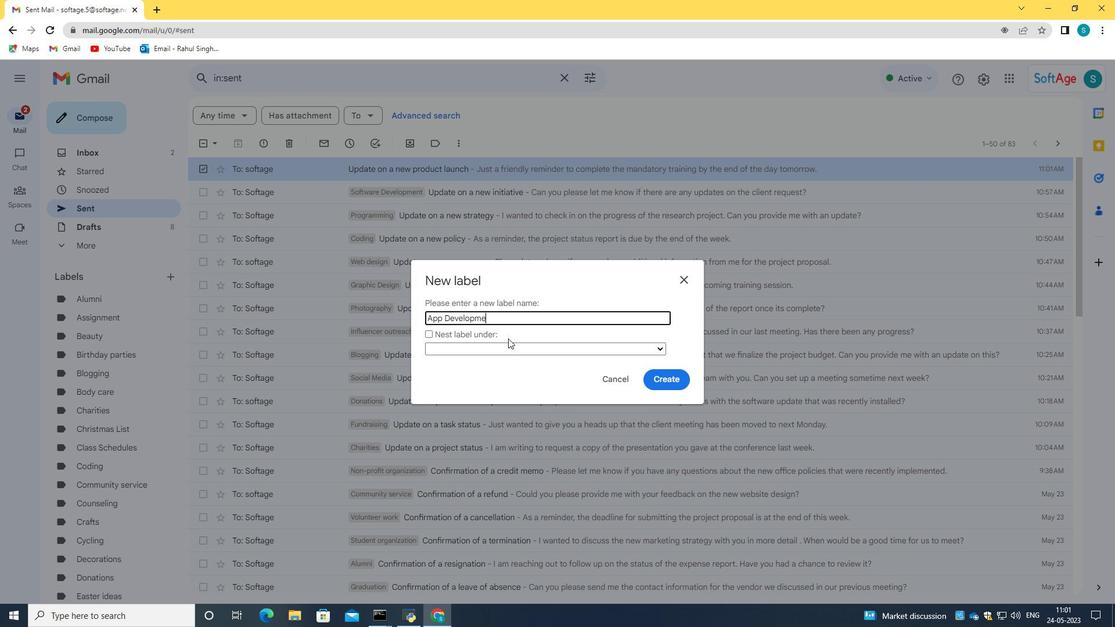 
Action: Mouse moved to (653, 379)
Screenshot: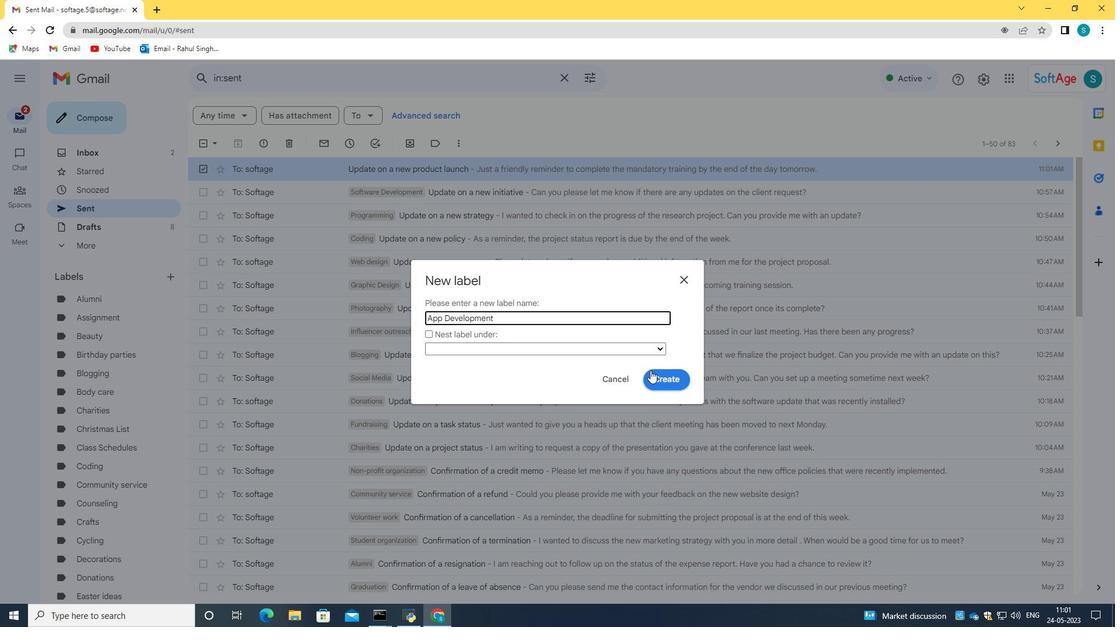 
Action: Mouse pressed left at (653, 379)
Screenshot: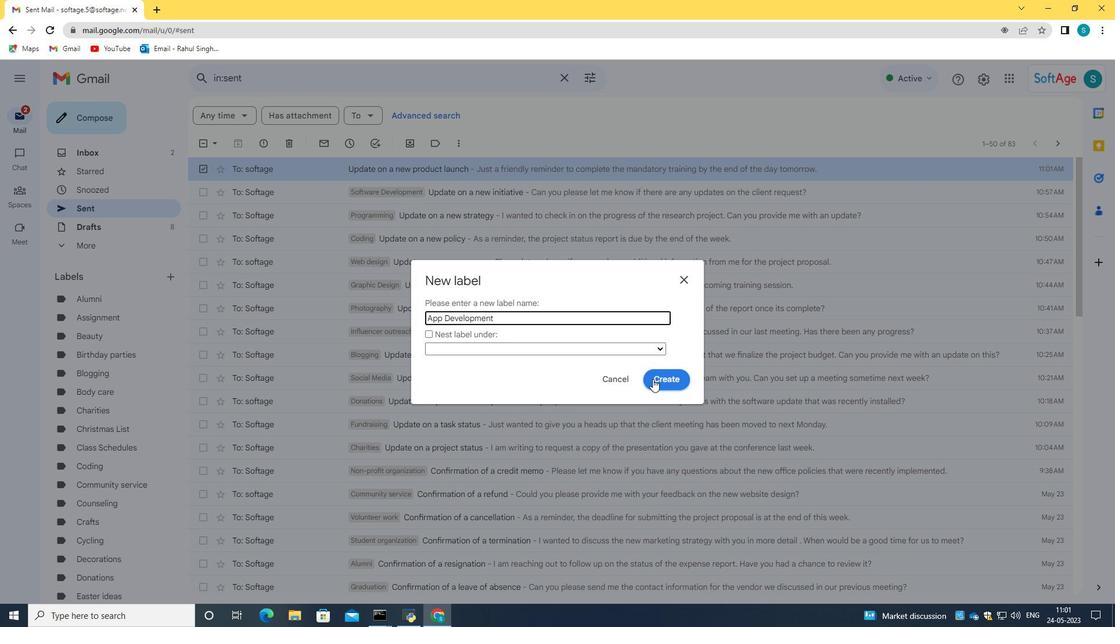 
Action: Mouse scrolled (653, 379) with delta (0, 0)
Screenshot: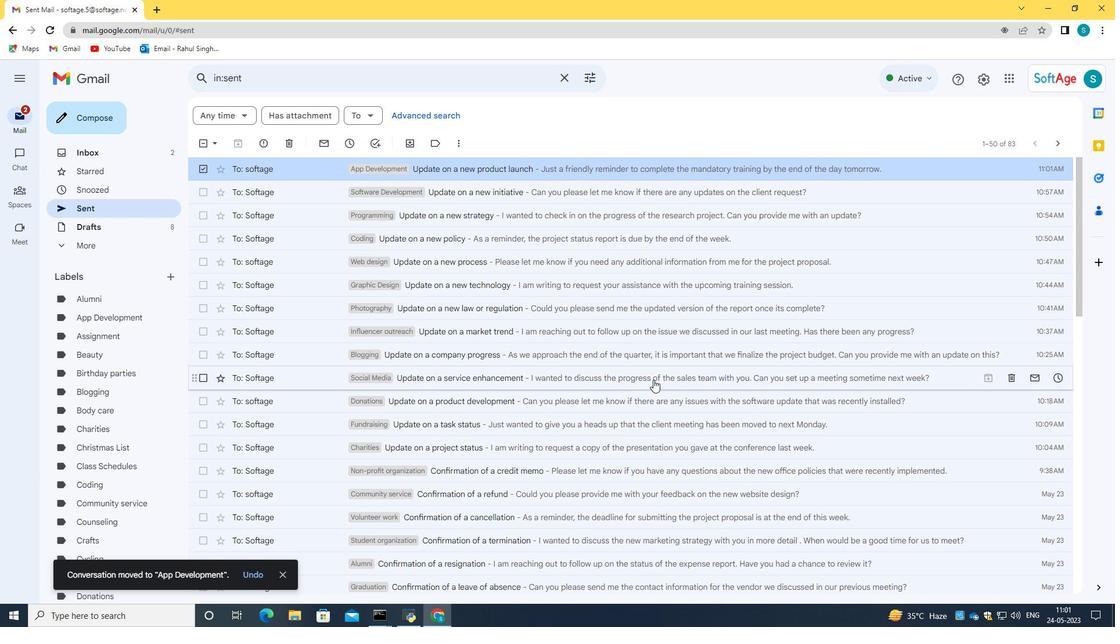 
Action: Mouse scrolled (653, 379) with delta (0, 0)
Screenshot: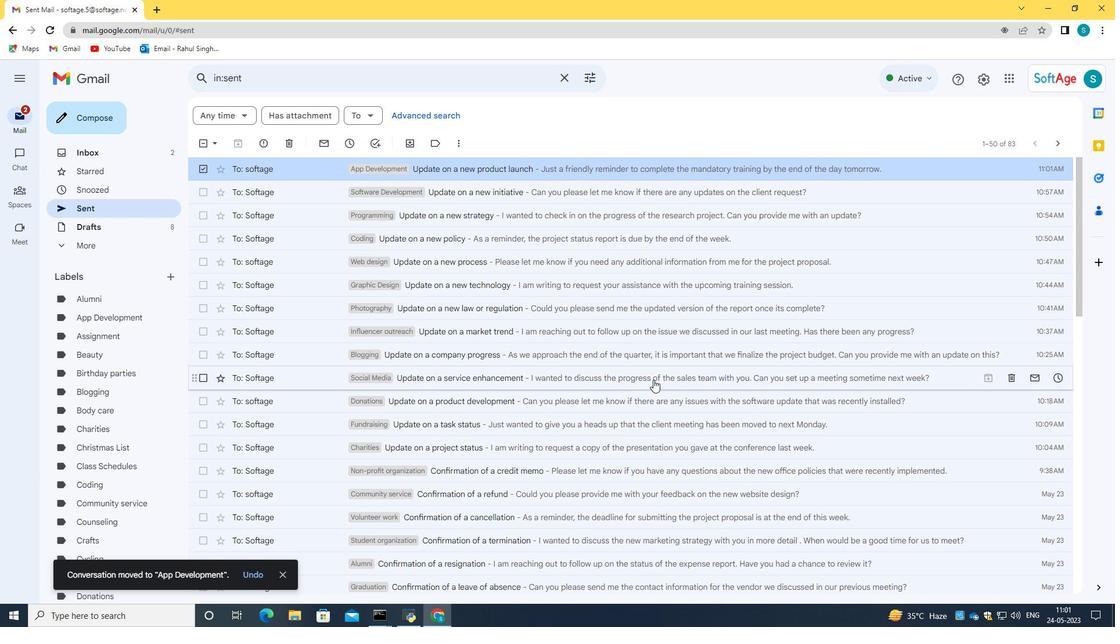 
Action: Mouse scrolled (653, 380) with delta (0, 0)
Screenshot: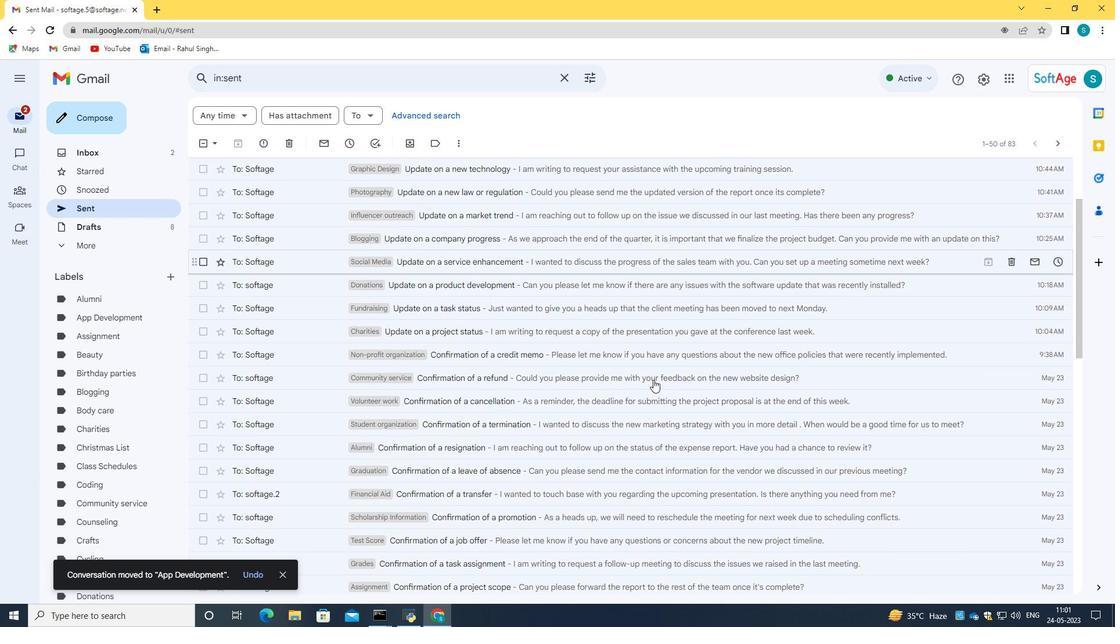 
Action: Mouse scrolled (653, 380) with delta (0, 0)
Screenshot: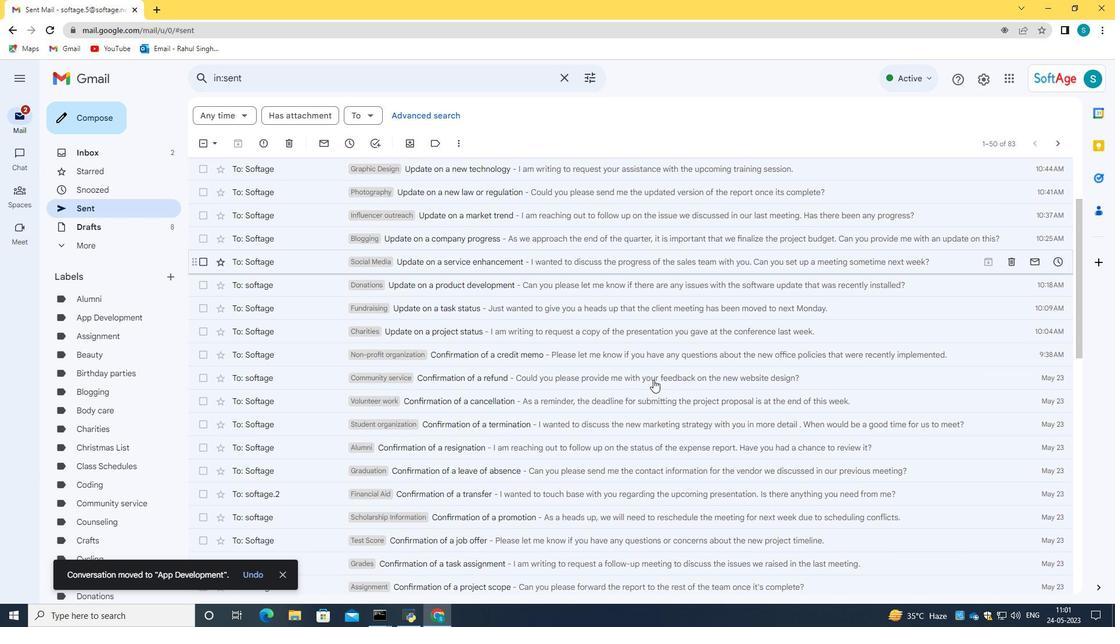 
Action: Mouse scrolled (653, 380) with delta (0, 0)
Screenshot: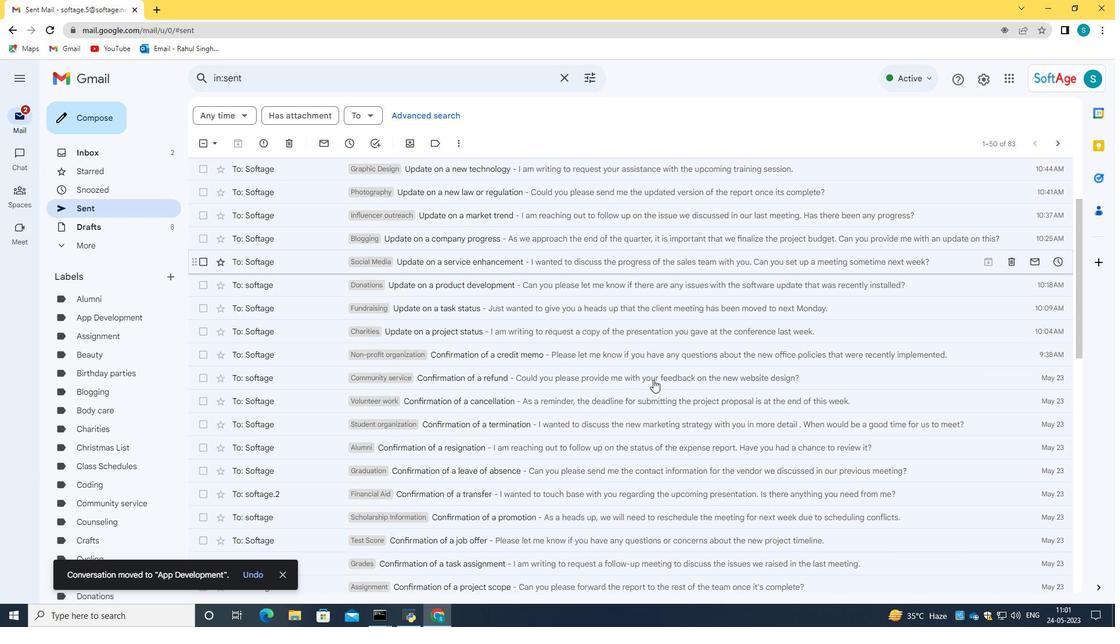 
